 Task: Find connections with filter location Marseille 13 with filter topic #happyfounderswith filter profile language German with filter current company Sopra Banking Software with filter school Yashwantrao Chavan Maharashtra Open University with filter industry Interurban and Rural Bus Services with filter service category Mobile Marketing with filter keywords title Administrative Analyst
Action: Mouse moved to (530, 80)
Screenshot: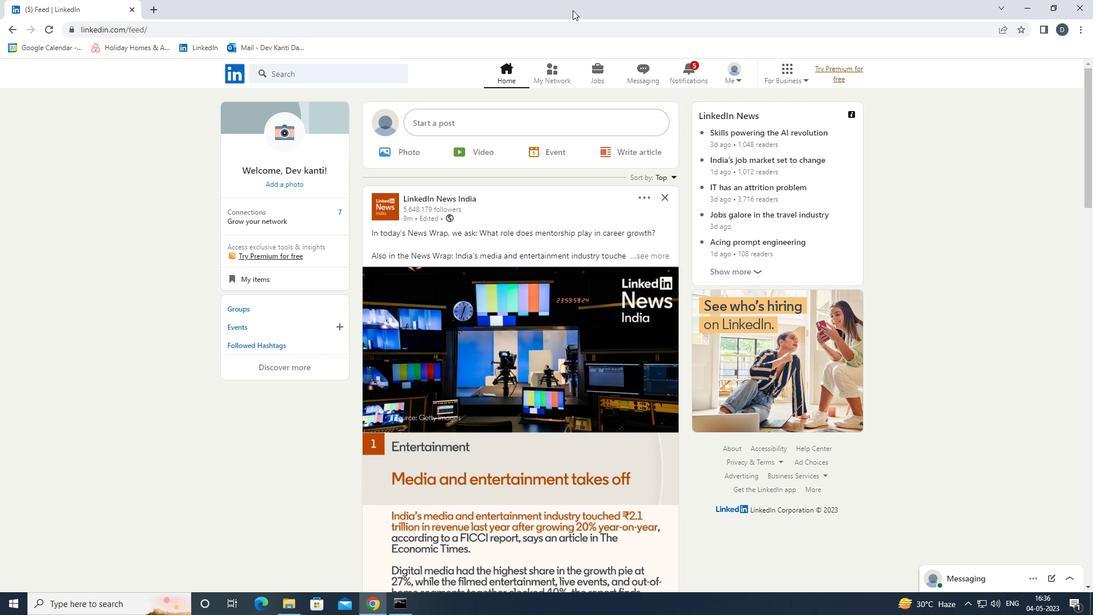 
Action: Mouse pressed left at (530, 80)
Screenshot: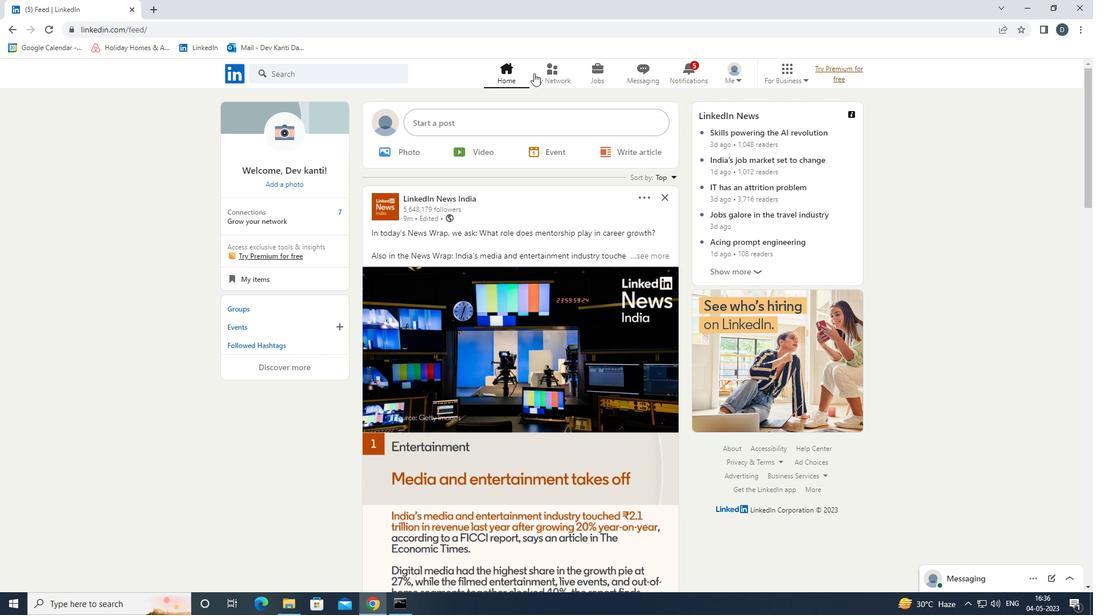 
Action: Mouse moved to (371, 136)
Screenshot: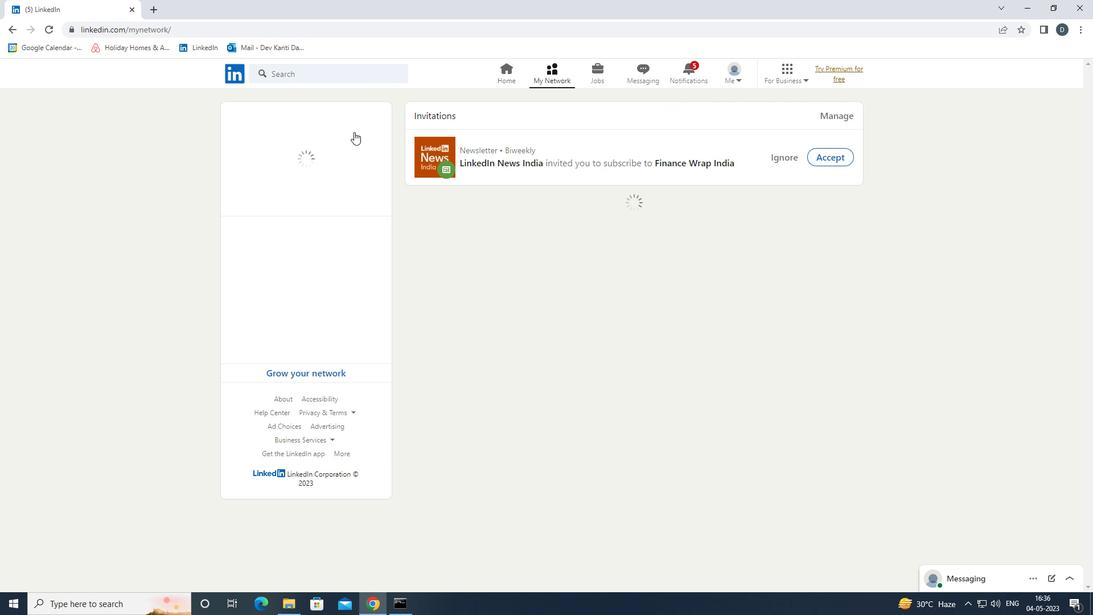 
Action: Mouse pressed left at (371, 136)
Screenshot: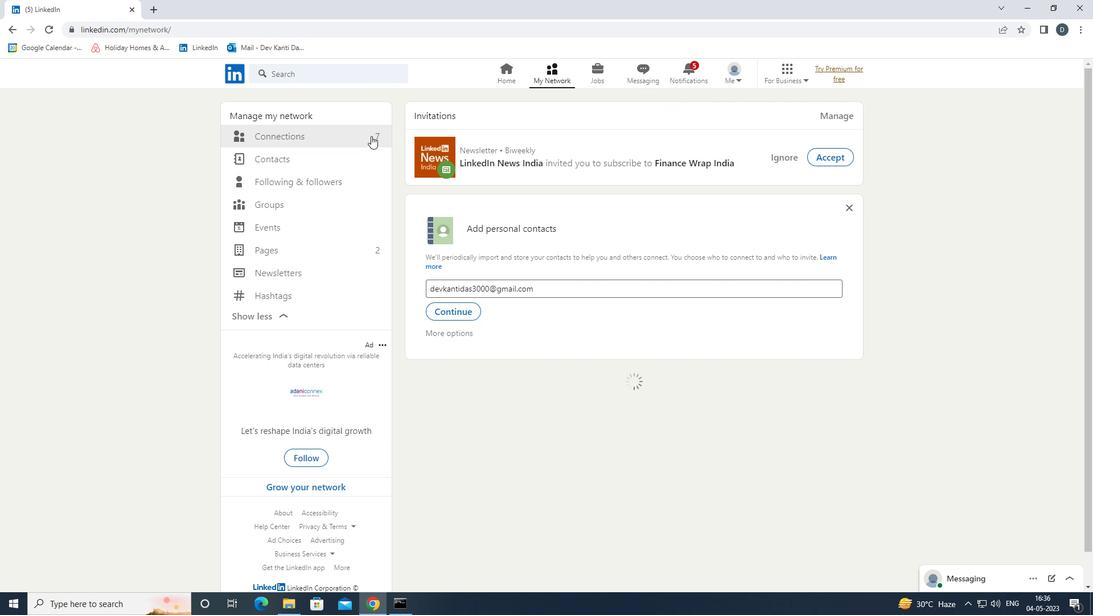 
Action: Mouse moved to (631, 136)
Screenshot: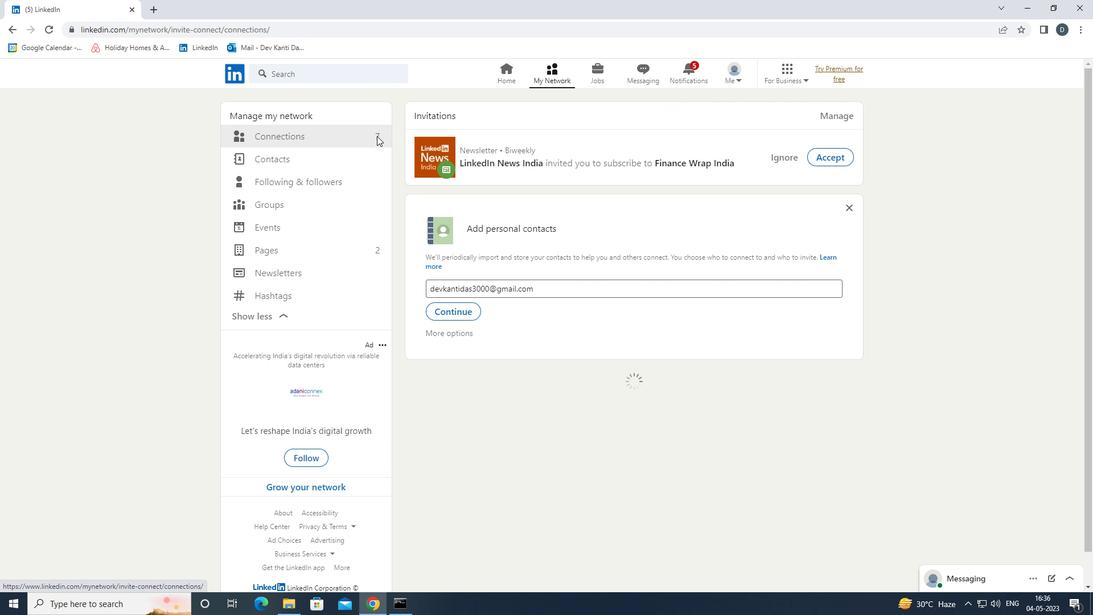 
Action: Mouse pressed left at (631, 136)
Screenshot: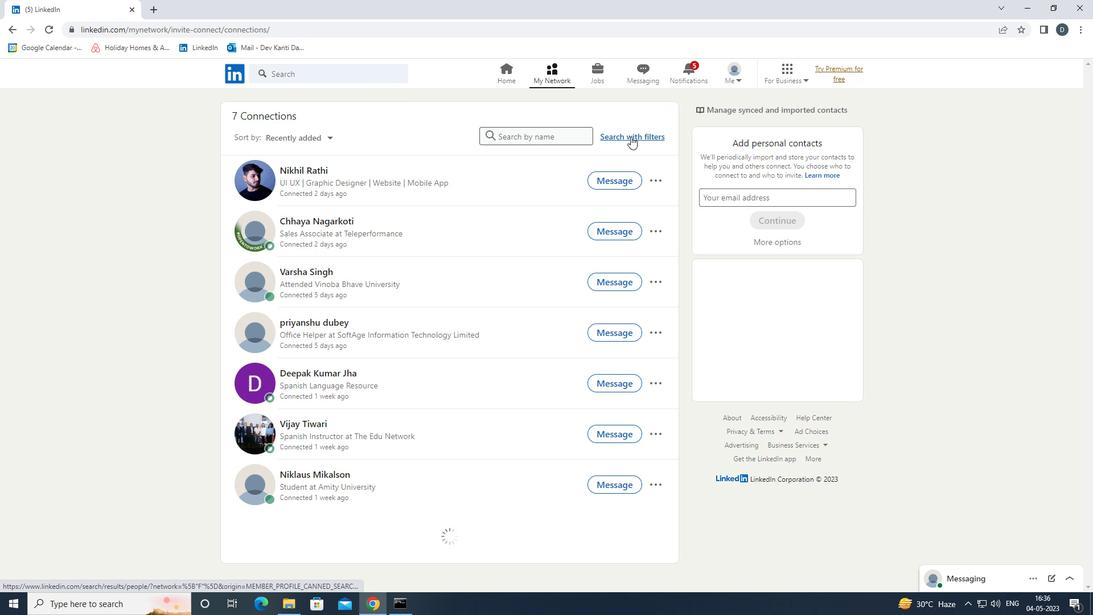 
Action: Mouse moved to (579, 104)
Screenshot: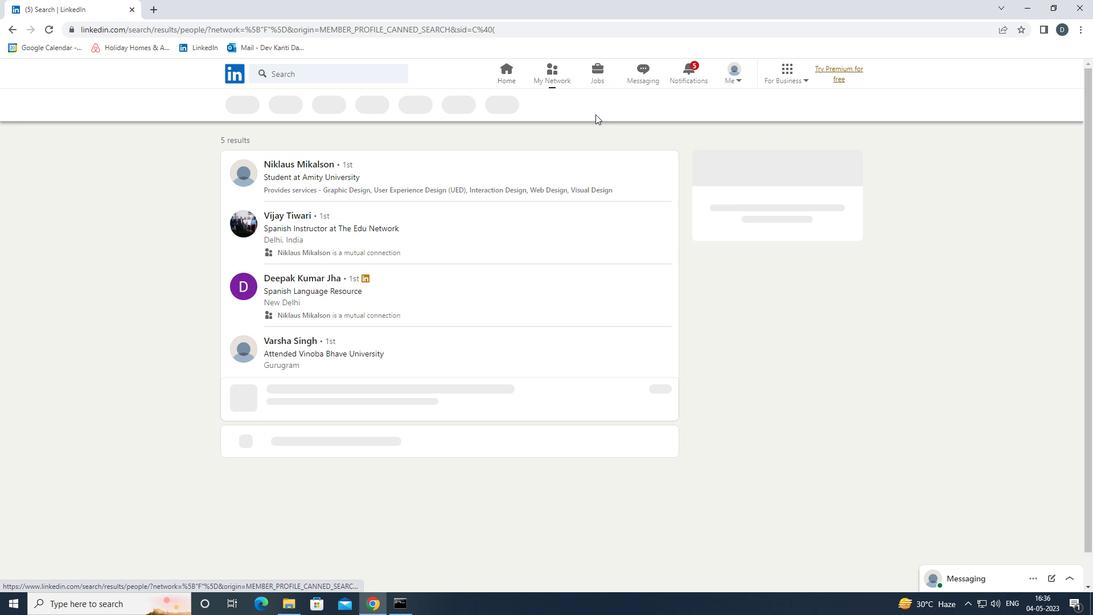 
Action: Mouse pressed left at (579, 104)
Screenshot: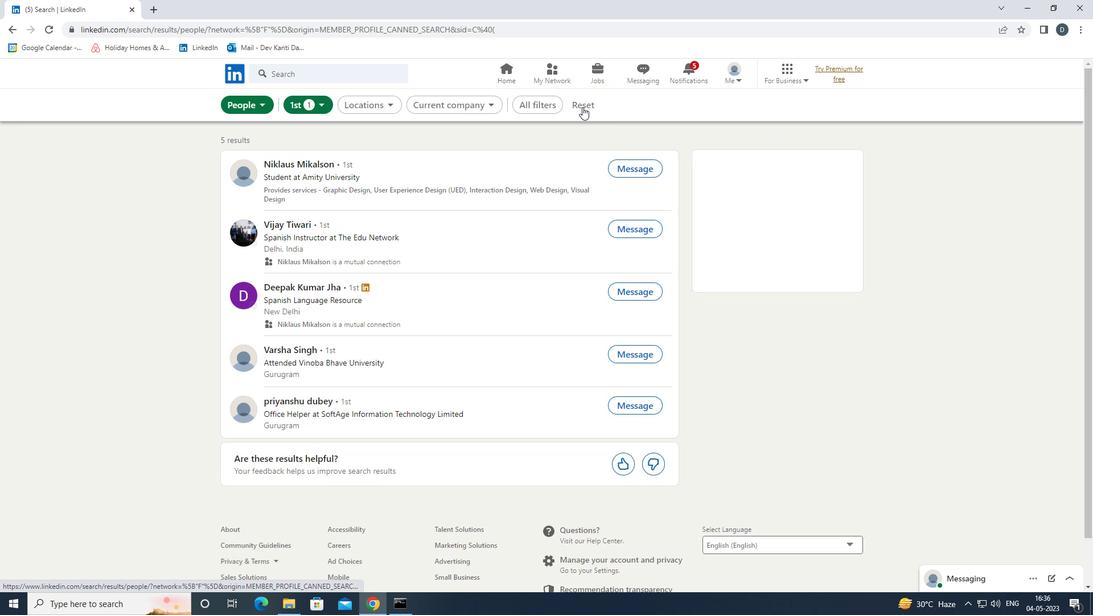 
Action: Mouse moved to (562, 105)
Screenshot: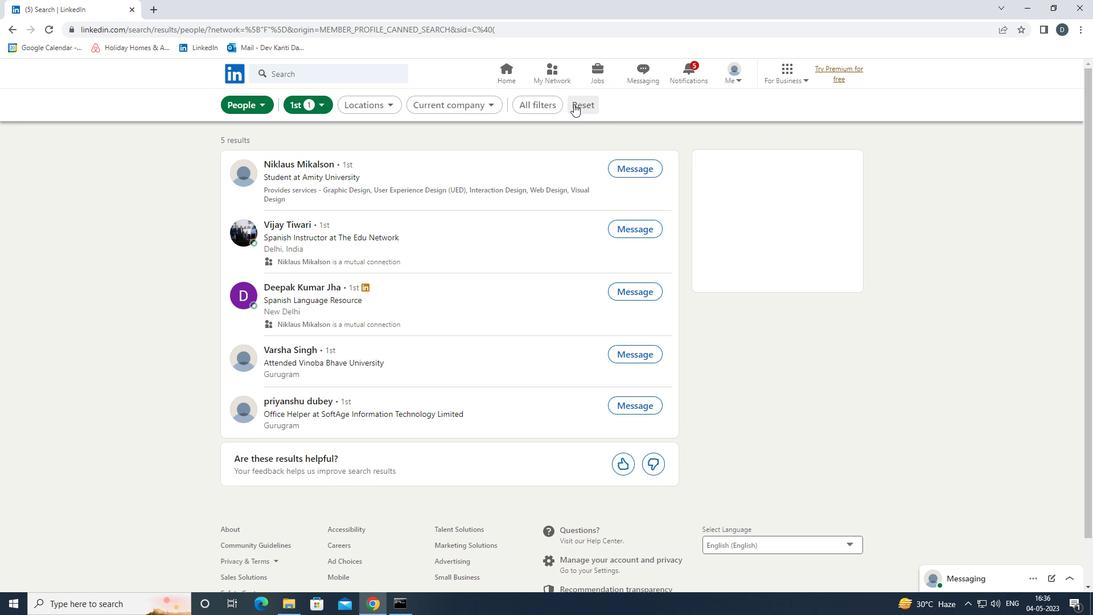 
Action: Mouse pressed left at (562, 105)
Screenshot: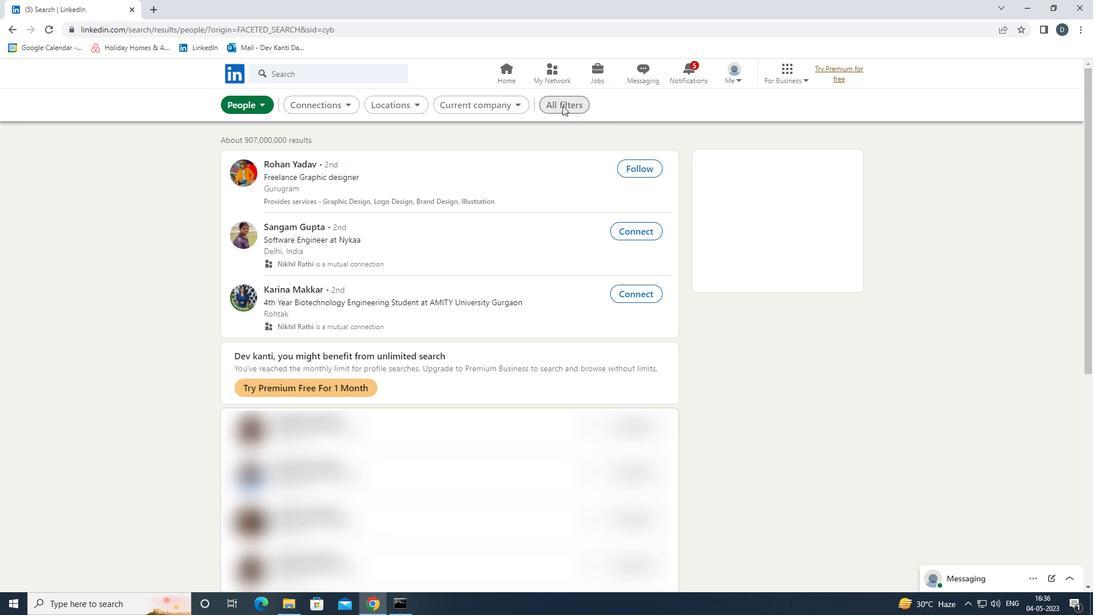 
Action: Mouse moved to (976, 329)
Screenshot: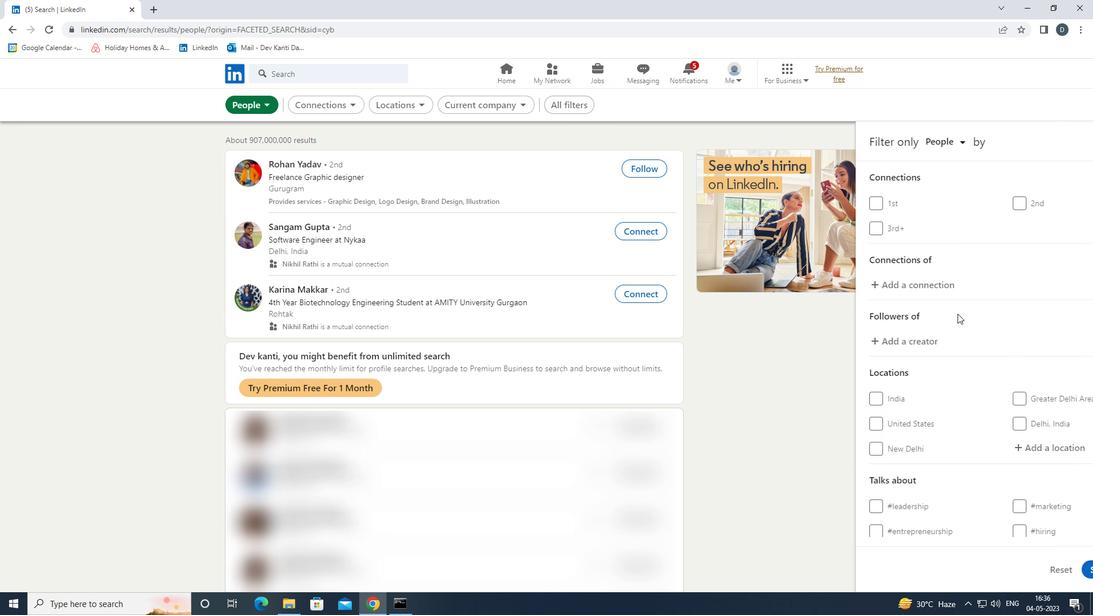 
Action: Mouse scrolled (976, 328) with delta (0, 0)
Screenshot: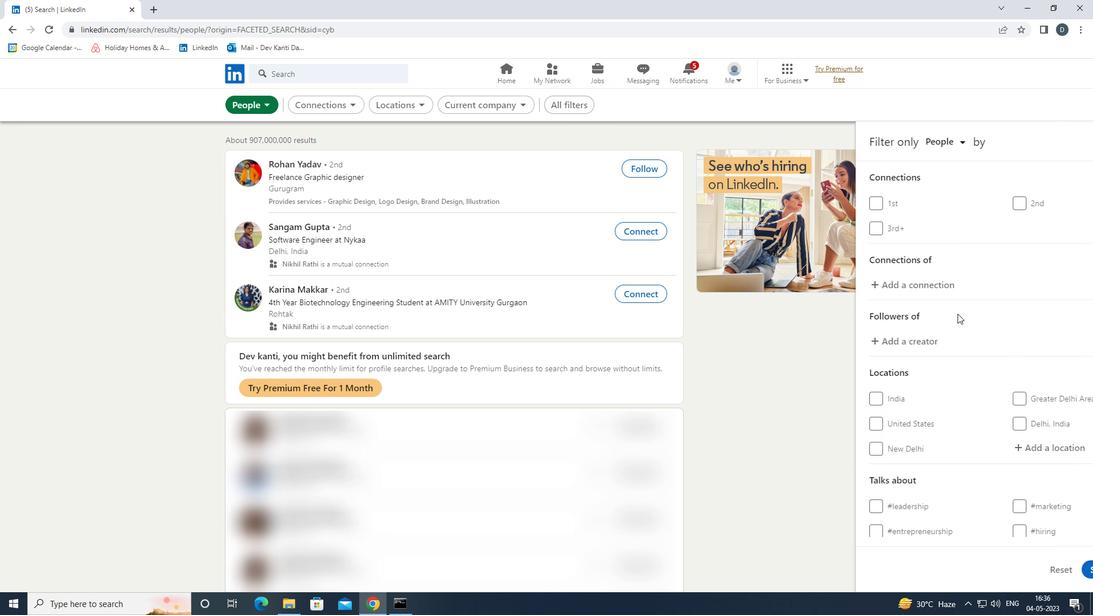 
Action: Mouse moved to (976, 329)
Screenshot: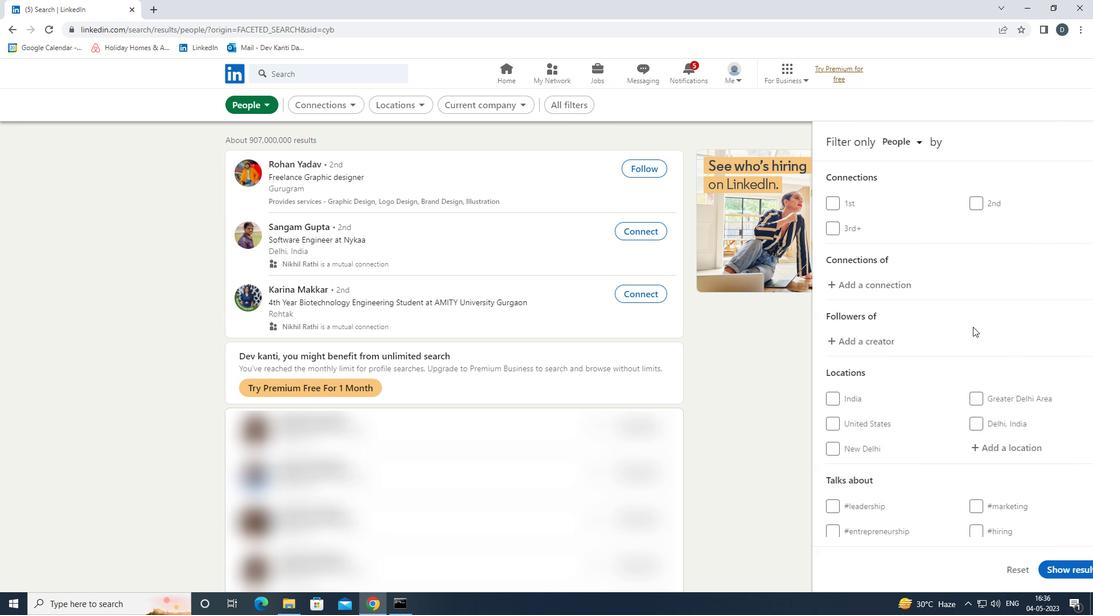 
Action: Mouse scrolled (976, 329) with delta (0, 0)
Screenshot: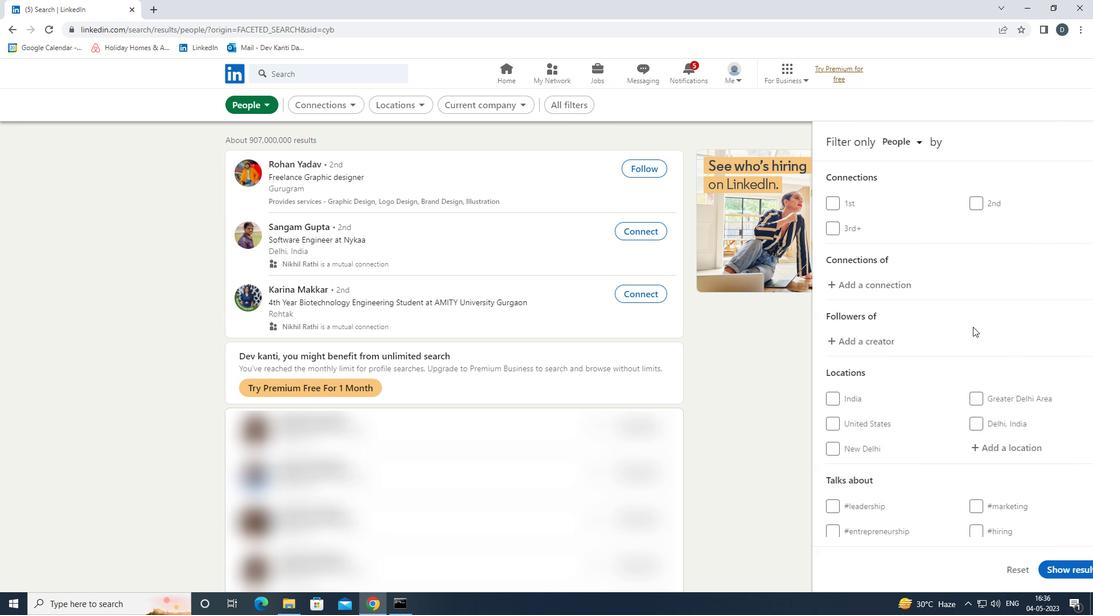
Action: Mouse scrolled (976, 329) with delta (0, 0)
Screenshot: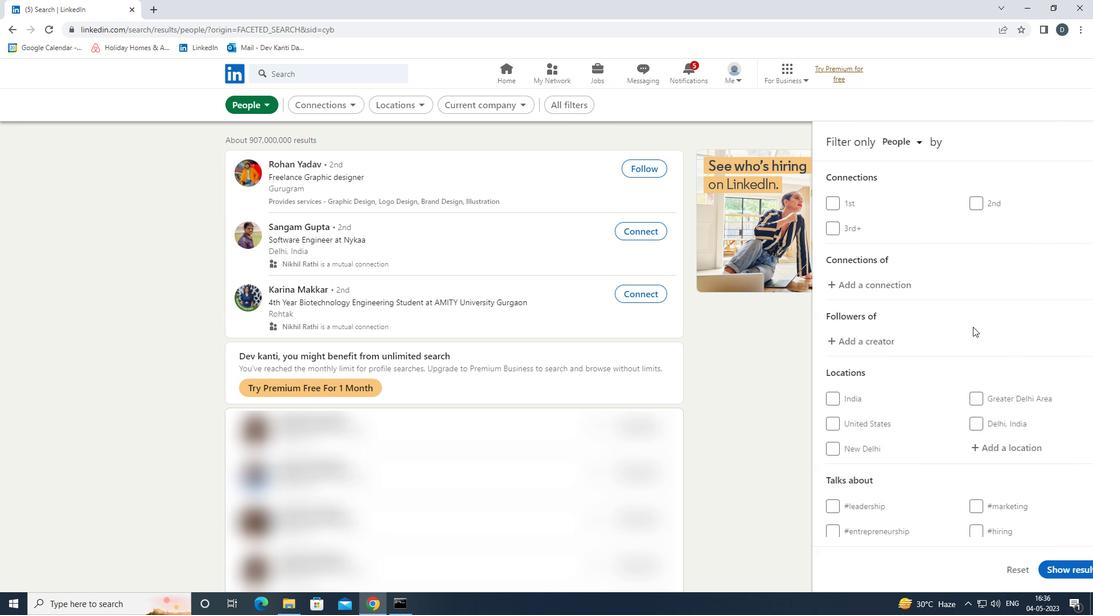 
Action: Mouse moved to (974, 283)
Screenshot: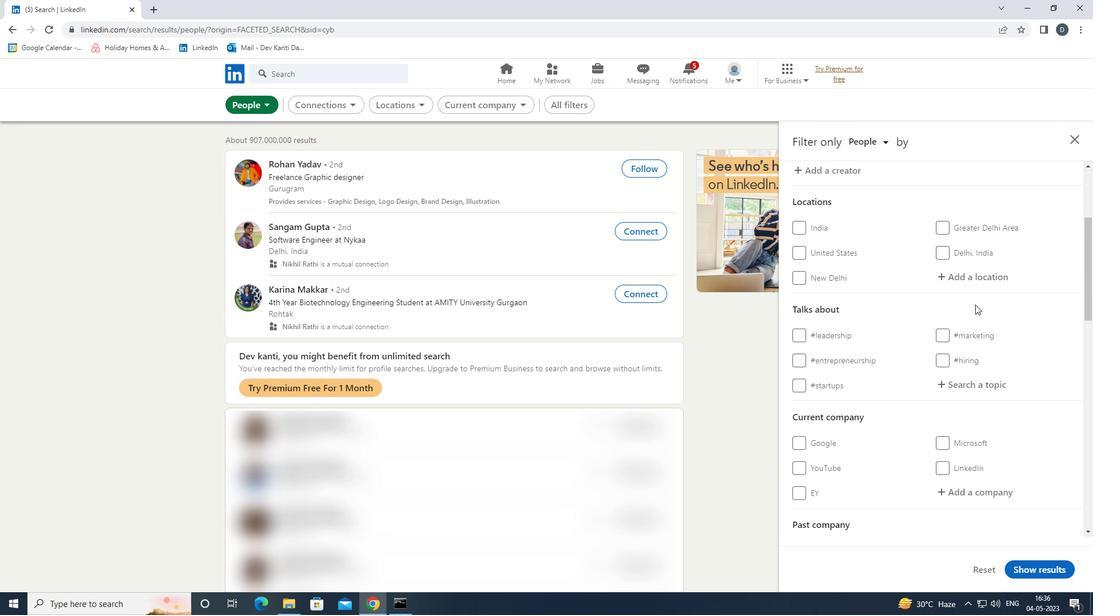 
Action: Mouse pressed left at (974, 283)
Screenshot: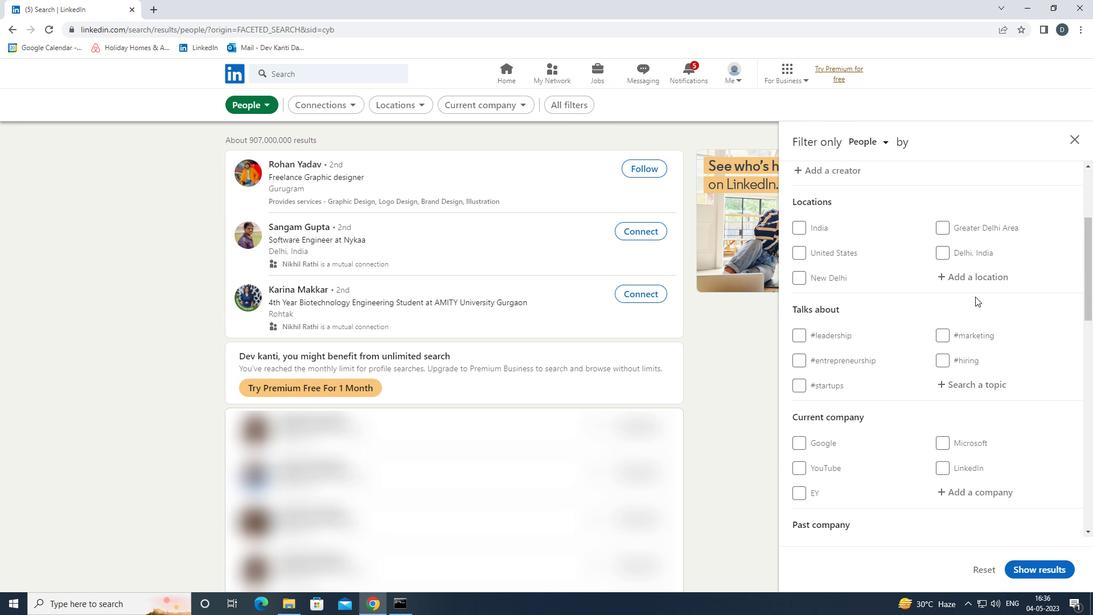 
Action: Key pressed <Key.shift>MARSE<Key.down><Key.enter>
Screenshot: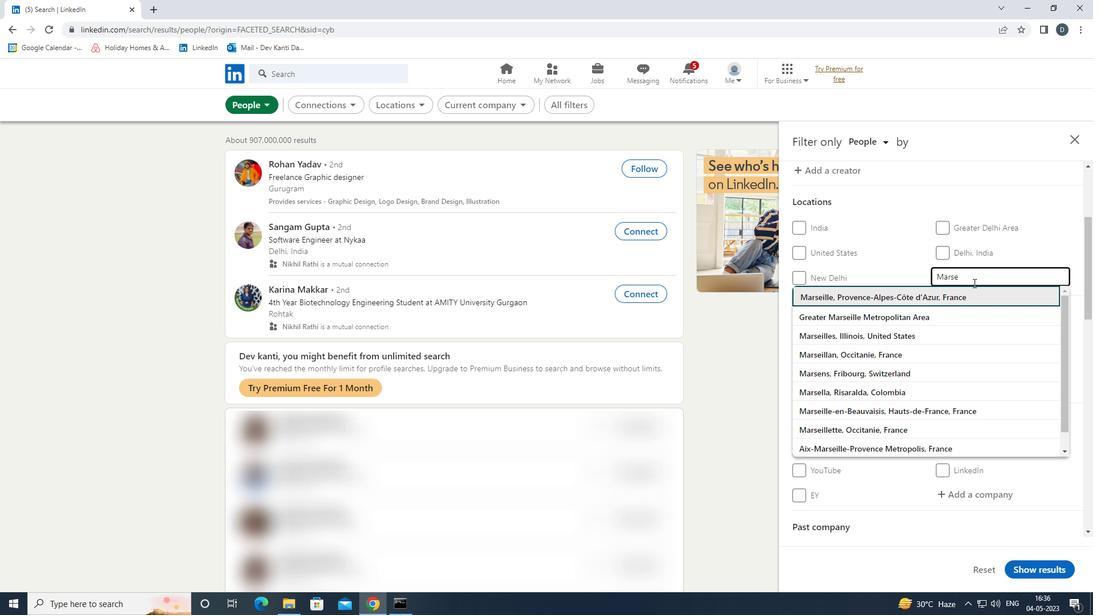 
Action: Mouse moved to (983, 306)
Screenshot: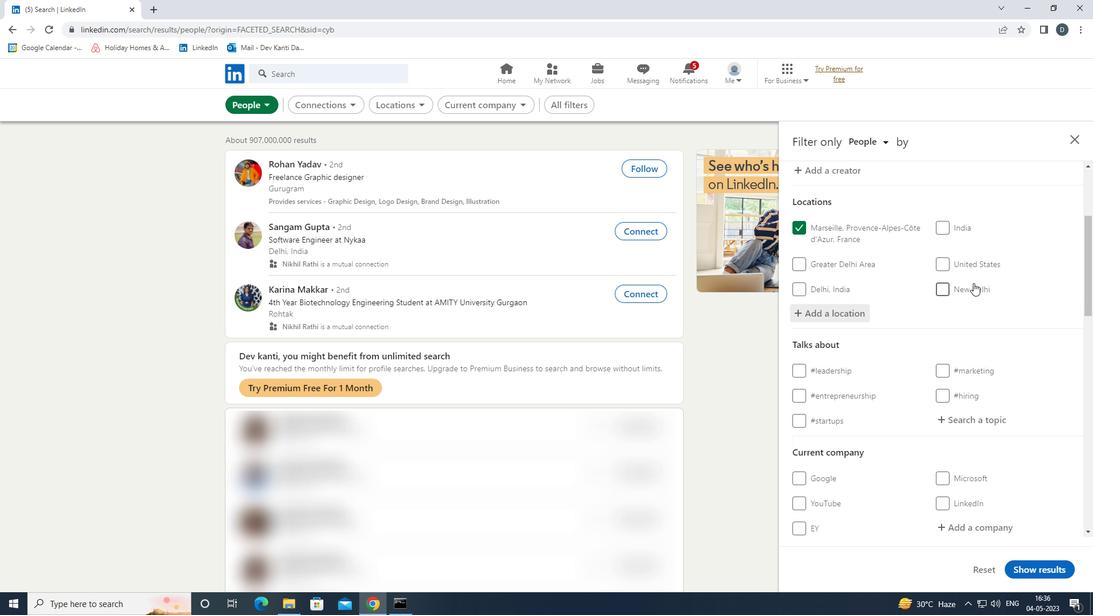 
Action: Mouse scrolled (983, 305) with delta (0, 0)
Screenshot: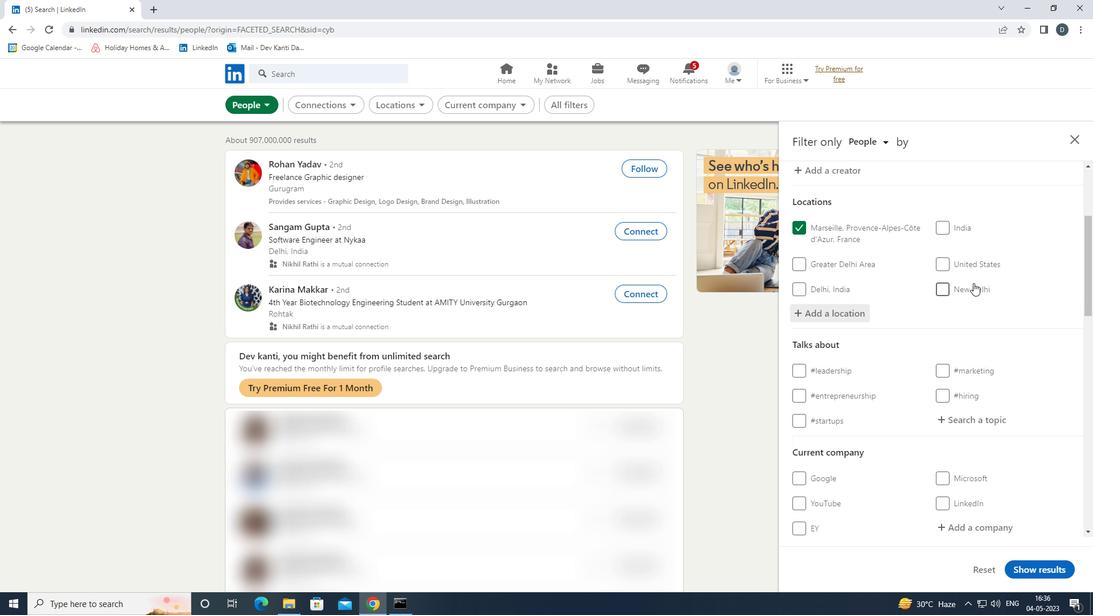 
Action: Mouse scrolled (983, 305) with delta (0, 0)
Screenshot: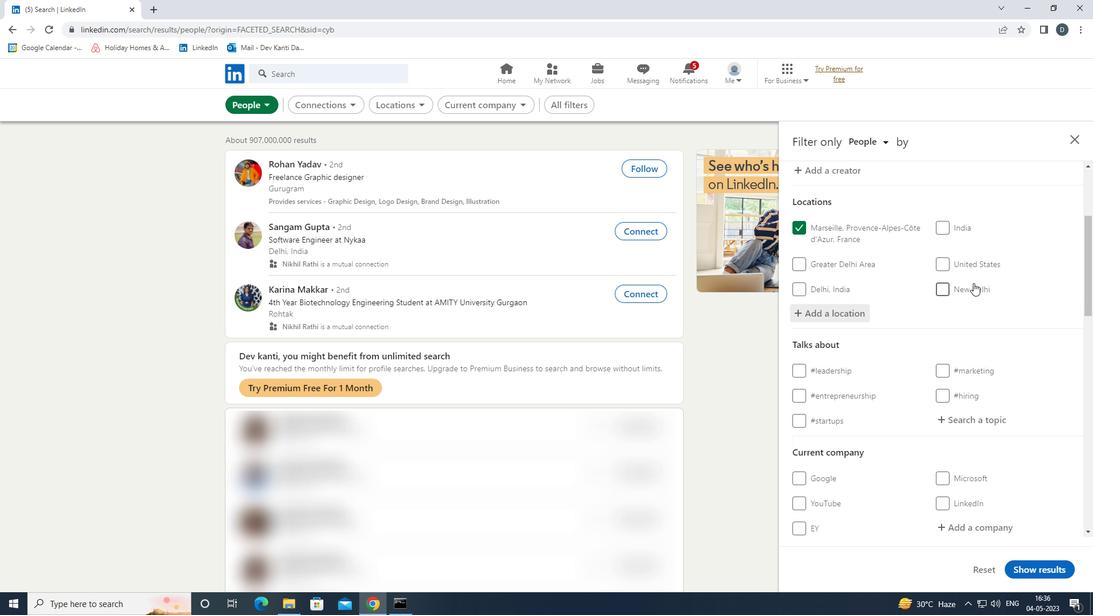 
Action: Mouse moved to (983, 308)
Screenshot: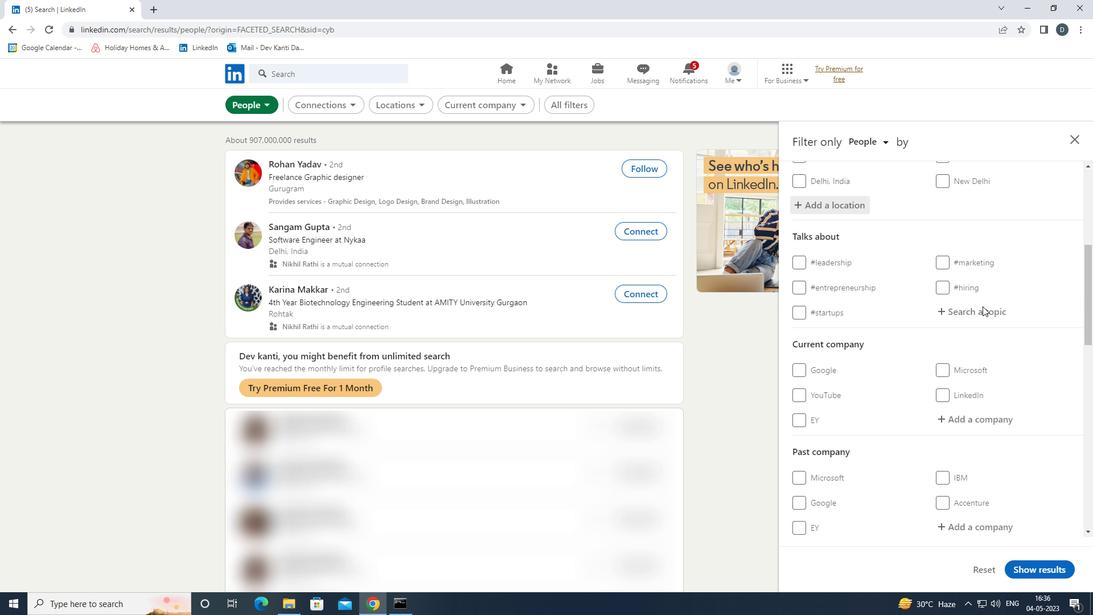 
Action: Mouse pressed left at (983, 308)
Screenshot: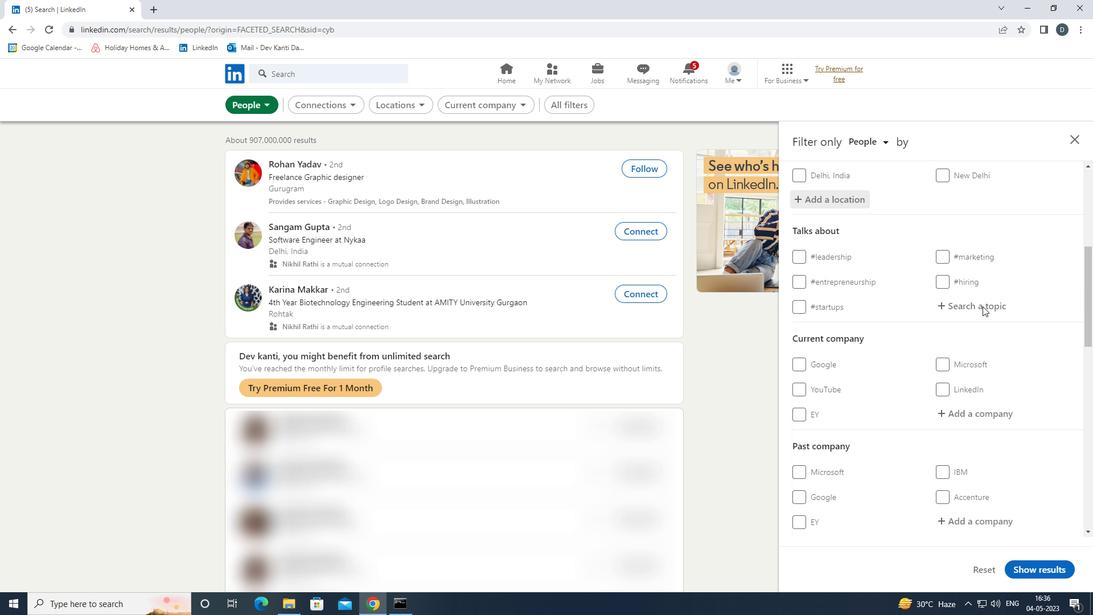 
Action: Key pressed HAPPYFOUNDER<Key.down><Key.enter>
Screenshot: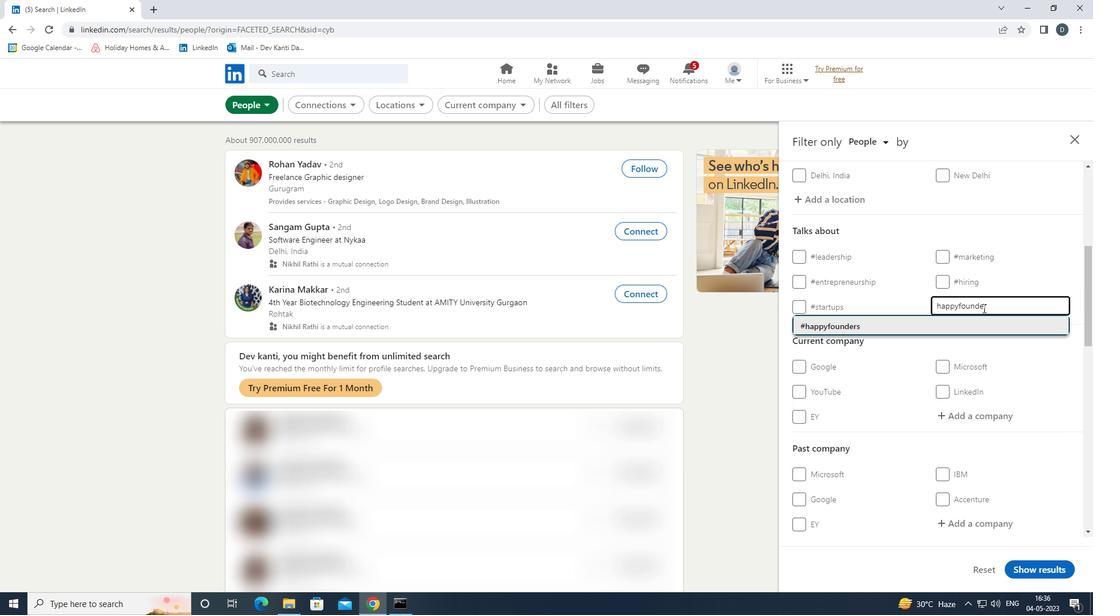 
Action: Mouse moved to (962, 299)
Screenshot: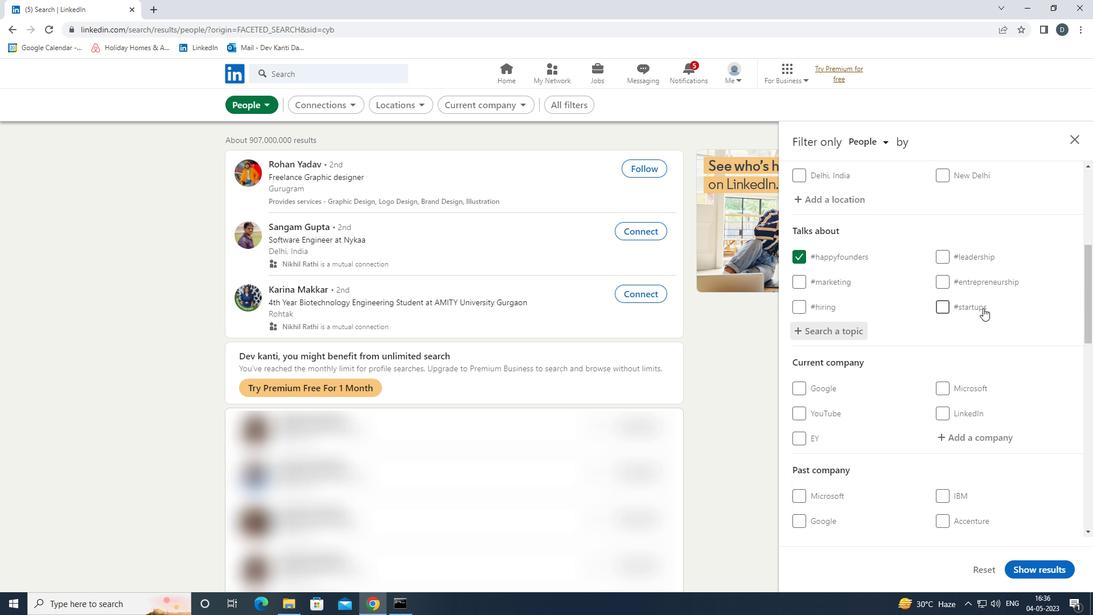 
Action: Mouse scrolled (962, 298) with delta (0, 0)
Screenshot: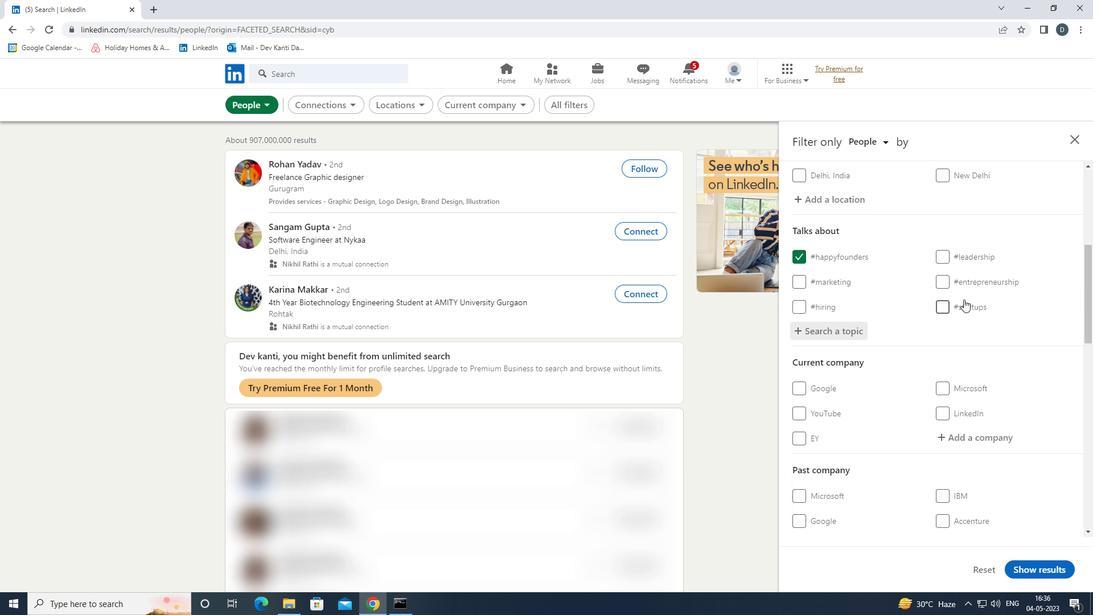 
Action: Mouse scrolled (962, 298) with delta (0, 0)
Screenshot: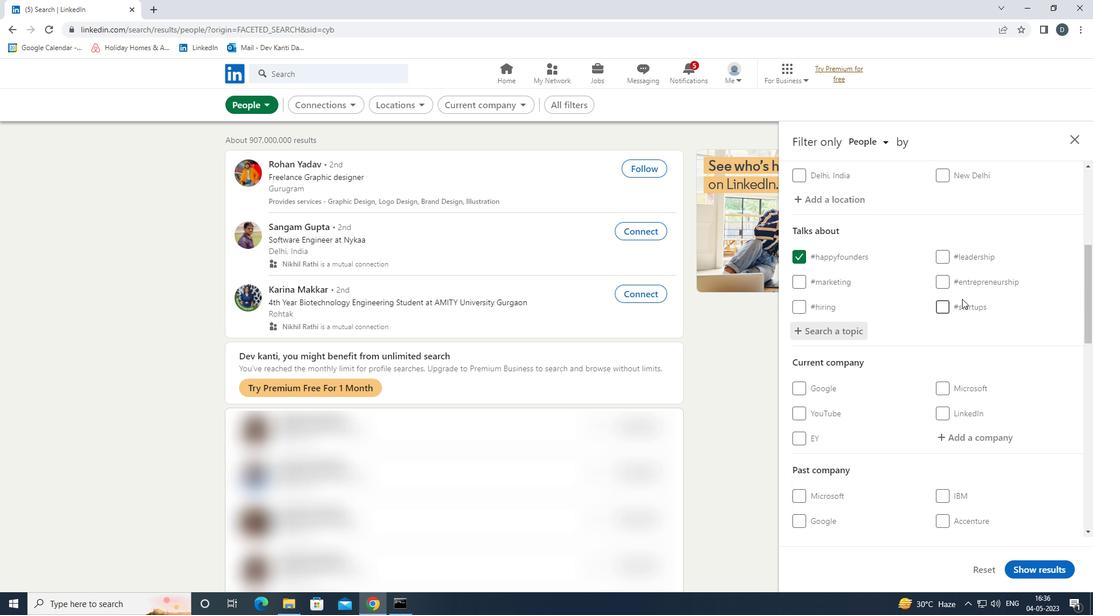 
Action: Mouse scrolled (962, 298) with delta (0, 0)
Screenshot: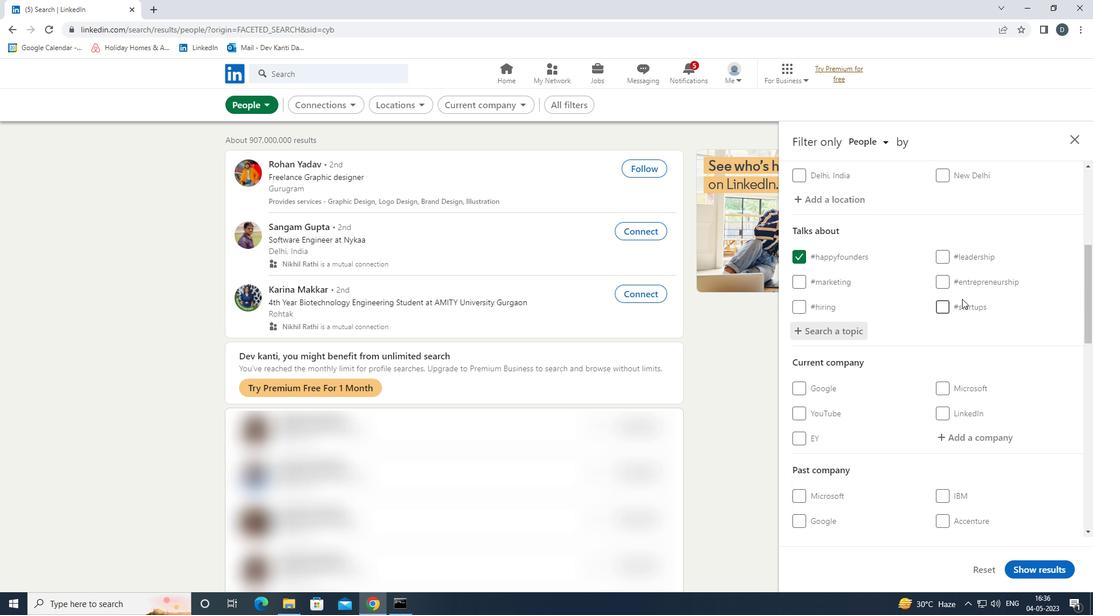 
Action: Mouse scrolled (962, 298) with delta (0, 0)
Screenshot: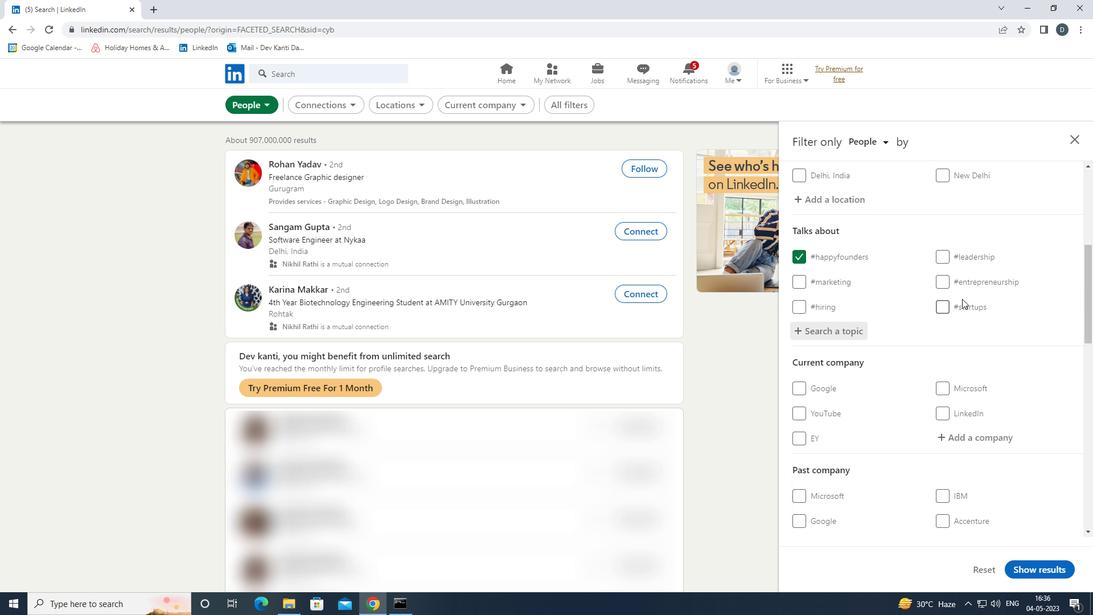 
Action: Mouse scrolled (962, 298) with delta (0, 0)
Screenshot: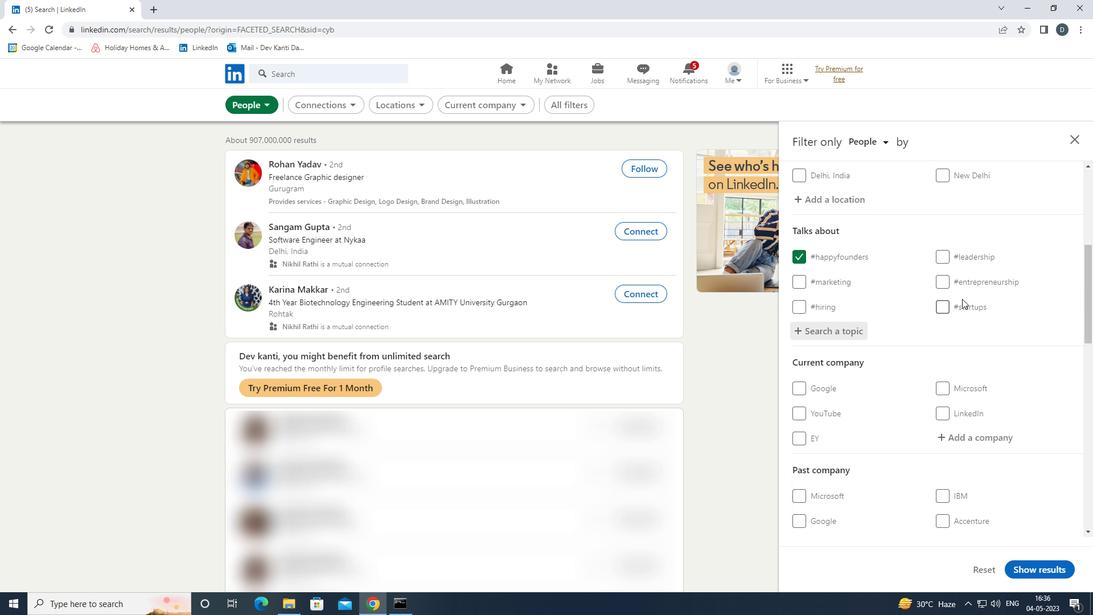 
Action: Mouse moved to (977, 267)
Screenshot: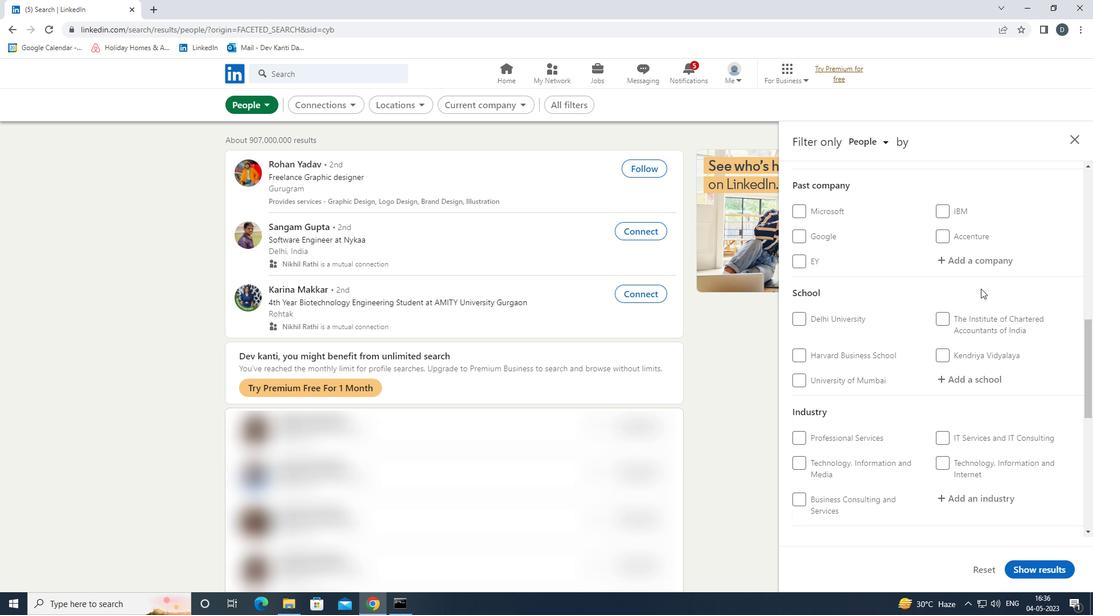 
Action: Mouse scrolled (977, 267) with delta (0, 0)
Screenshot: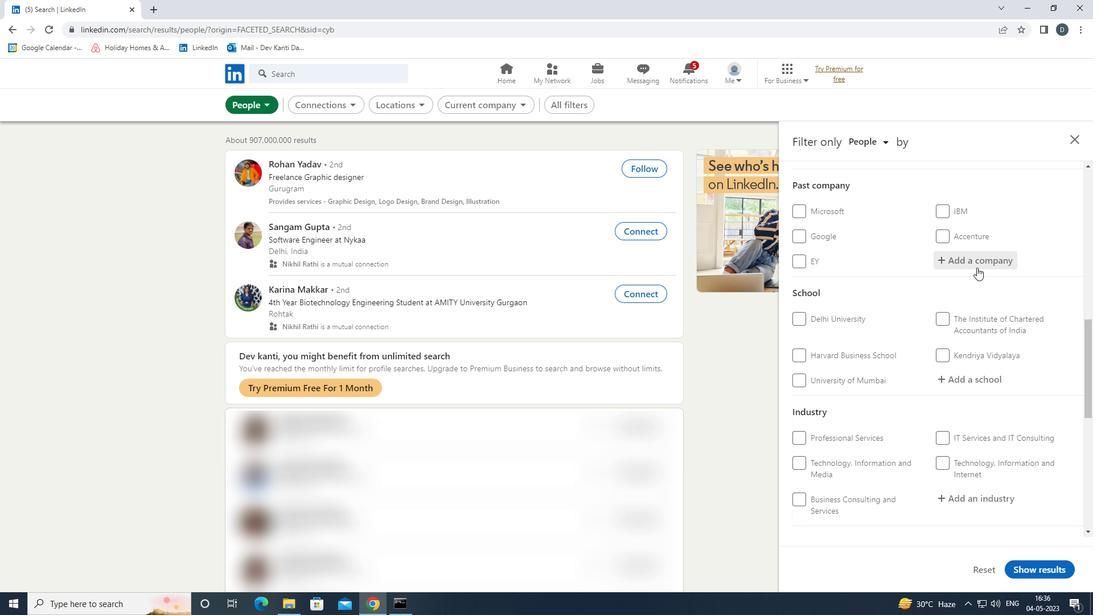 
Action: Mouse scrolled (977, 268) with delta (0, 0)
Screenshot: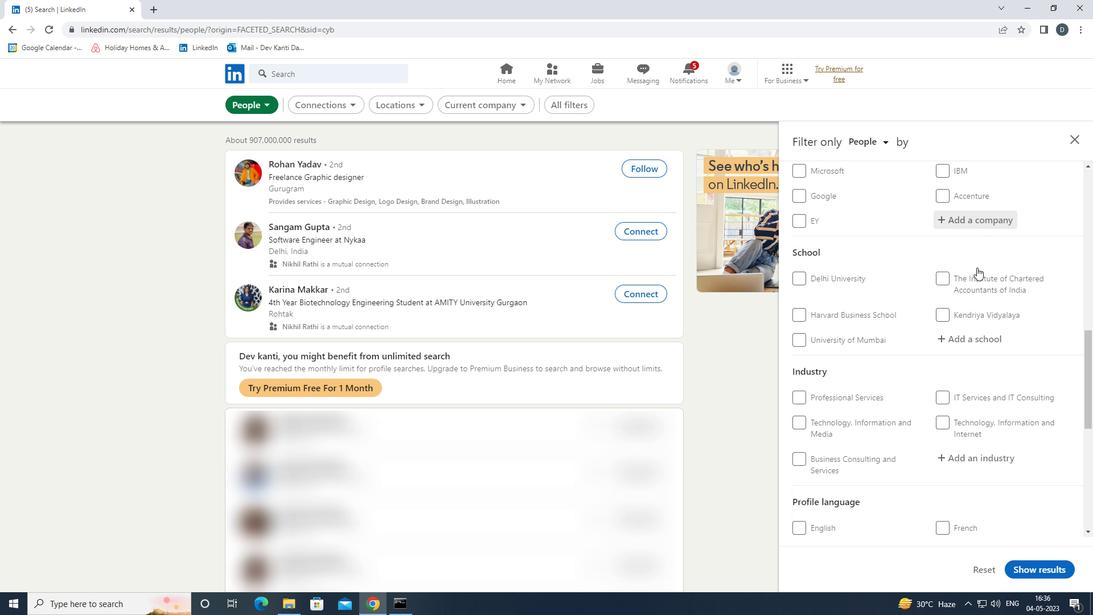 
Action: Mouse scrolled (977, 268) with delta (0, 0)
Screenshot: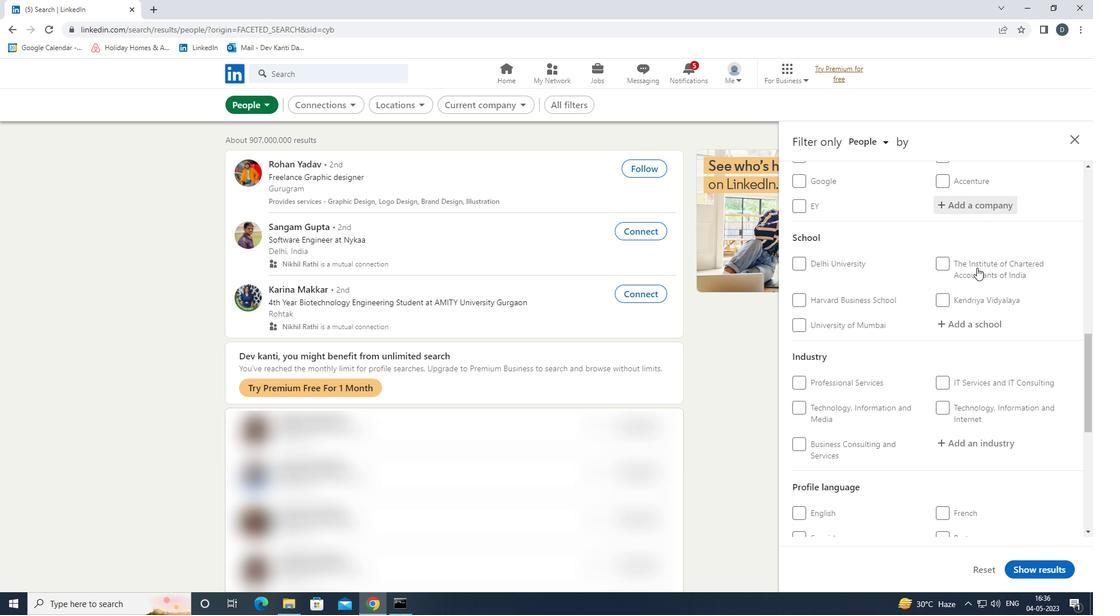 
Action: Mouse scrolled (977, 268) with delta (0, 0)
Screenshot: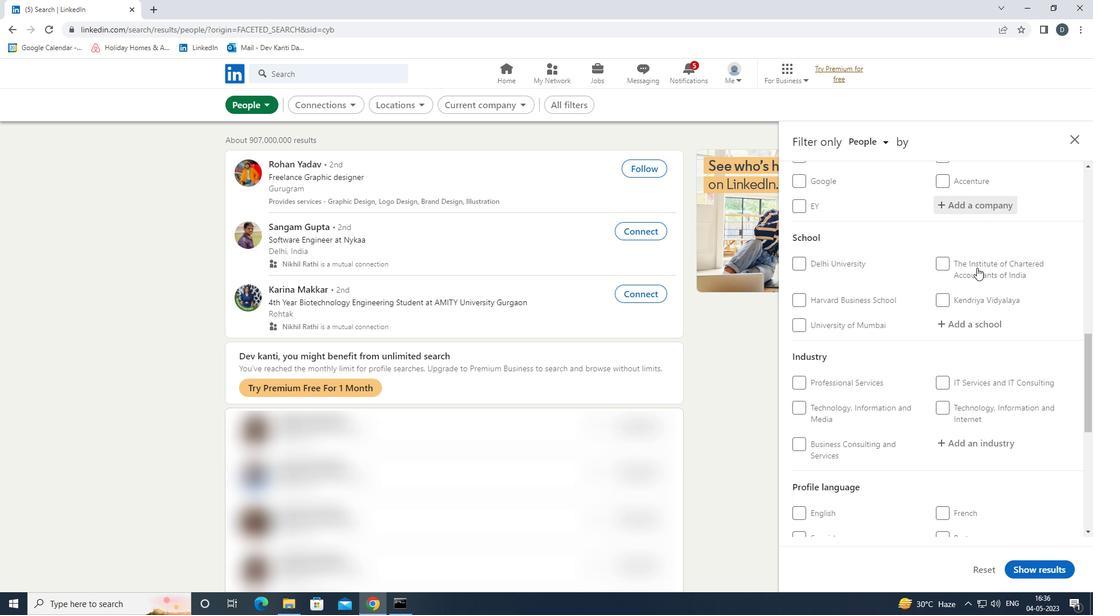 
Action: Mouse scrolled (977, 268) with delta (0, 0)
Screenshot: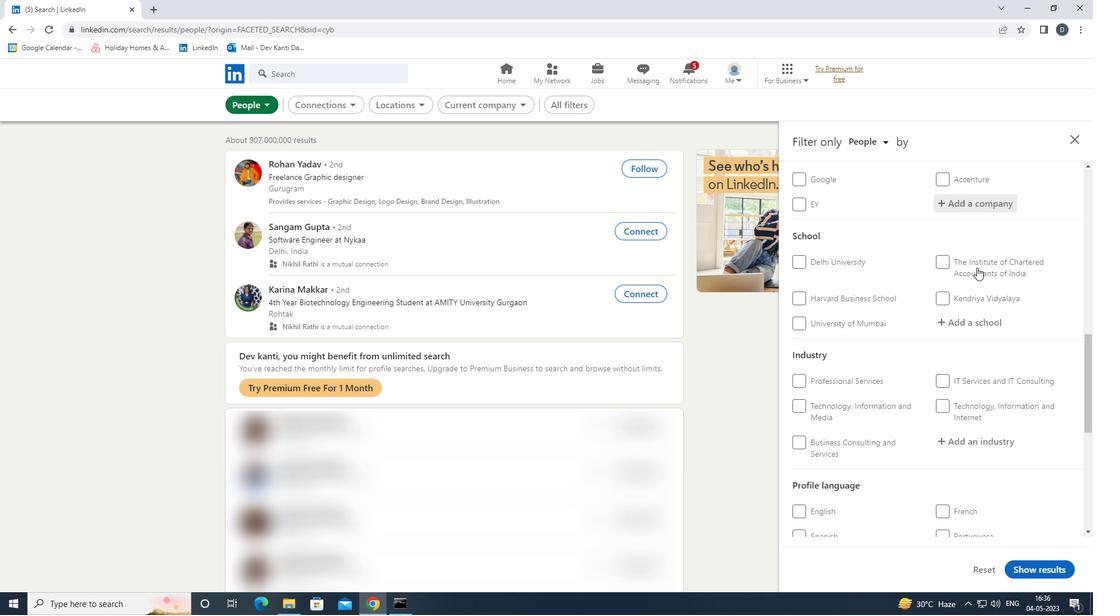 
Action: Mouse scrolled (977, 267) with delta (0, 0)
Screenshot: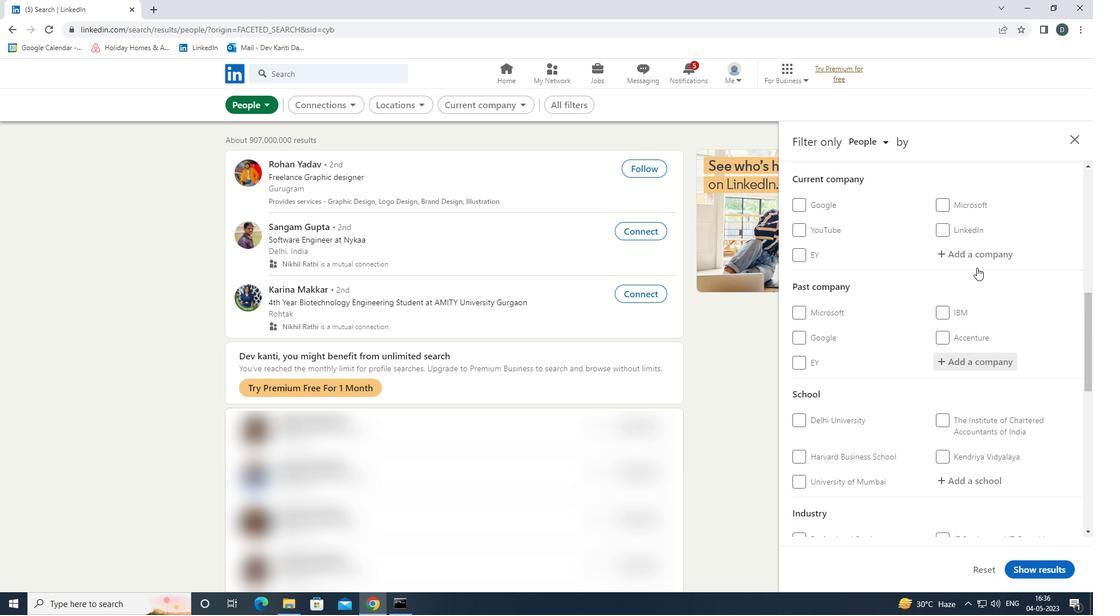 
Action: Mouse scrolled (977, 267) with delta (0, 0)
Screenshot: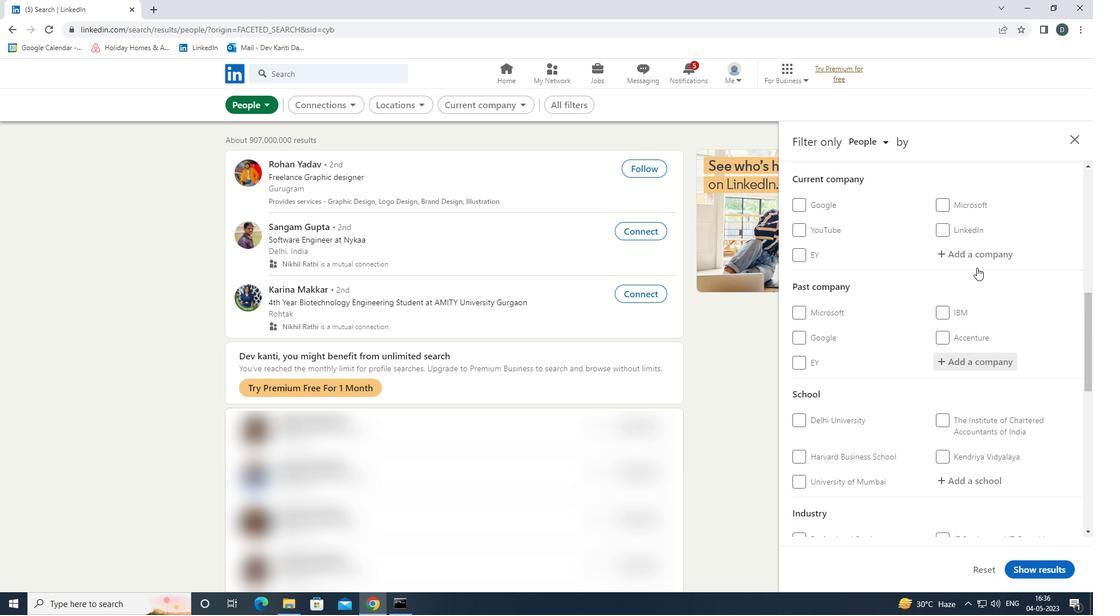 
Action: Mouse scrolled (977, 267) with delta (0, 0)
Screenshot: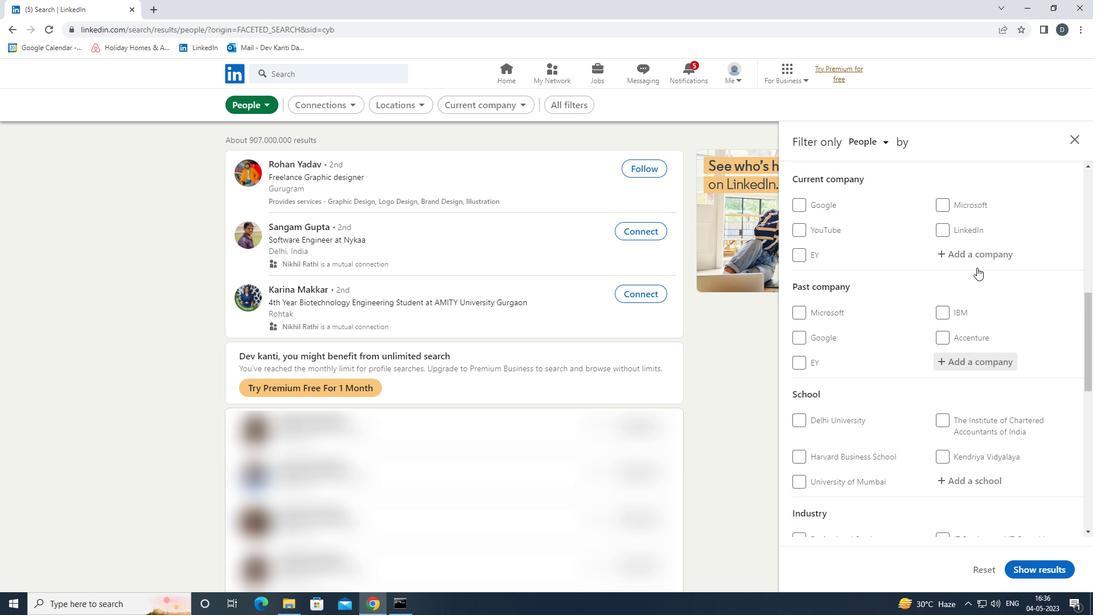 
Action: Mouse scrolled (977, 267) with delta (0, 0)
Screenshot: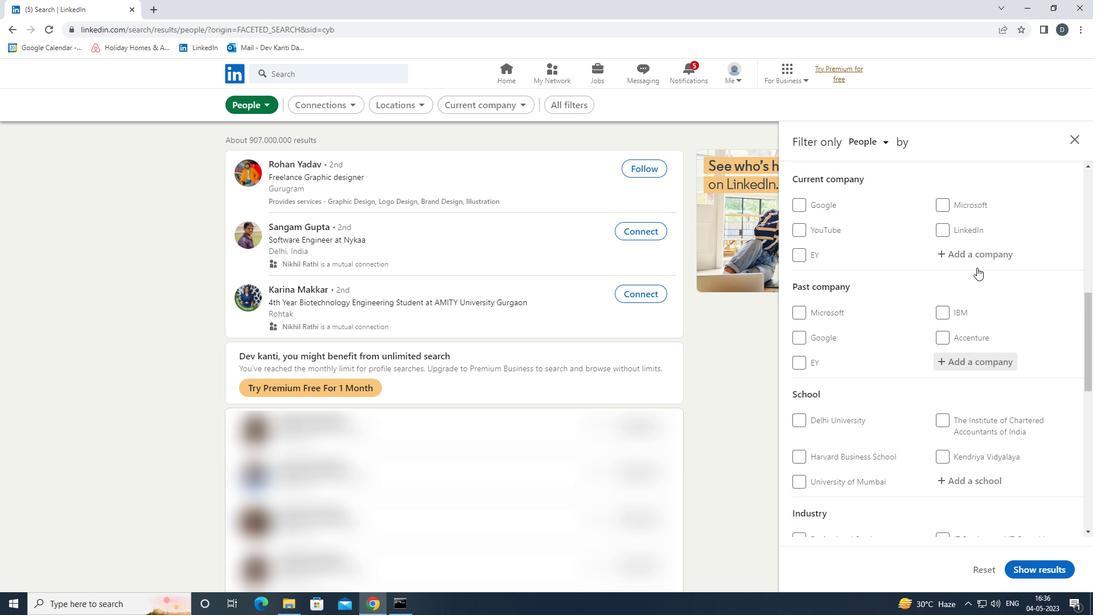 
Action: Mouse scrolled (977, 267) with delta (0, 0)
Screenshot: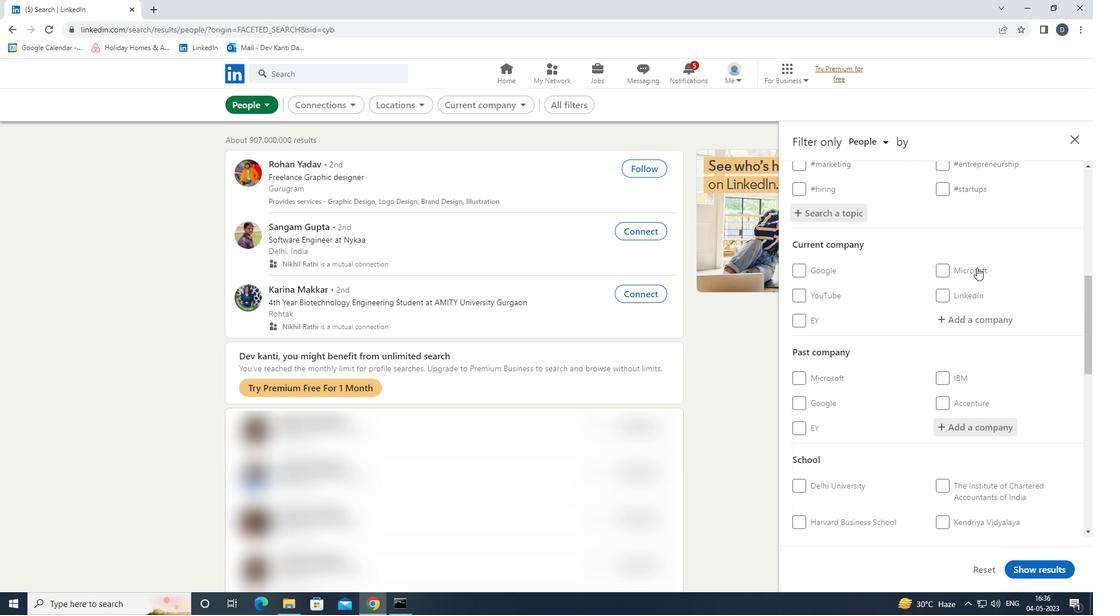 
Action: Mouse scrolled (977, 267) with delta (0, 0)
Screenshot: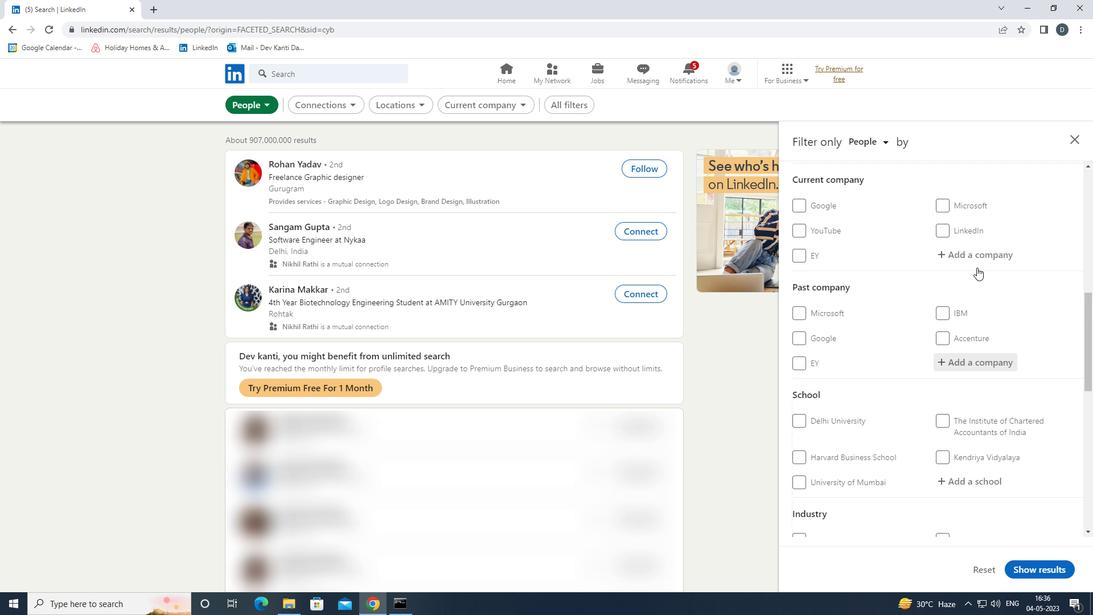 
Action: Mouse scrolled (977, 267) with delta (0, 0)
Screenshot: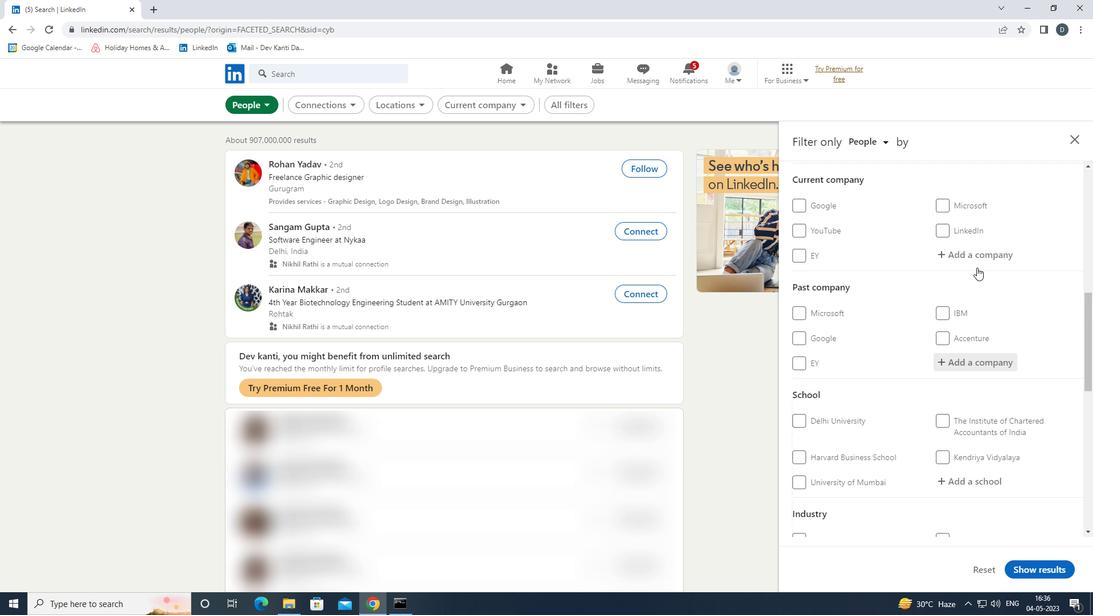 
Action: Mouse scrolled (977, 267) with delta (0, 0)
Screenshot: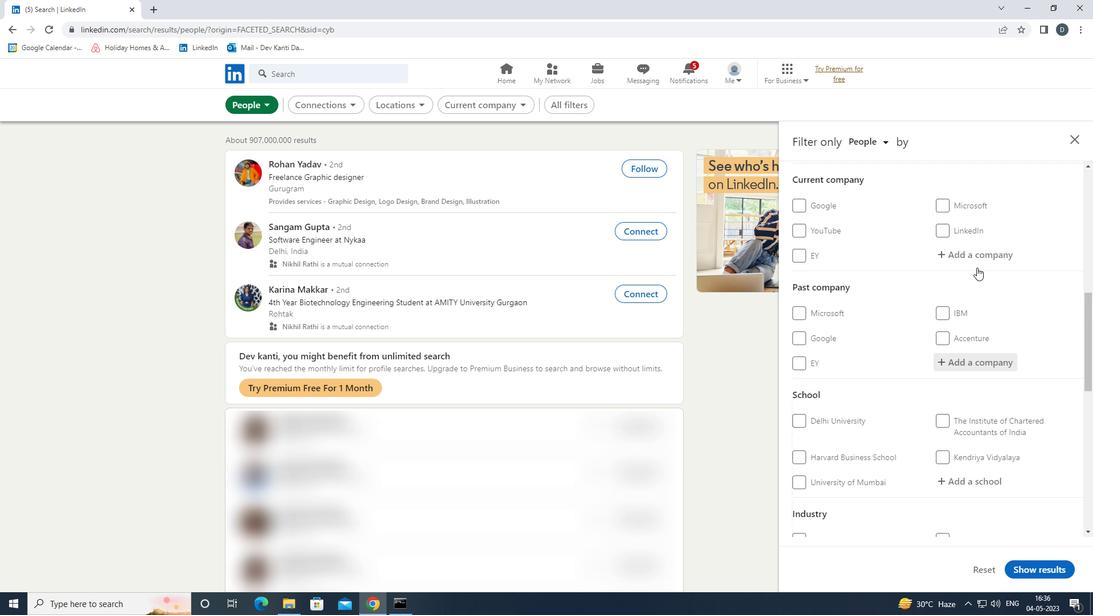 
Action: Mouse scrolled (977, 267) with delta (0, 0)
Screenshot: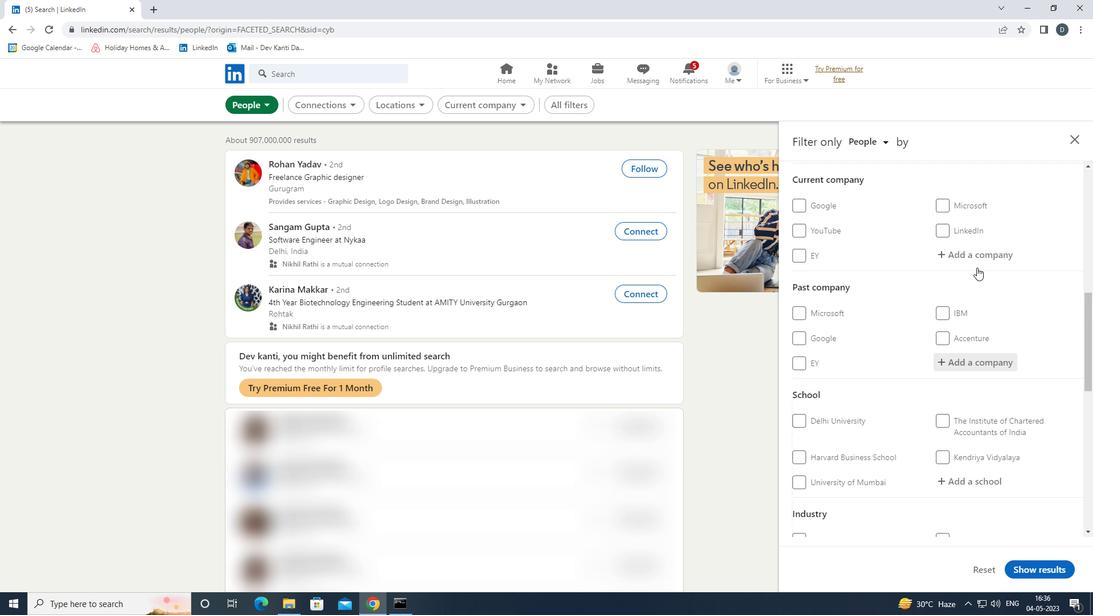 
Action: Mouse scrolled (977, 267) with delta (0, 0)
Screenshot: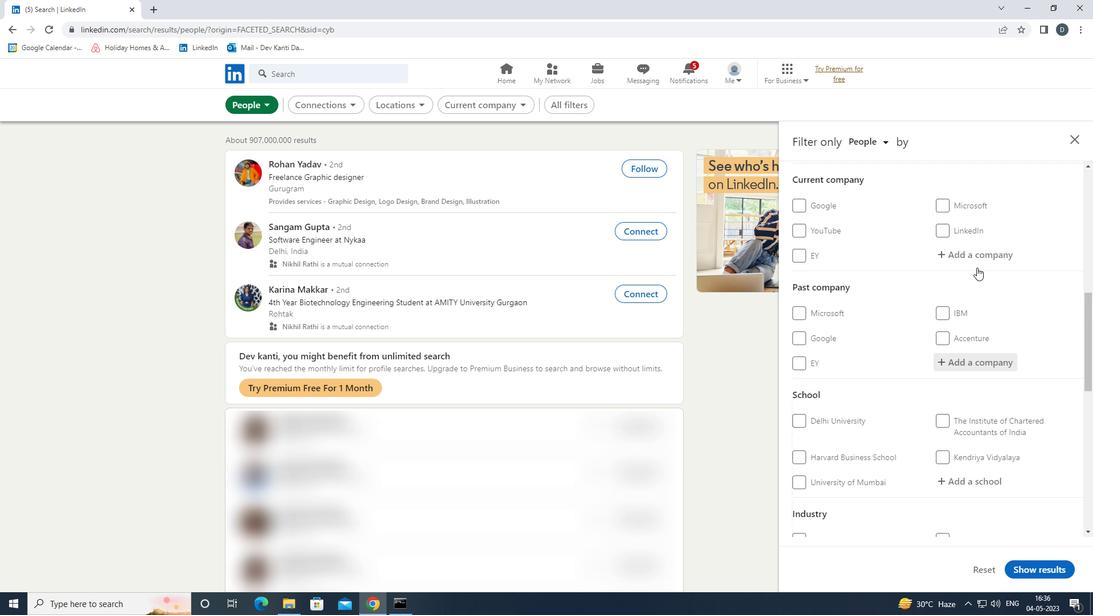 
Action: Mouse moved to (810, 216)
Screenshot: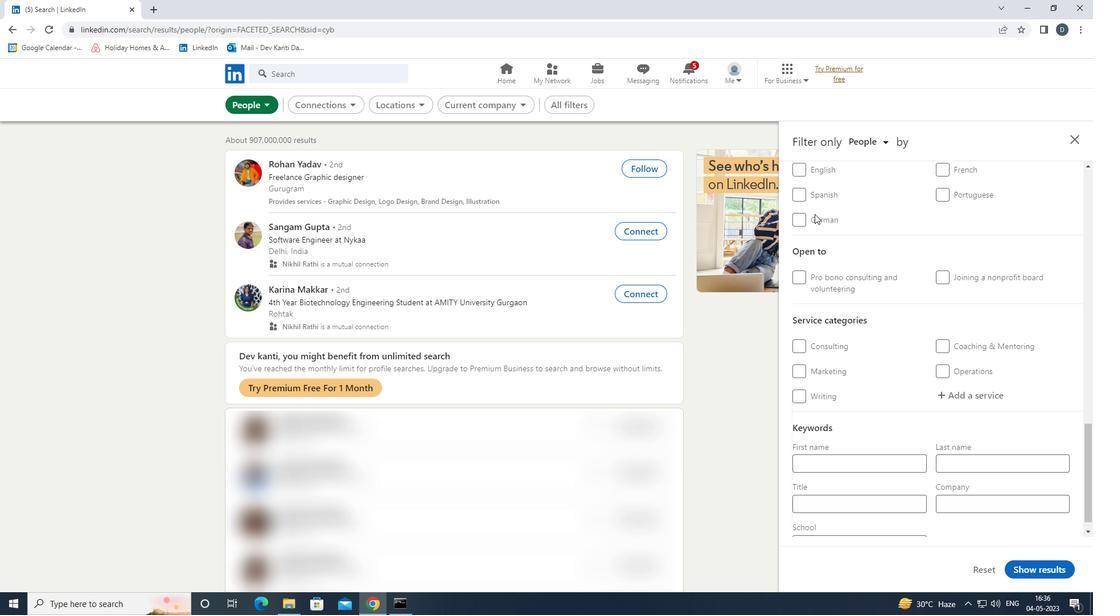 
Action: Mouse pressed left at (810, 216)
Screenshot: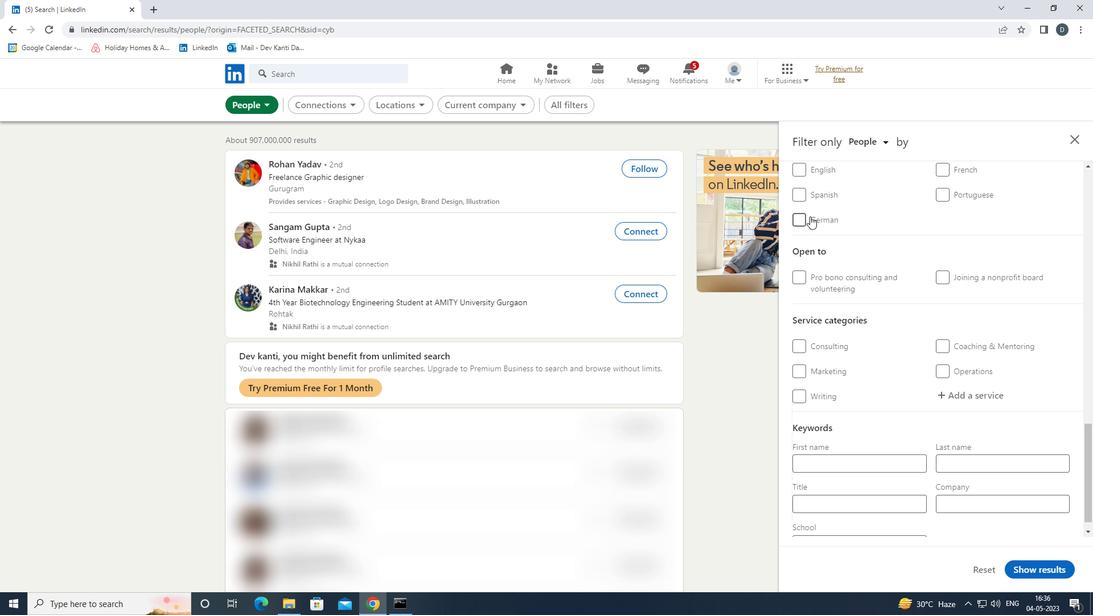 
Action: Mouse moved to (925, 315)
Screenshot: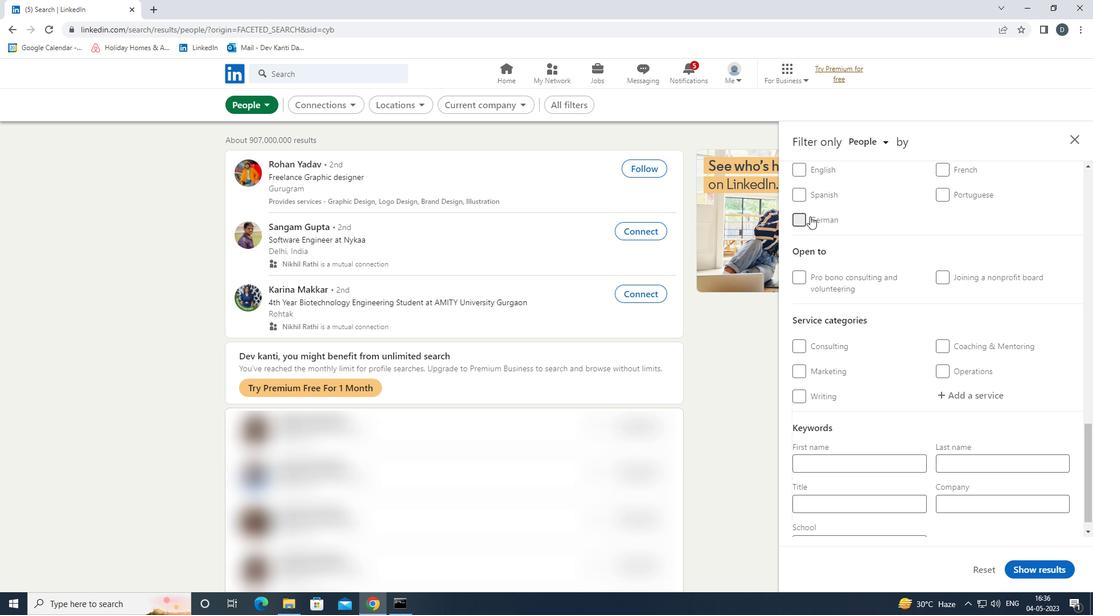 
Action: Mouse scrolled (925, 315) with delta (0, 0)
Screenshot: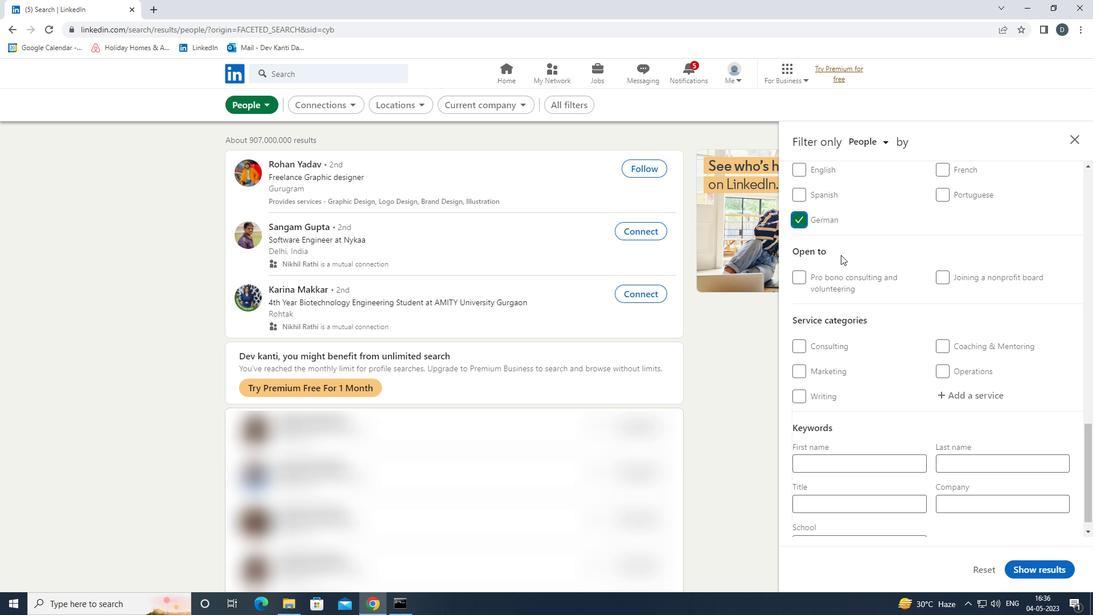 
Action: Mouse scrolled (925, 315) with delta (0, 0)
Screenshot: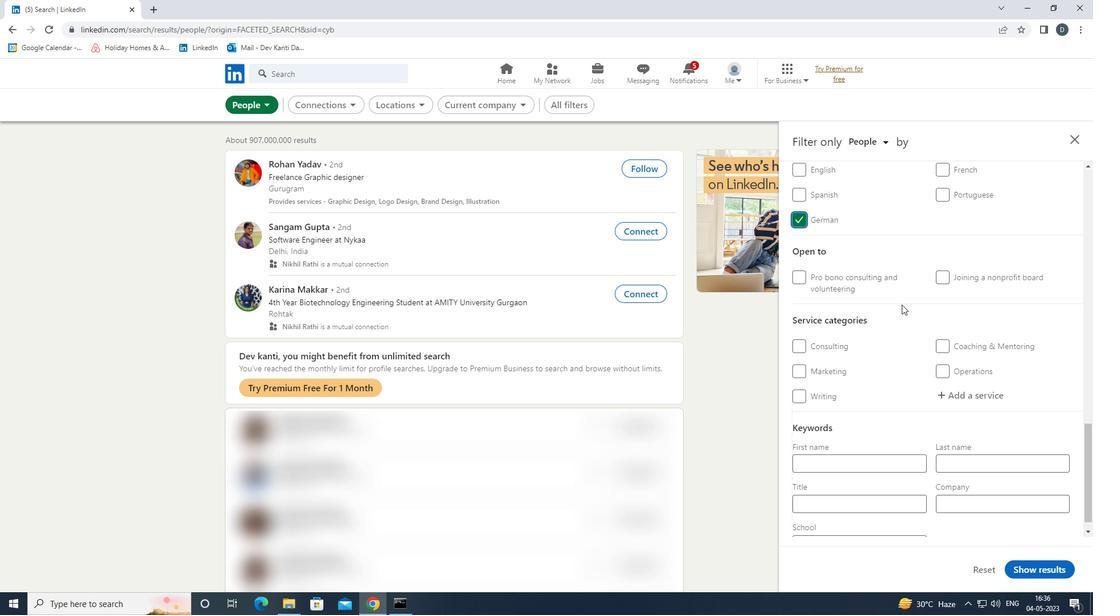 
Action: Mouse scrolled (925, 315) with delta (0, 0)
Screenshot: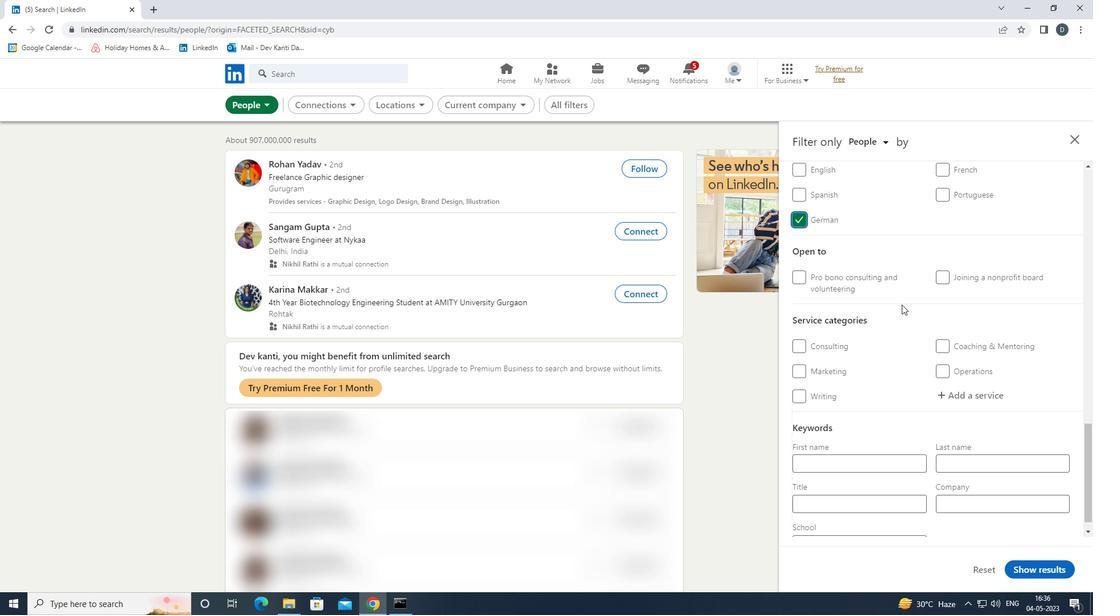
Action: Mouse scrolled (925, 315) with delta (0, 0)
Screenshot: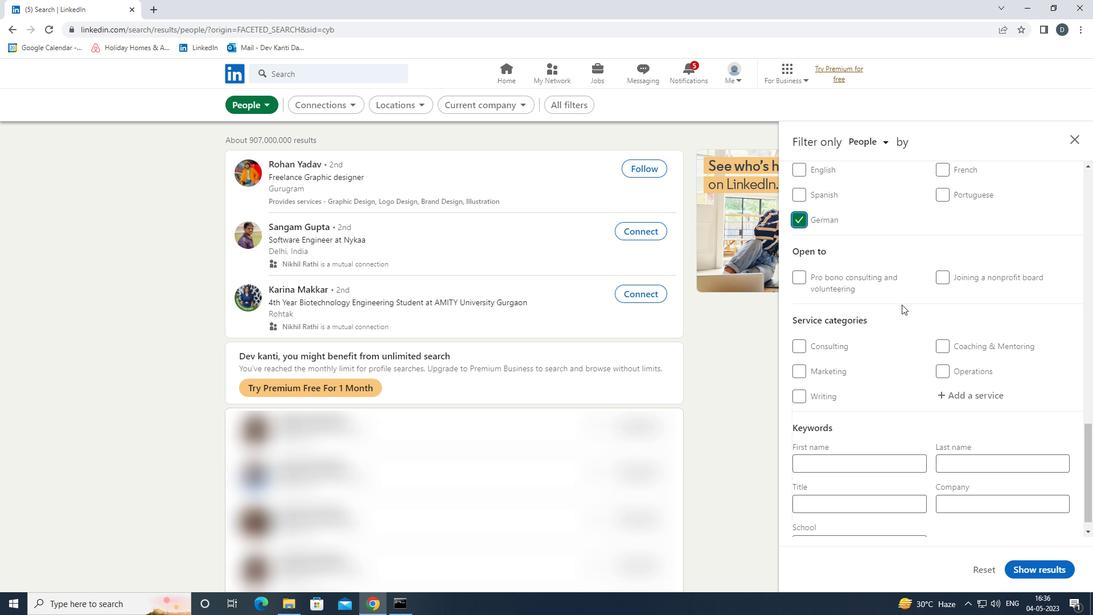 
Action: Mouse scrolled (925, 315) with delta (0, 0)
Screenshot: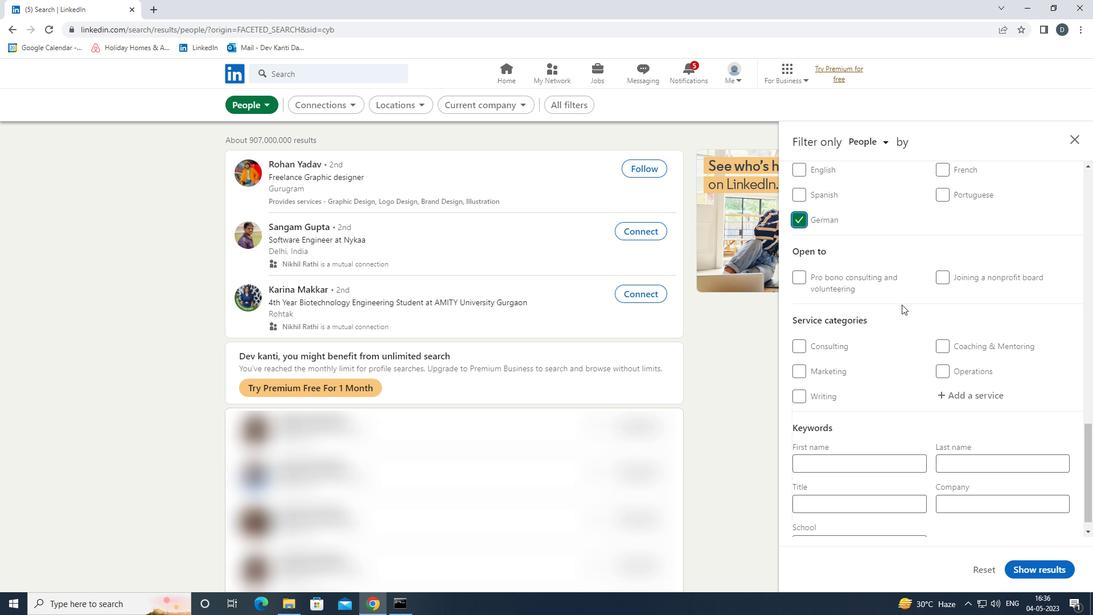 
Action: Mouse scrolled (925, 315) with delta (0, 0)
Screenshot: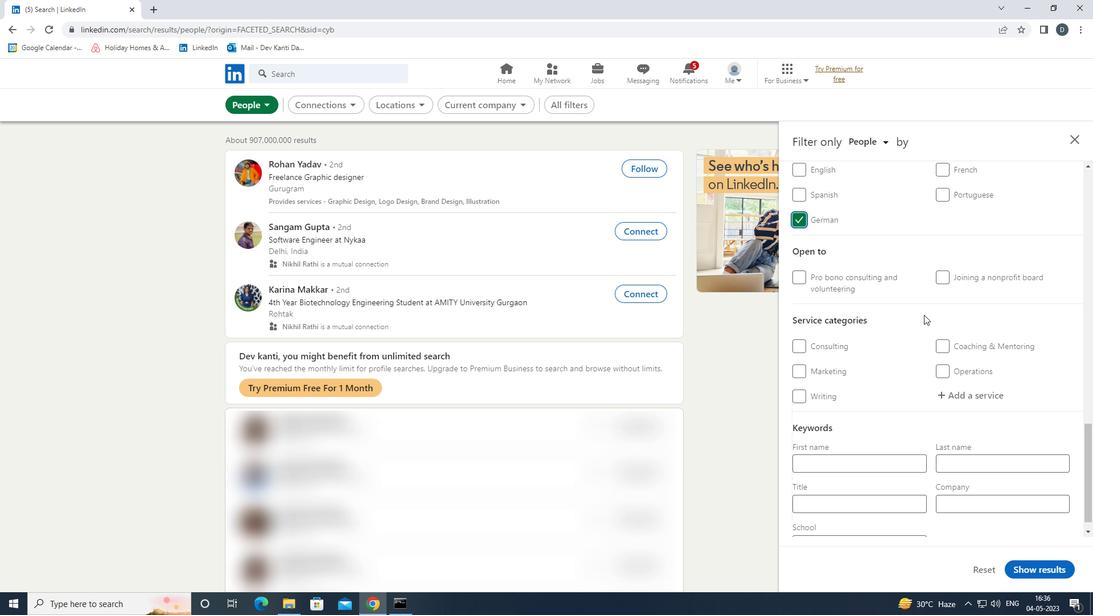 
Action: Mouse scrolled (925, 315) with delta (0, 0)
Screenshot: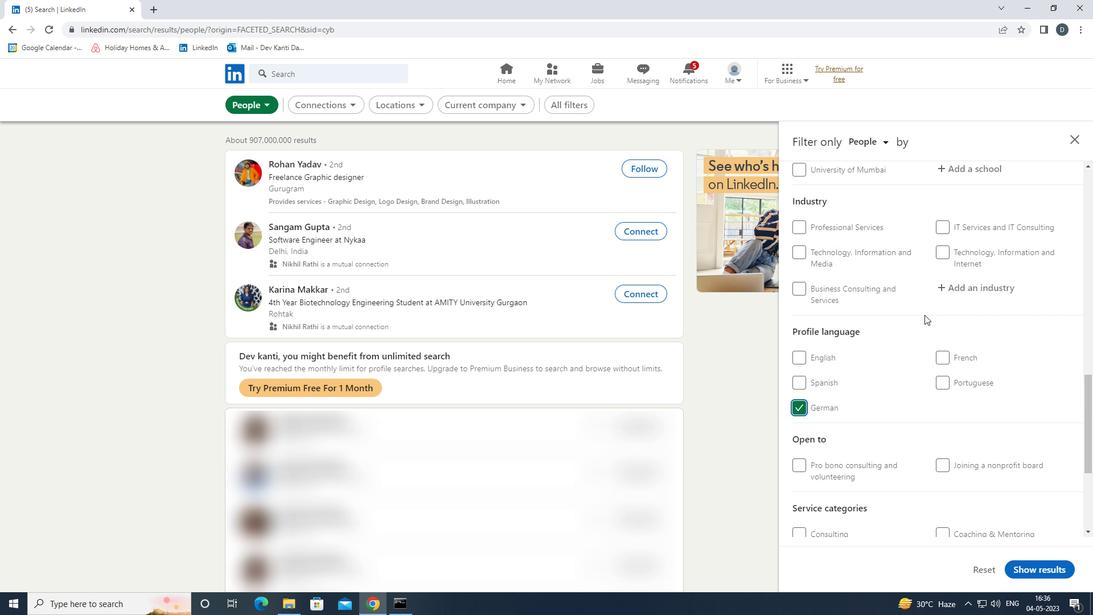 
Action: Mouse scrolled (925, 315) with delta (0, 0)
Screenshot: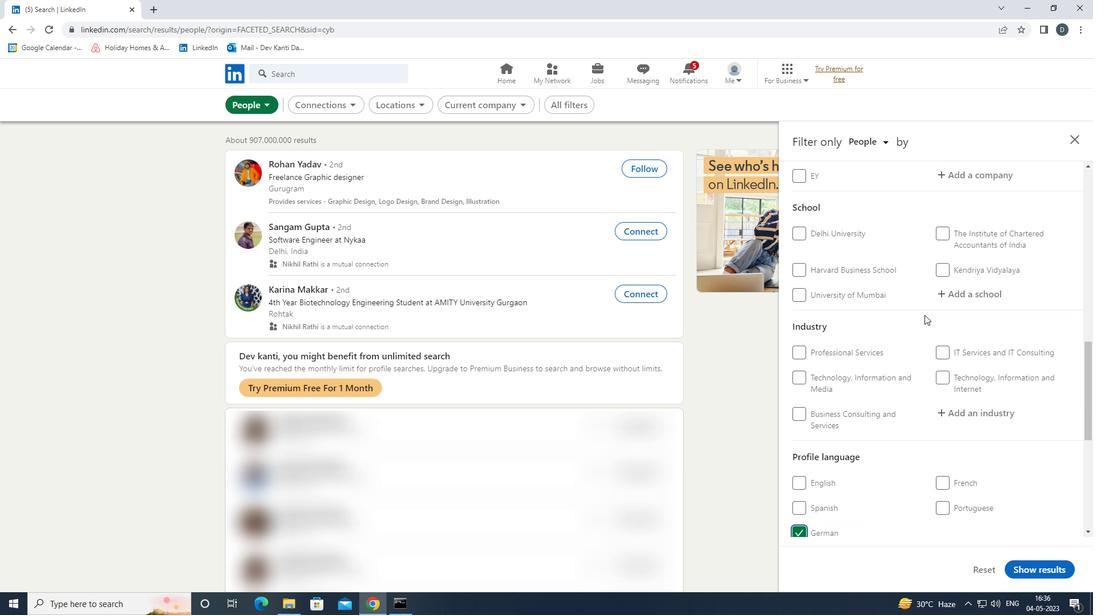 
Action: Mouse scrolled (925, 315) with delta (0, 0)
Screenshot: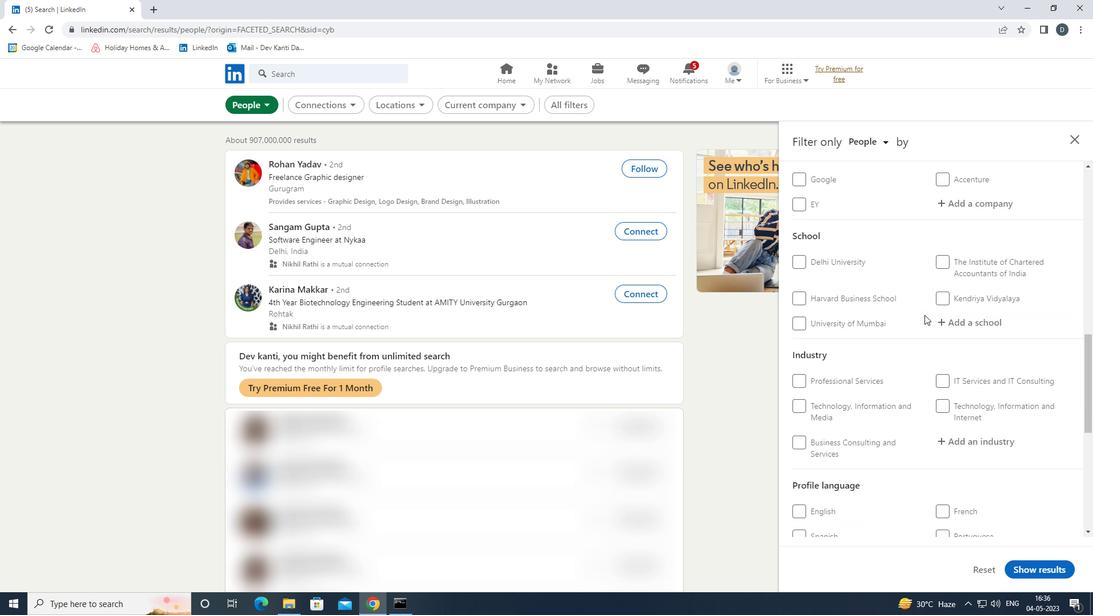 
Action: Mouse moved to (979, 259)
Screenshot: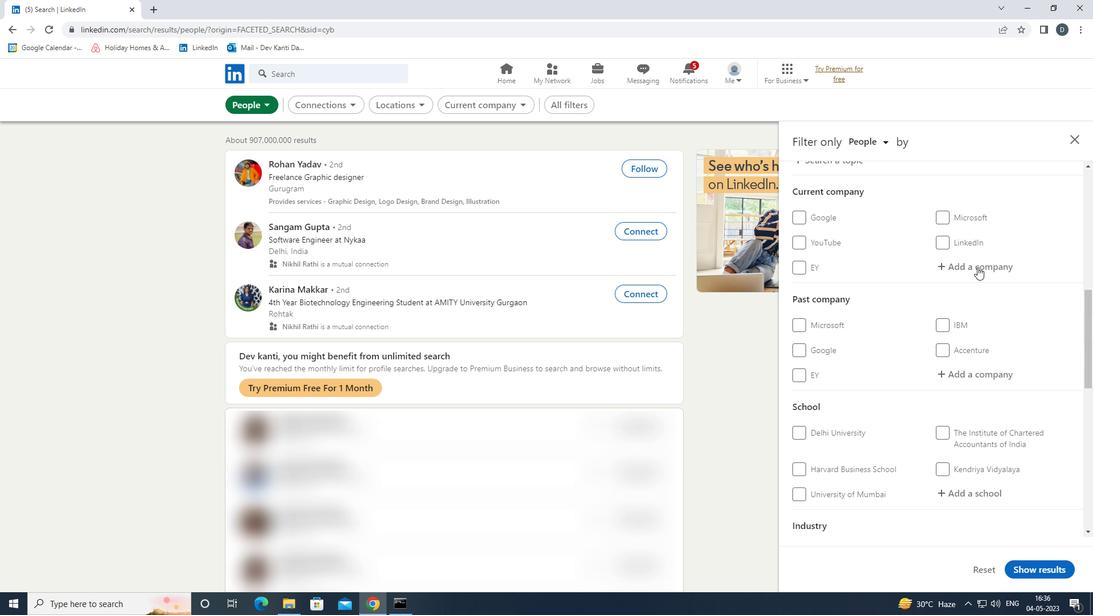 
Action: Mouse pressed left at (979, 259)
Screenshot: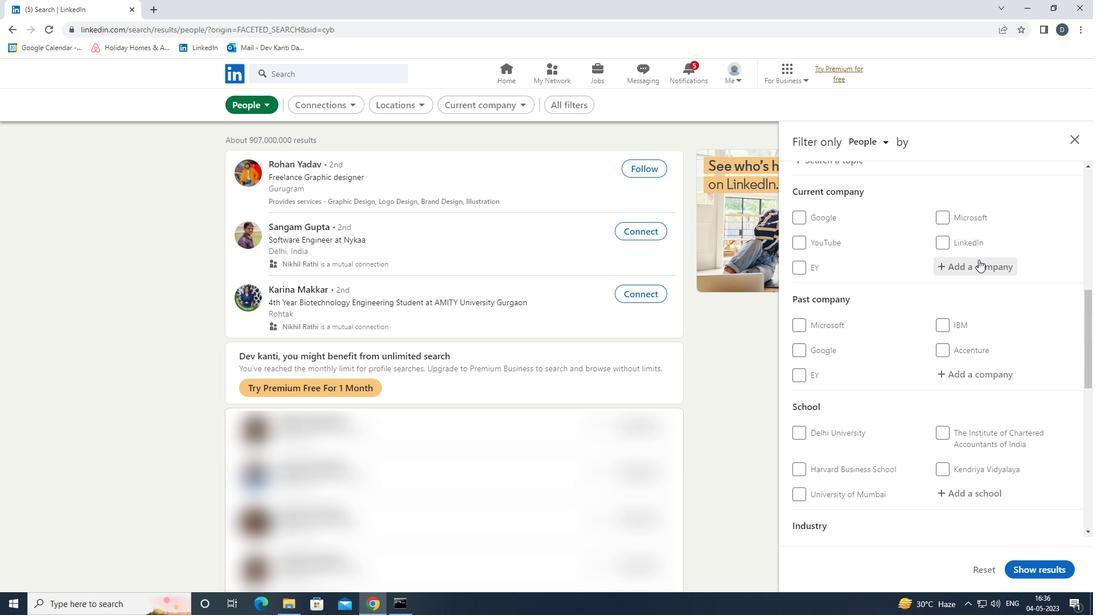 
Action: Key pressed <Key.shift><Key.shift><Key.shift><Key.shift><Key.shift><Key.shift>SOPRA<Key.space><Key.shift>BANKING<Key.down><Key.enter>
Screenshot: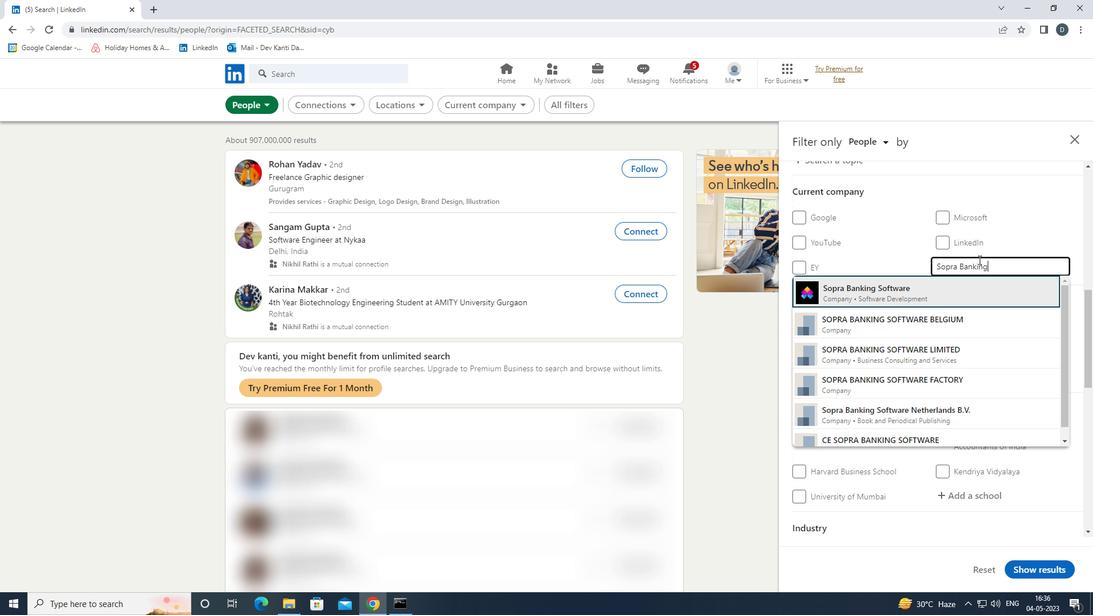 
Action: Mouse moved to (947, 262)
Screenshot: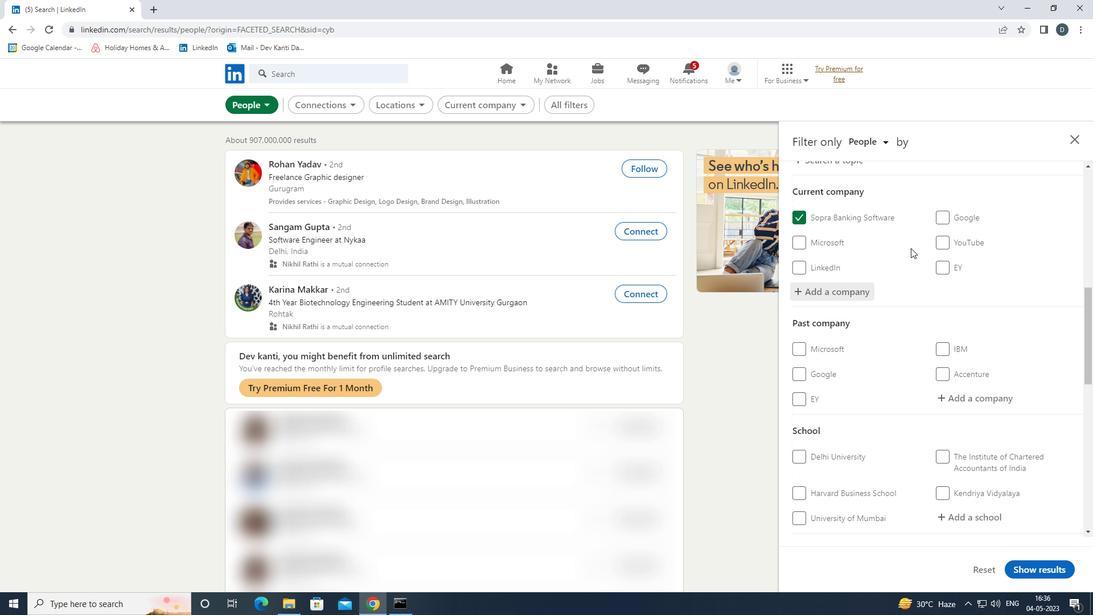 
Action: Mouse scrolled (947, 262) with delta (0, 0)
Screenshot: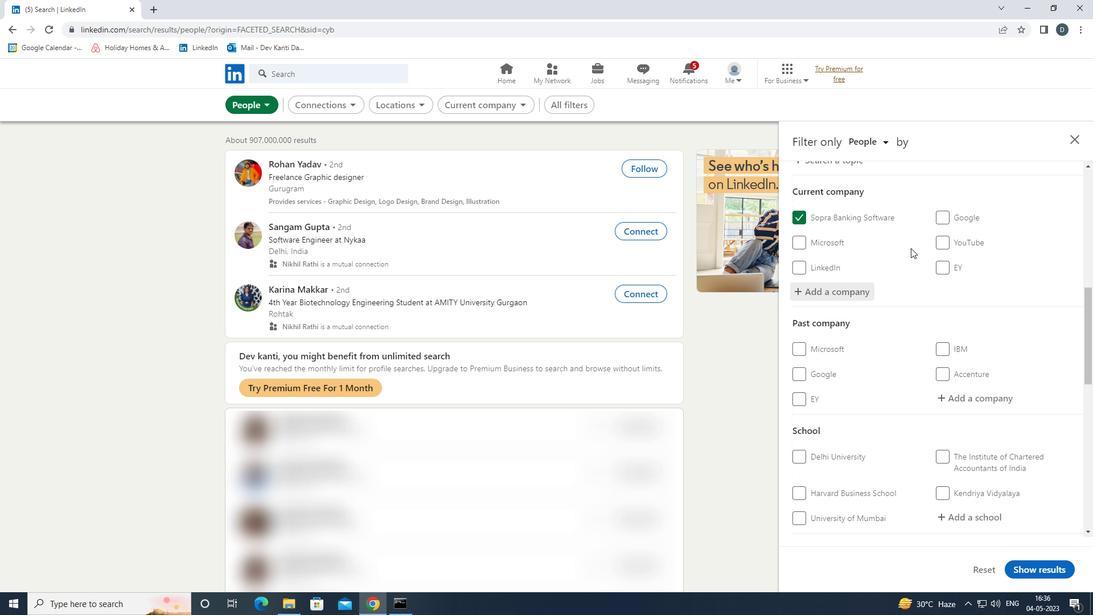 
Action: Mouse moved to (958, 276)
Screenshot: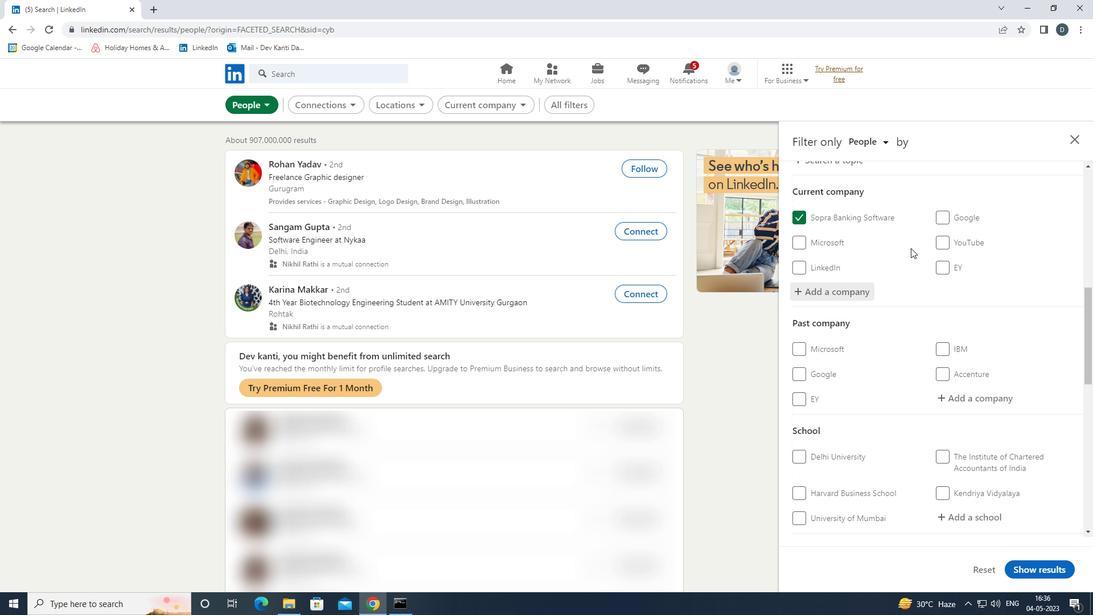 
Action: Mouse scrolled (958, 275) with delta (0, 0)
Screenshot: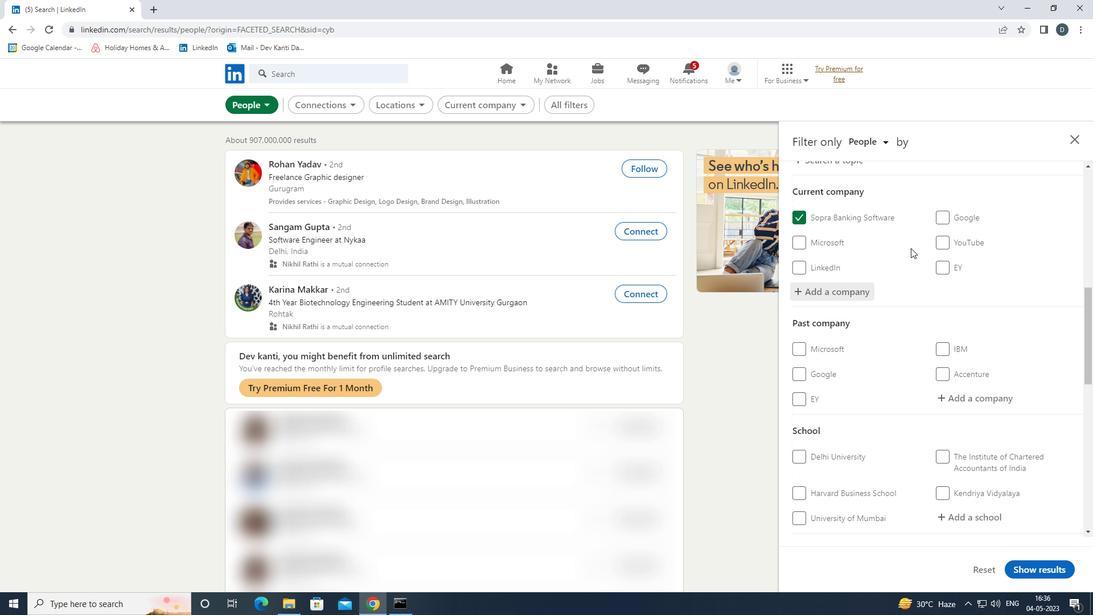 
Action: Mouse moved to (990, 293)
Screenshot: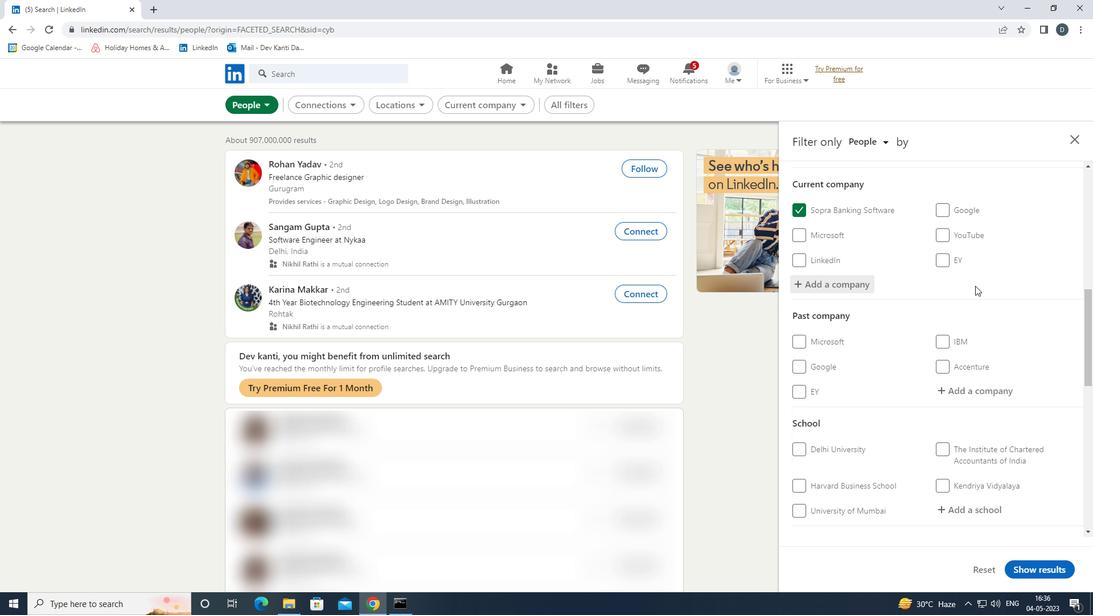 
Action: Mouse scrolled (990, 292) with delta (0, 0)
Screenshot: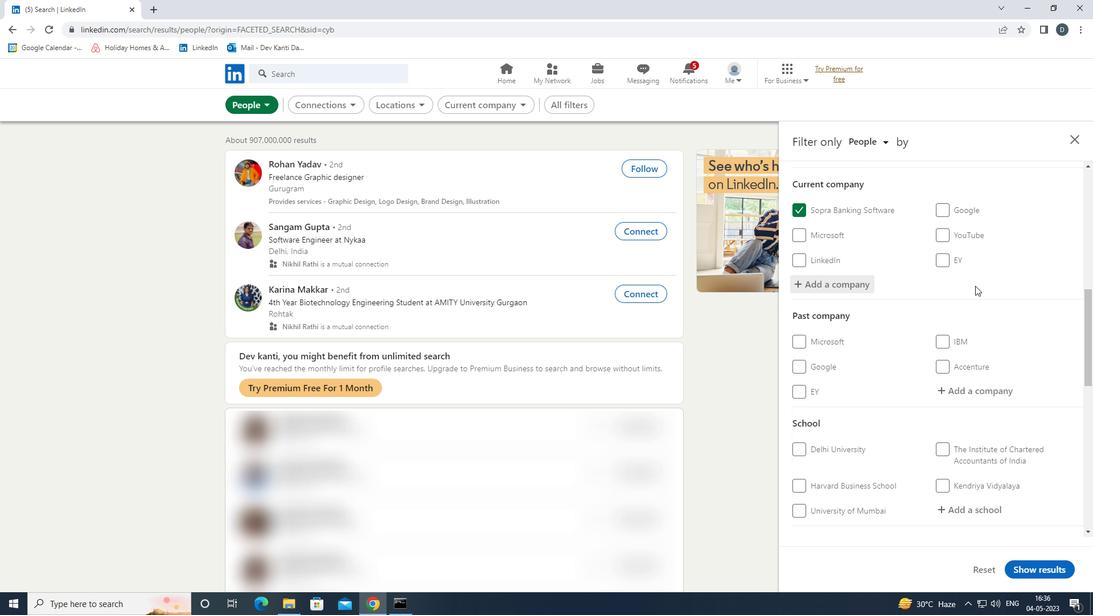 
Action: Mouse moved to (995, 344)
Screenshot: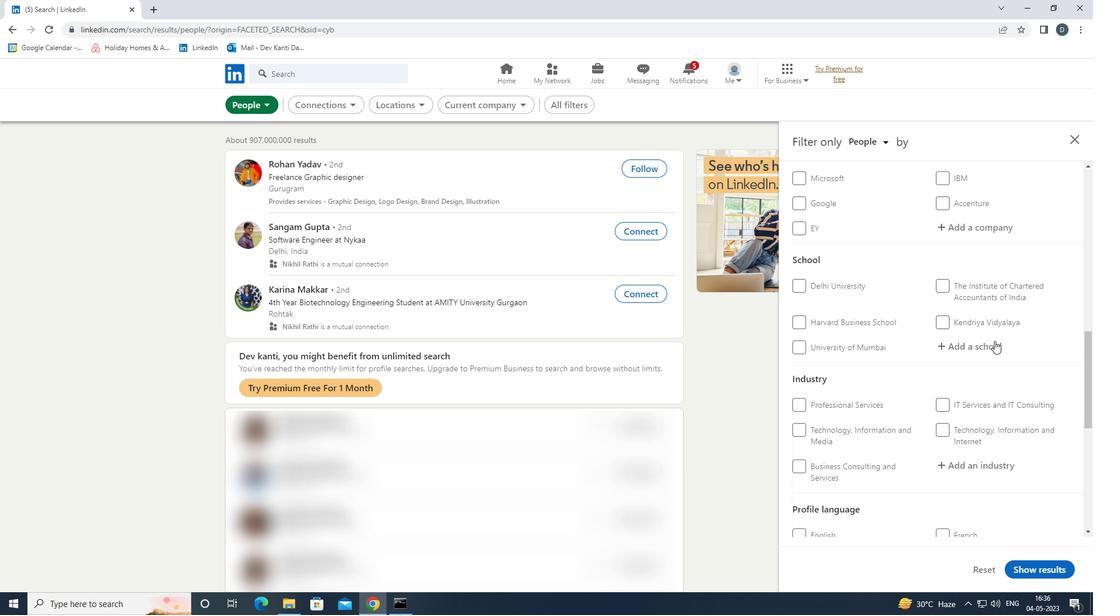 
Action: Mouse pressed left at (995, 344)
Screenshot: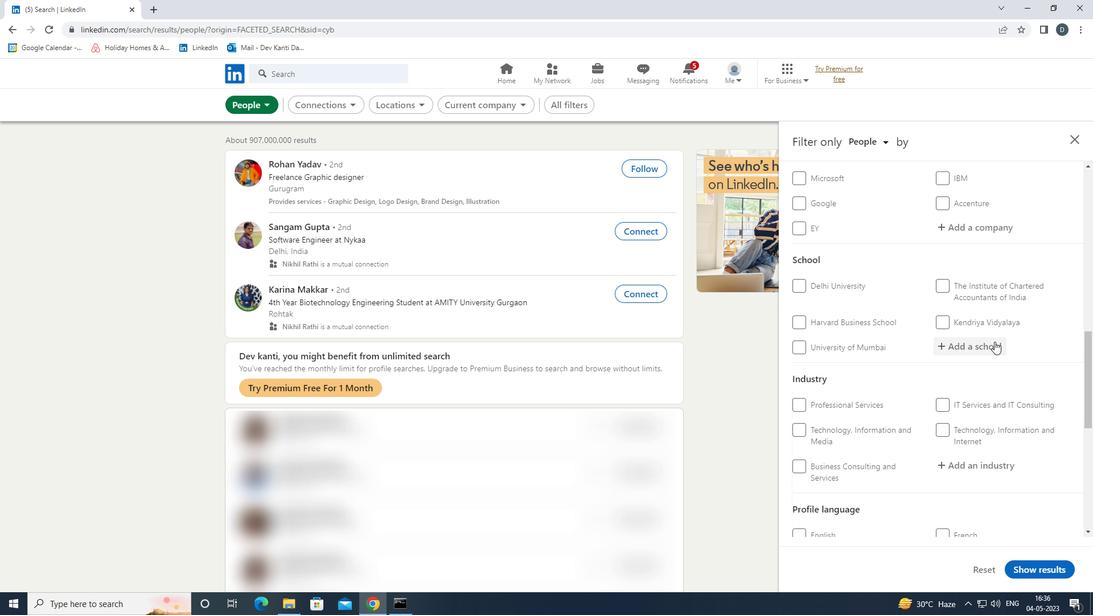 
Action: Key pressed <Key.shift>YA
Screenshot: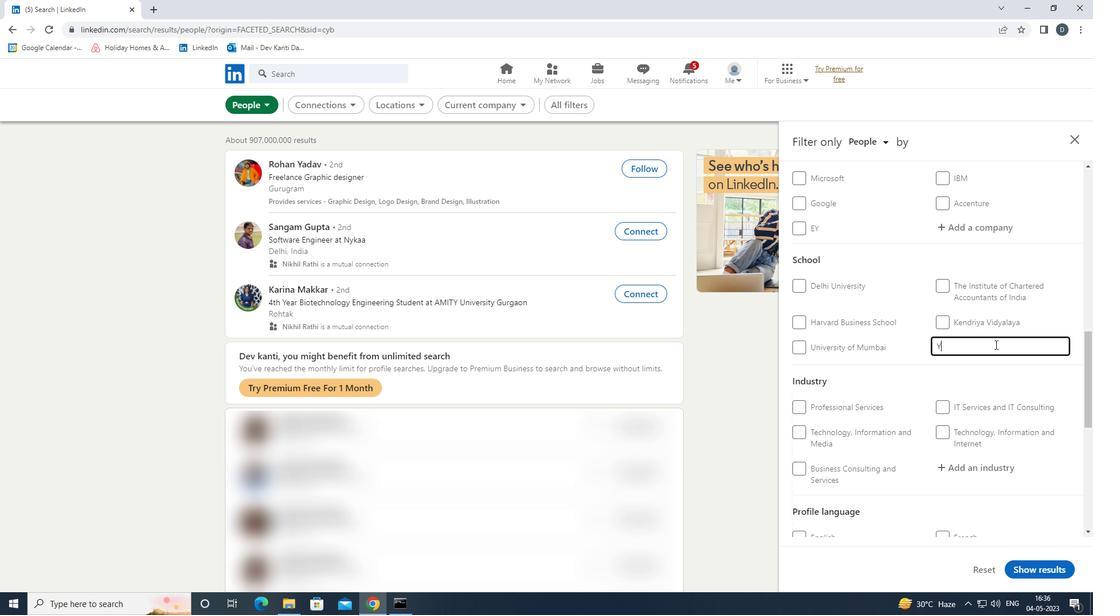 
Action: Mouse moved to (996, 345)
Screenshot: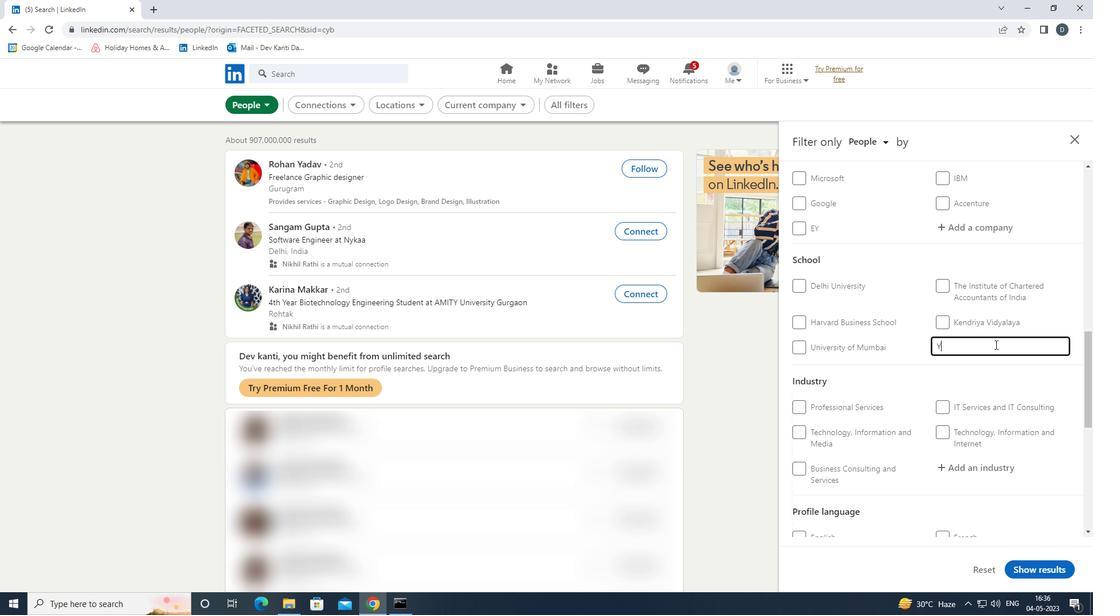 
Action: Key pressed SHWANTRAO<Key.down><Key.enter>
Screenshot: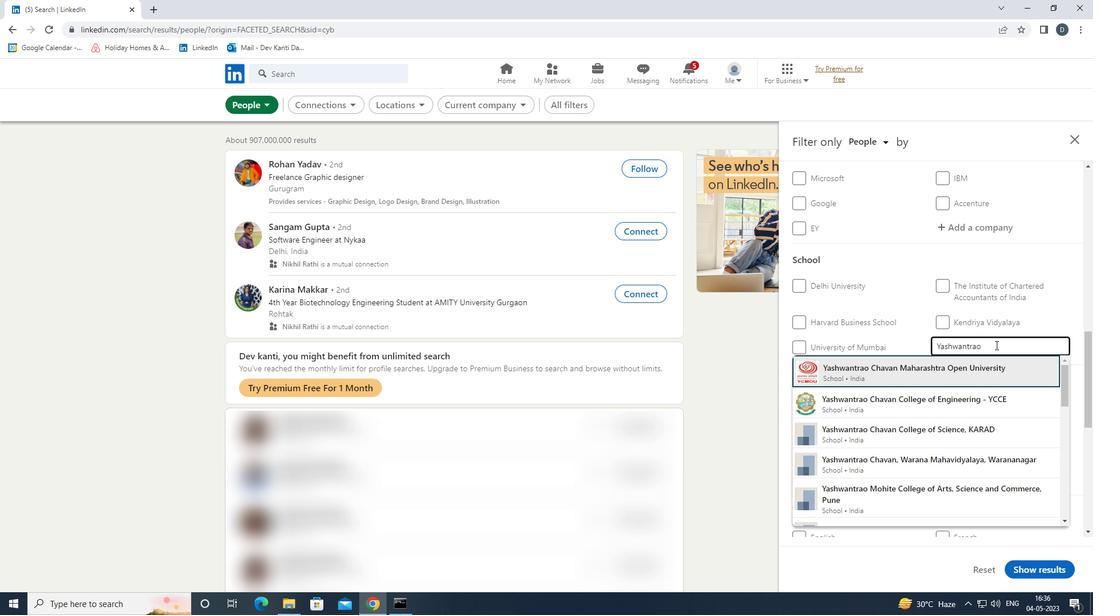 
Action: Mouse moved to (996, 351)
Screenshot: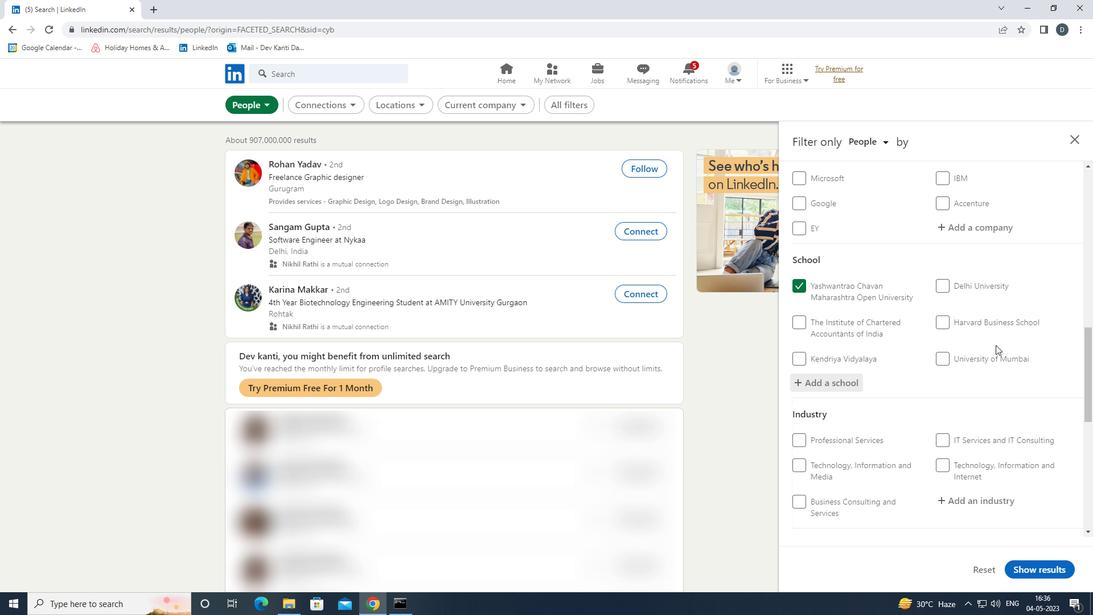 
Action: Mouse scrolled (996, 350) with delta (0, 0)
Screenshot: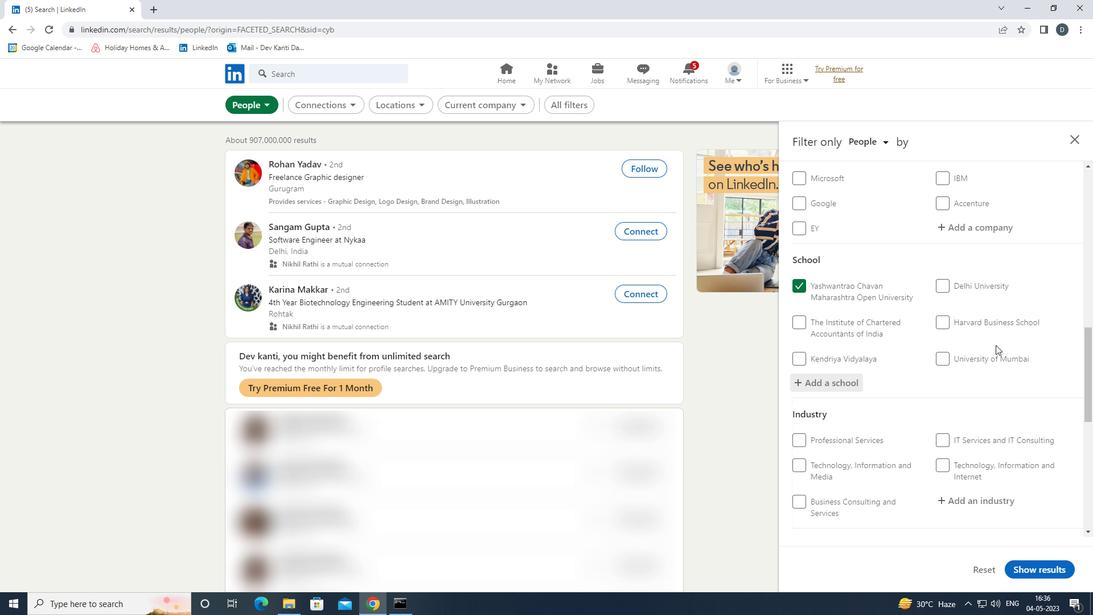 
Action: Mouse moved to (996, 351)
Screenshot: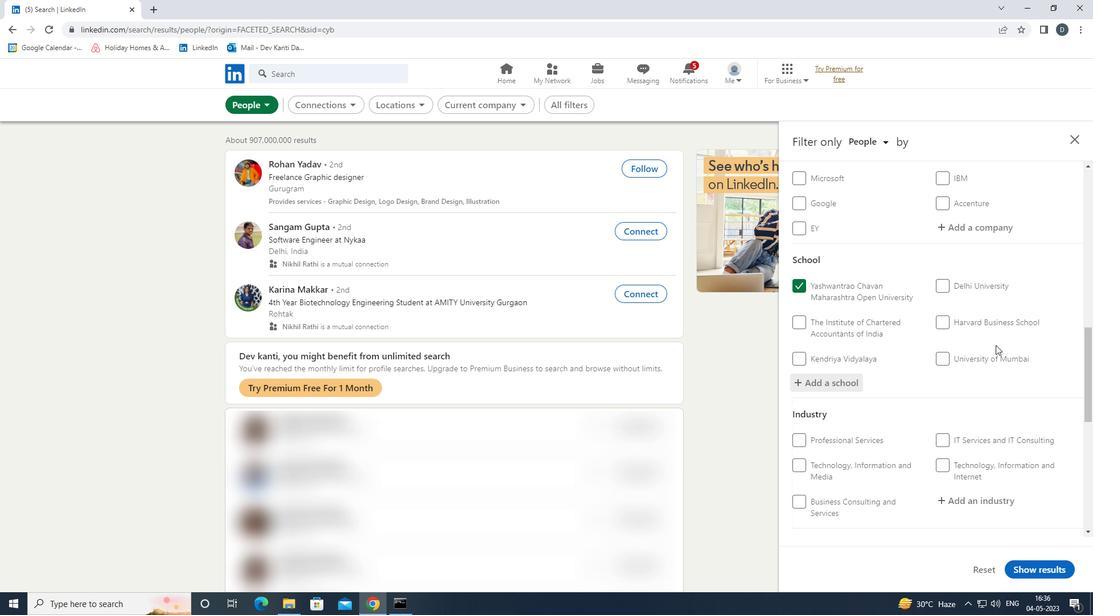 
Action: Mouse scrolled (996, 350) with delta (0, 0)
Screenshot: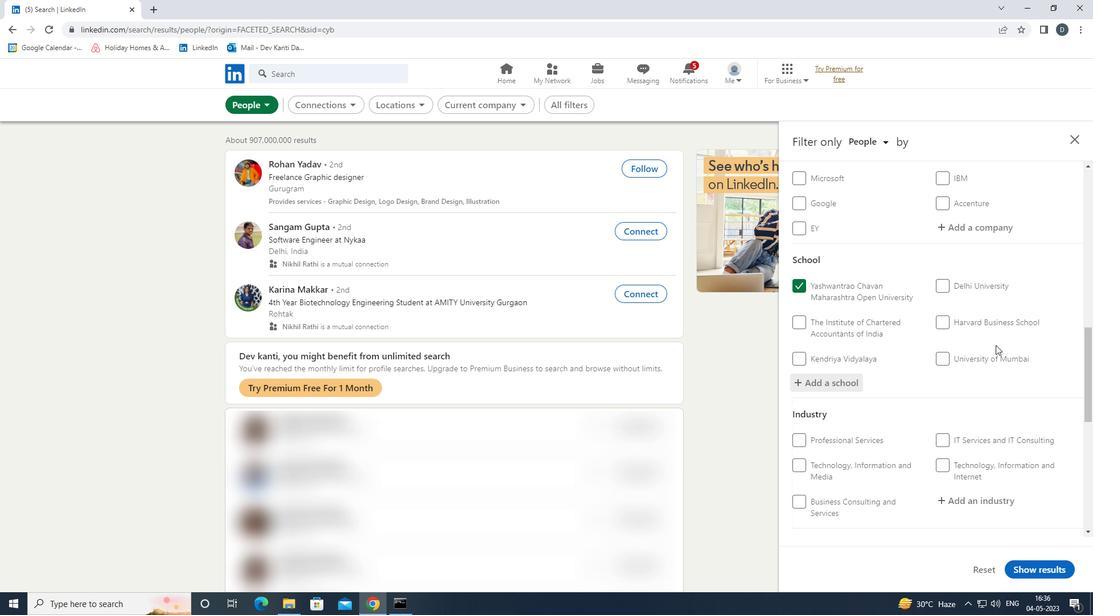 
Action: Mouse moved to (996, 352)
Screenshot: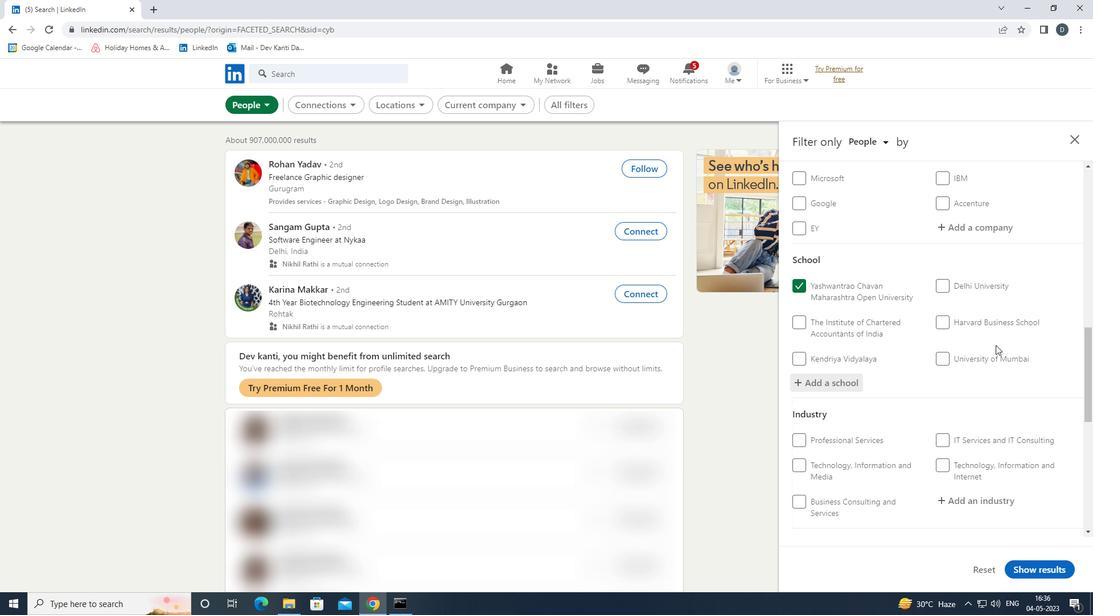 
Action: Mouse scrolled (996, 352) with delta (0, 0)
Screenshot: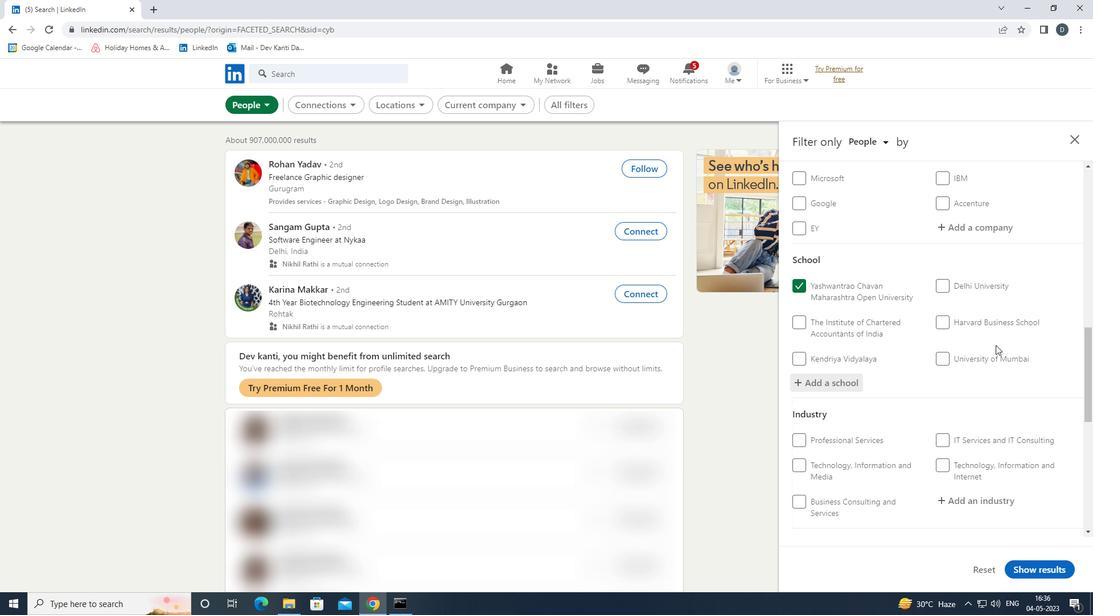 
Action: Mouse moved to (996, 353)
Screenshot: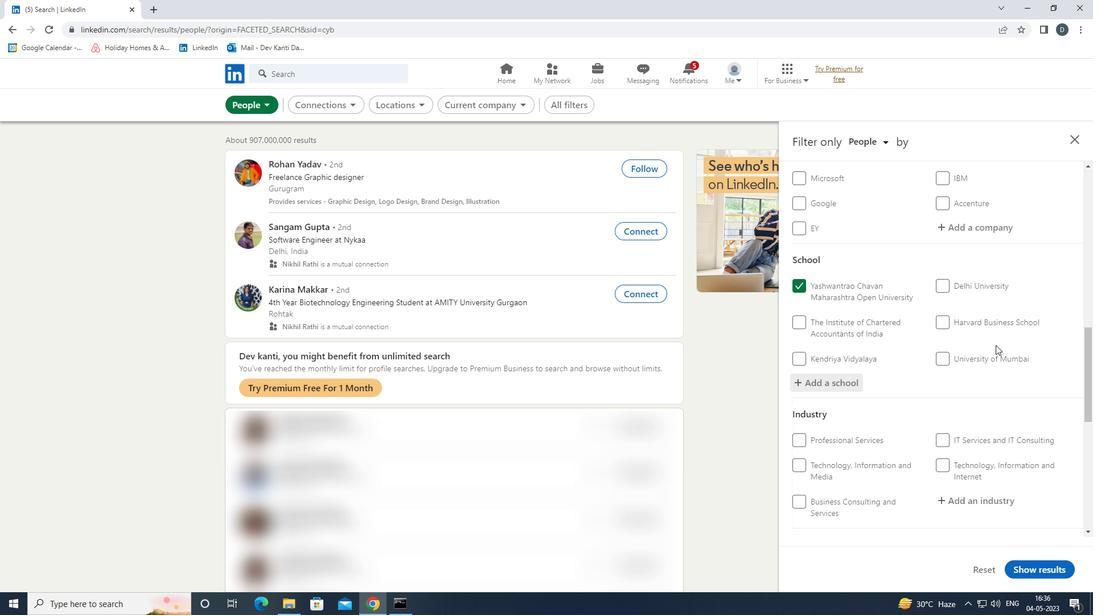 
Action: Mouse scrolled (996, 353) with delta (0, 0)
Screenshot: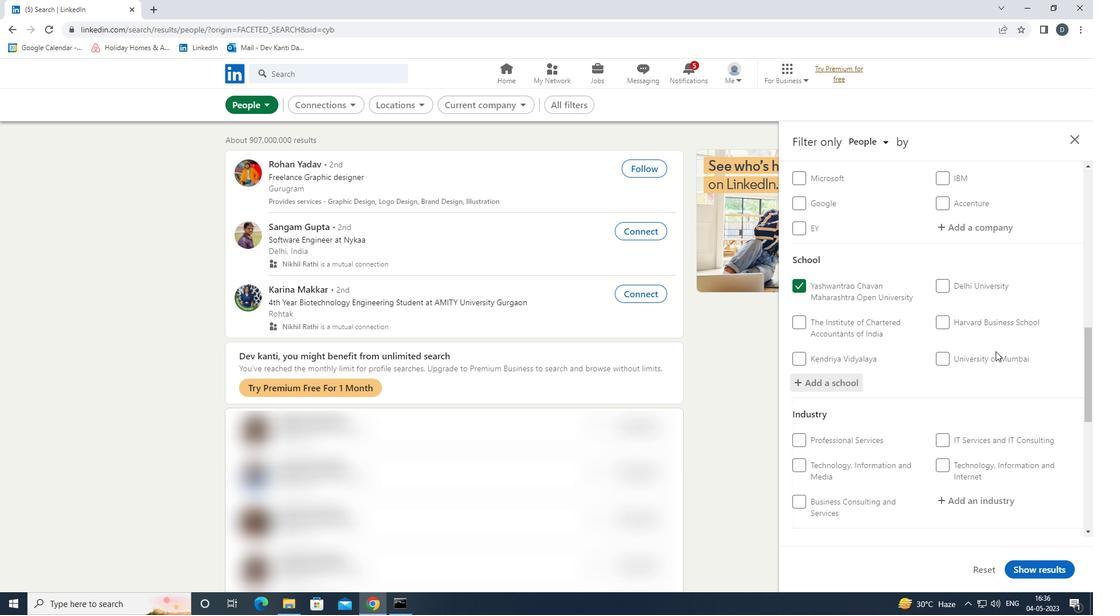 
Action: Mouse scrolled (996, 353) with delta (0, 0)
Screenshot: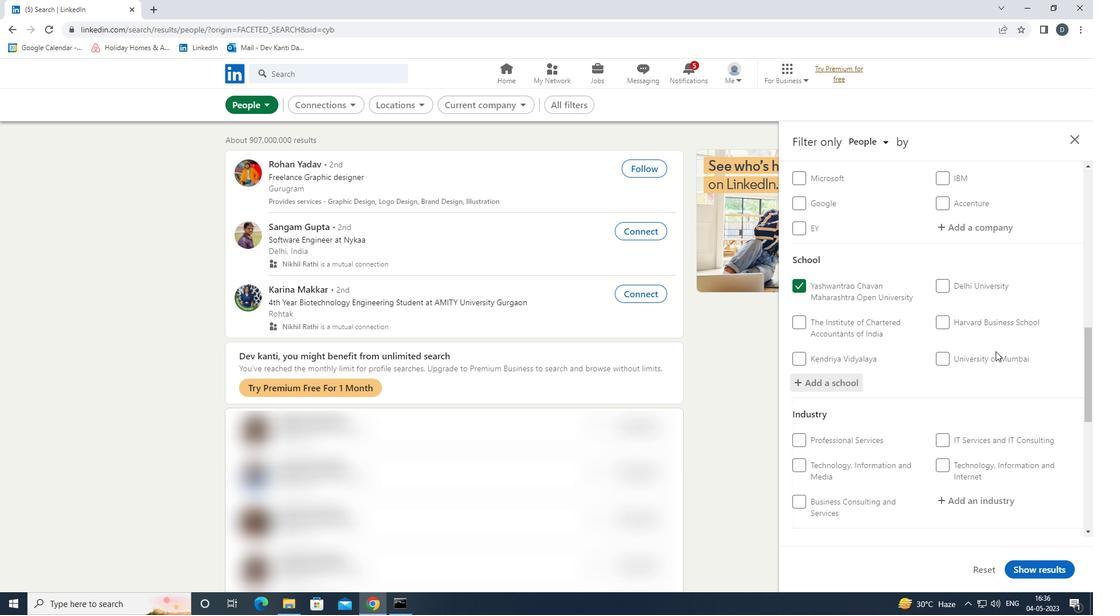 
Action: Mouse moved to (974, 207)
Screenshot: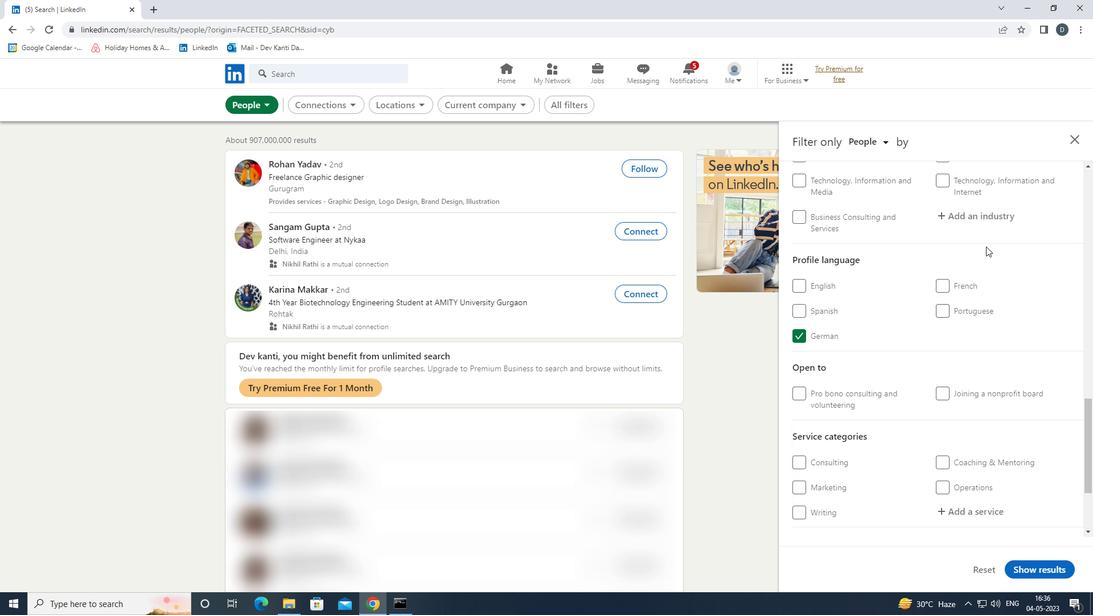 
Action: Mouse pressed left at (974, 207)
Screenshot: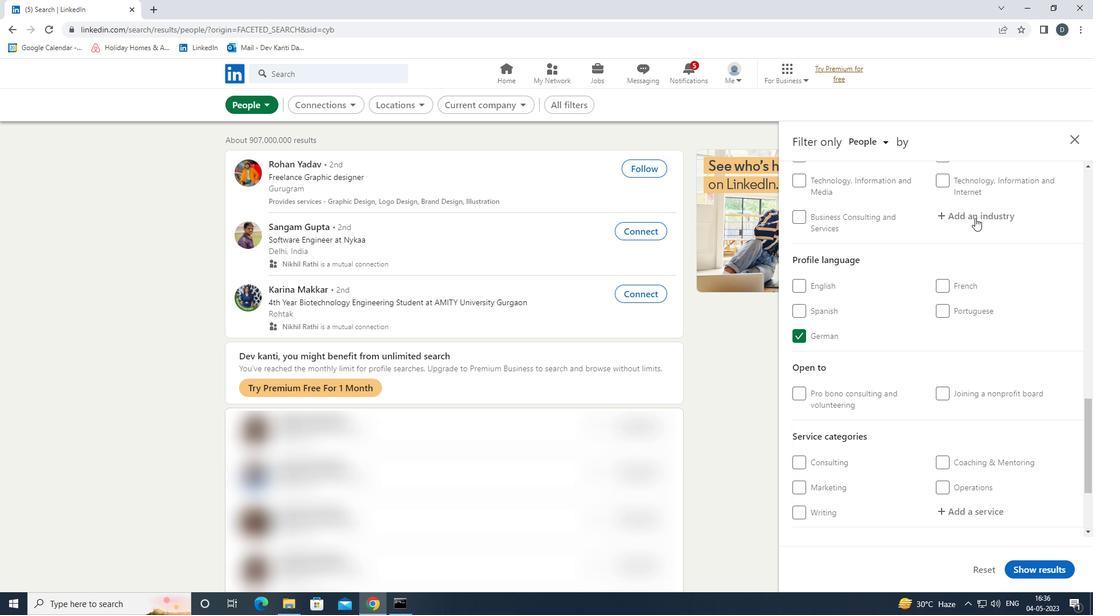 
Action: Mouse moved to (974, 209)
Screenshot: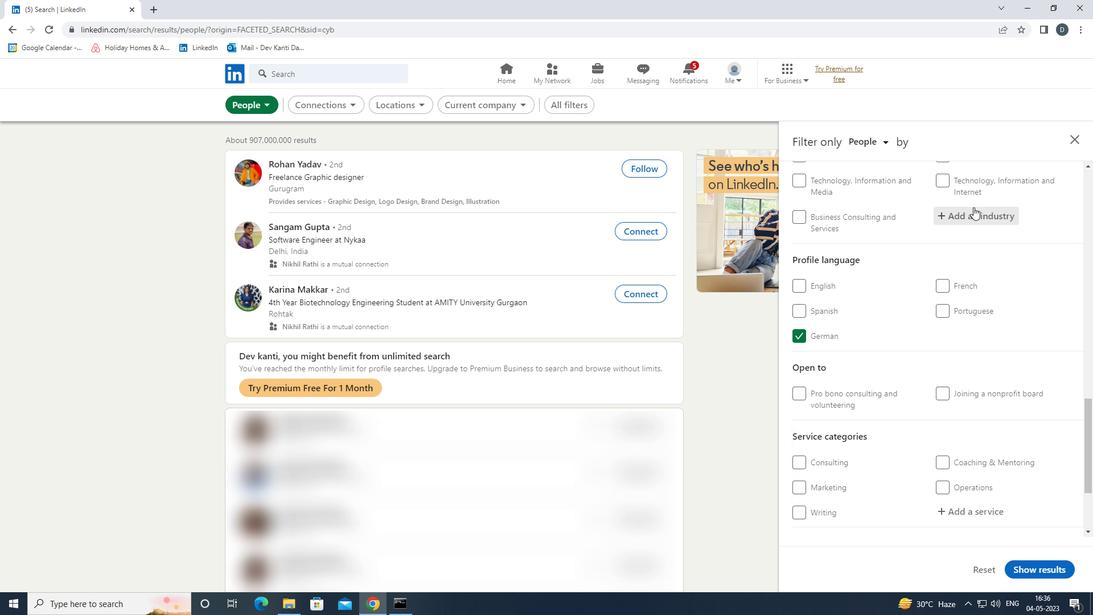 
Action: Key pressed <Key.shift>INTERUR<Key.down><Key.enter>
Screenshot: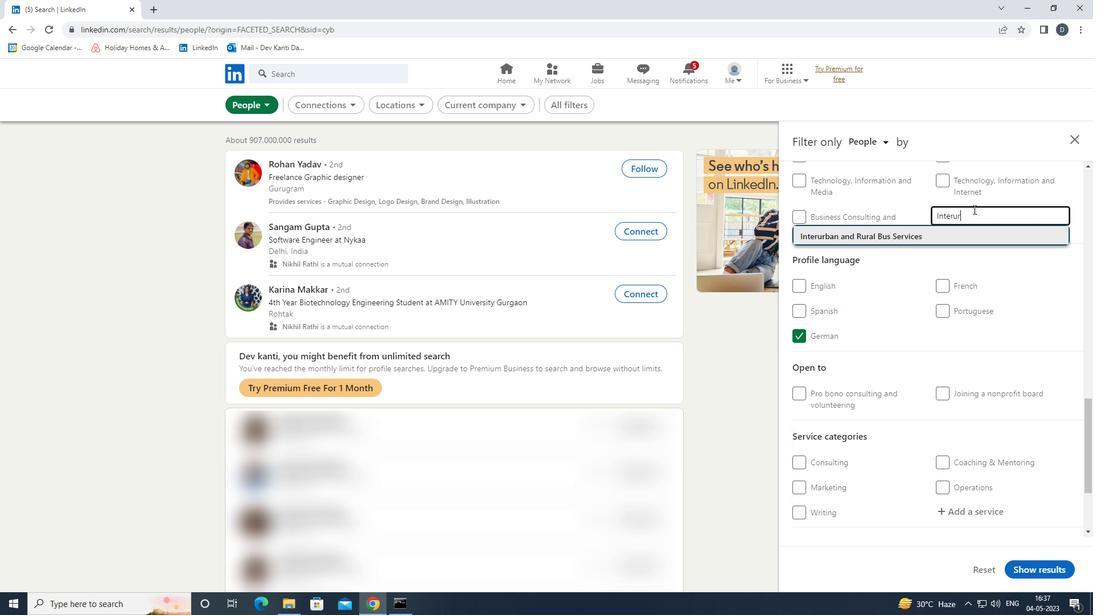 
Action: Mouse moved to (1001, 257)
Screenshot: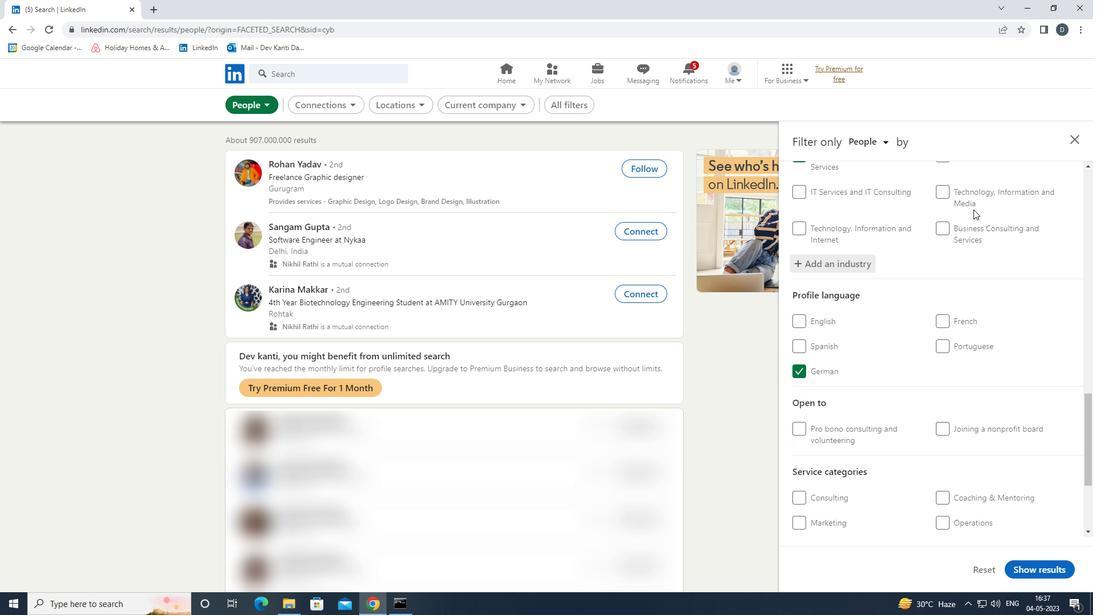 
Action: Mouse scrolled (1001, 256) with delta (0, 0)
Screenshot: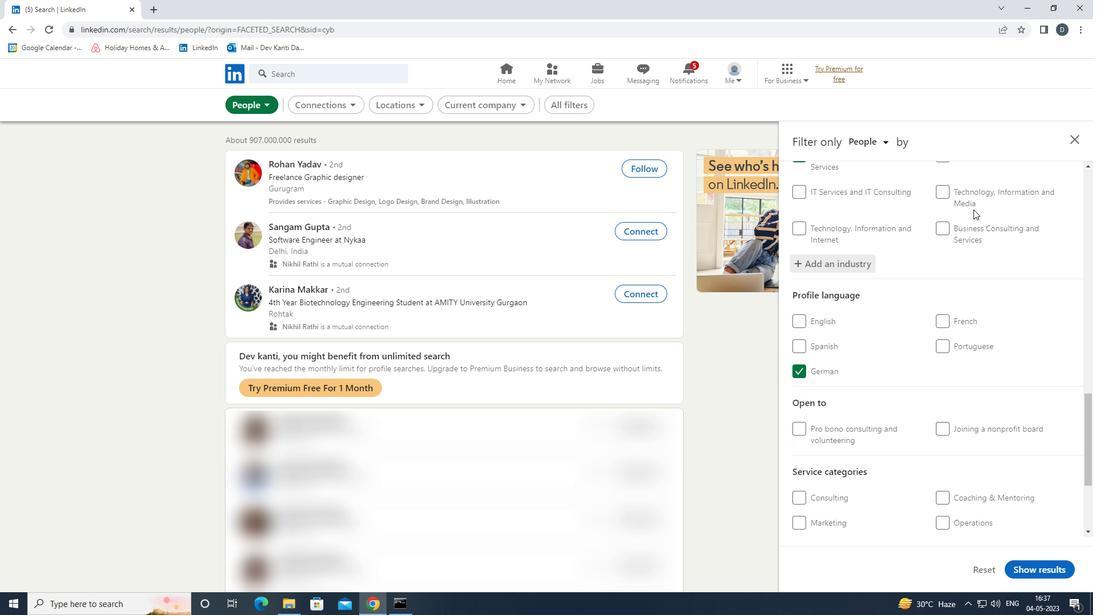 
Action: Mouse moved to (1002, 258)
Screenshot: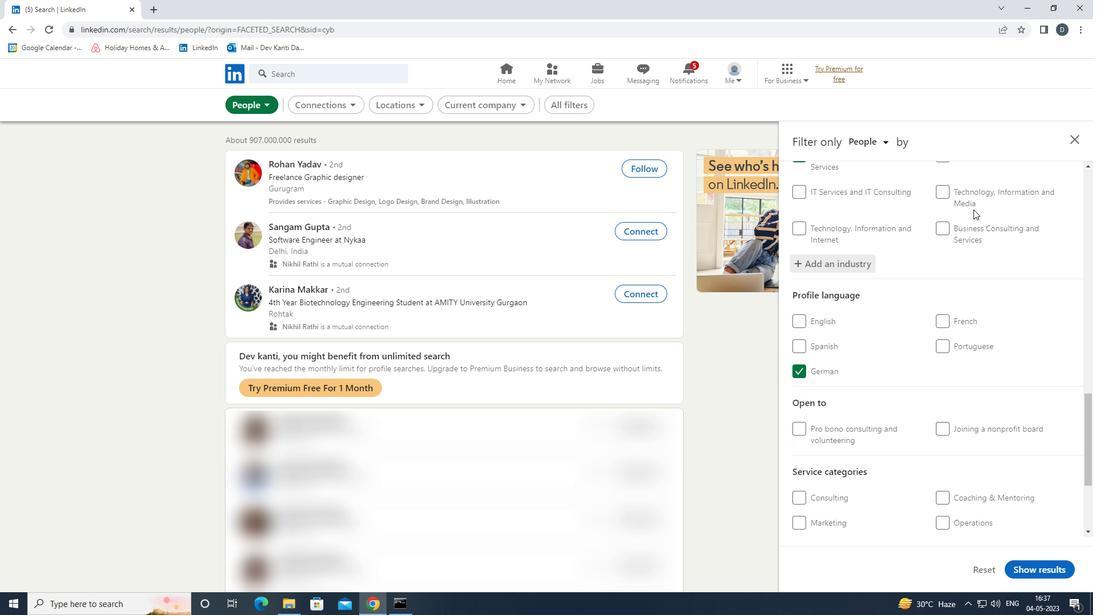 
Action: Mouse scrolled (1002, 258) with delta (0, 0)
Screenshot: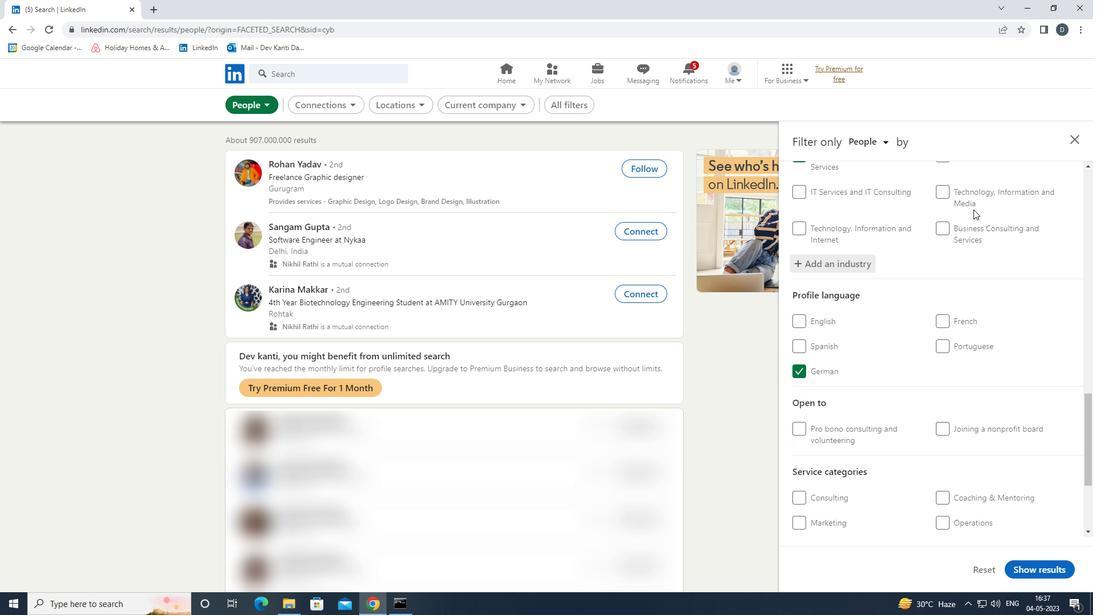 
Action: Mouse scrolled (1002, 258) with delta (0, 0)
Screenshot: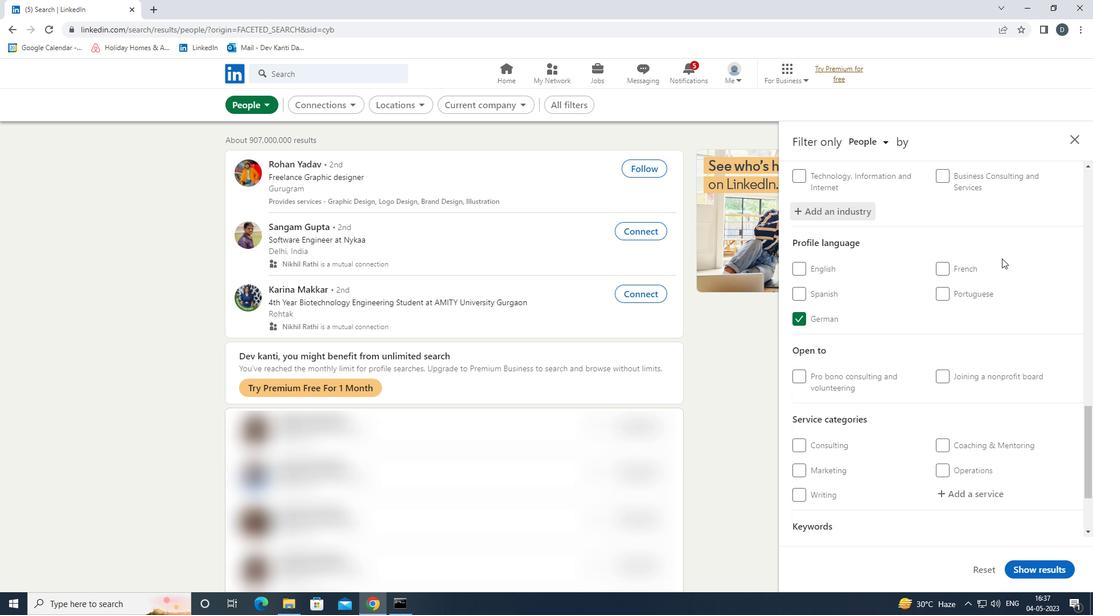 
Action: Mouse scrolled (1002, 258) with delta (0, 0)
Screenshot: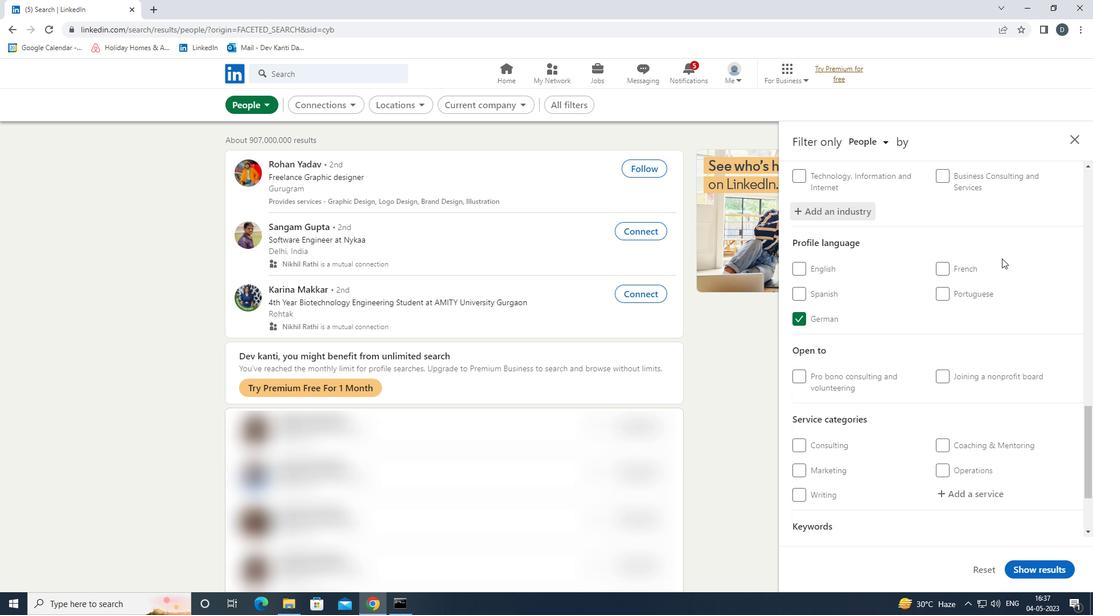 
Action: Mouse moved to (974, 377)
Screenshot: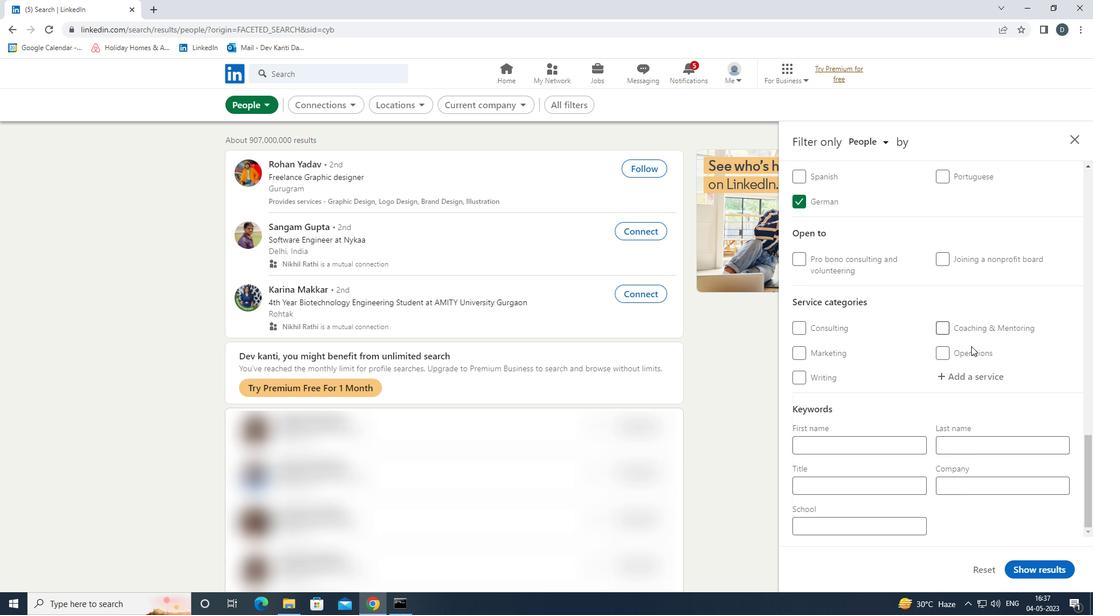 
Action: Mouse pressed left at (974, 377)
Screenshot: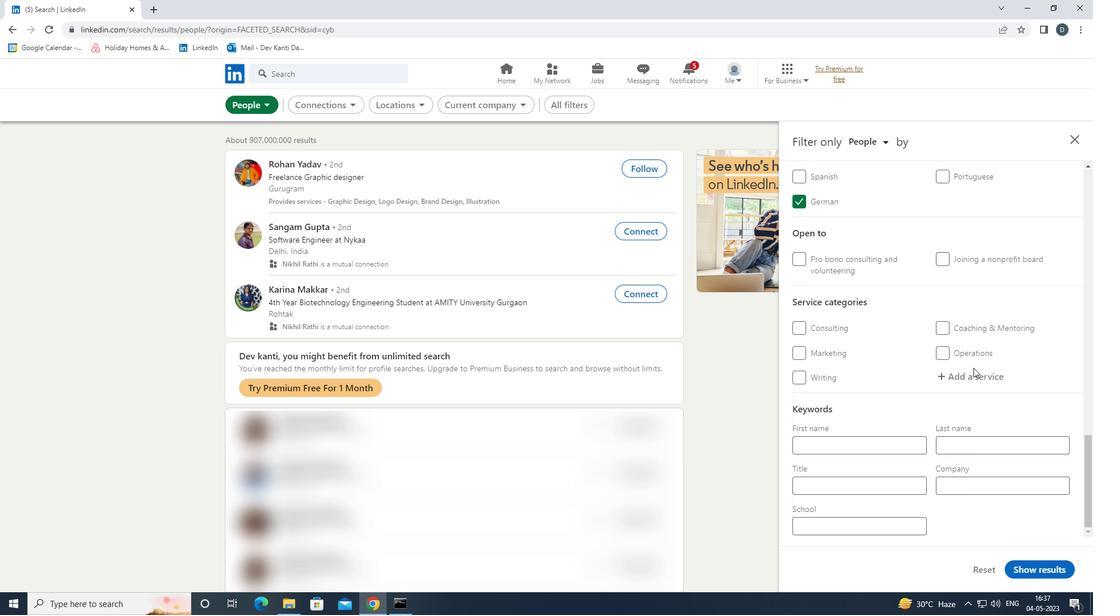 
Action: Mouse moved to (984, 381)
Screenshot: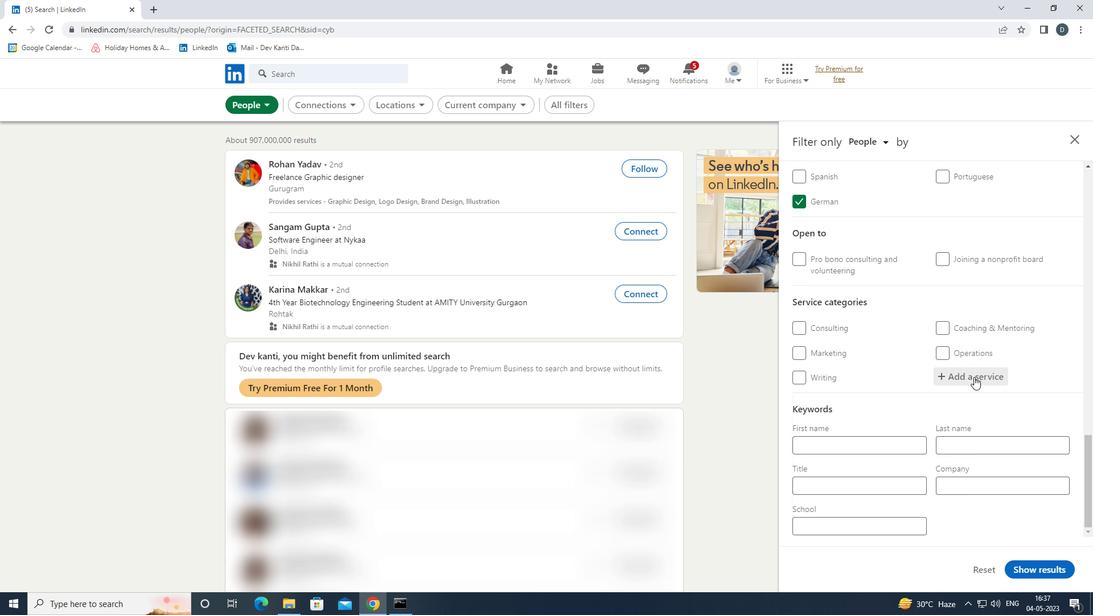 
Action: Key pressed <Key.shift>MOBILE<Key.space><Key.shift>MARKE<Key.down><Key.enter>
Screenshot: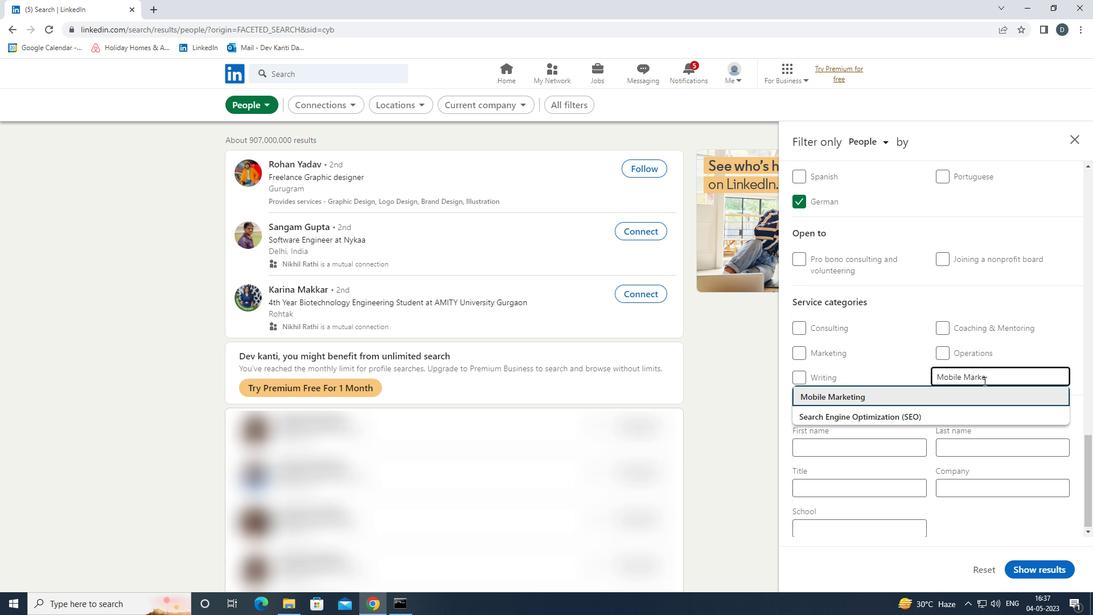 
Action: Mouse scrolled (984, 380) with delta (0, 0)
Screenshot: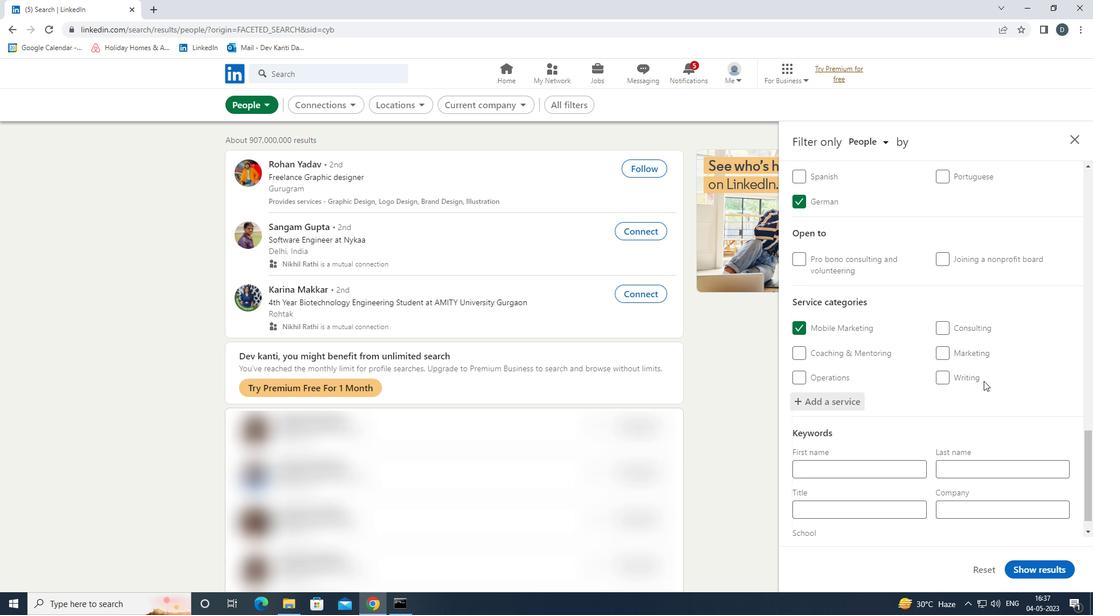 
Action: Mouse scrolled (984, 380) with delta (0, 0)
Screenshot: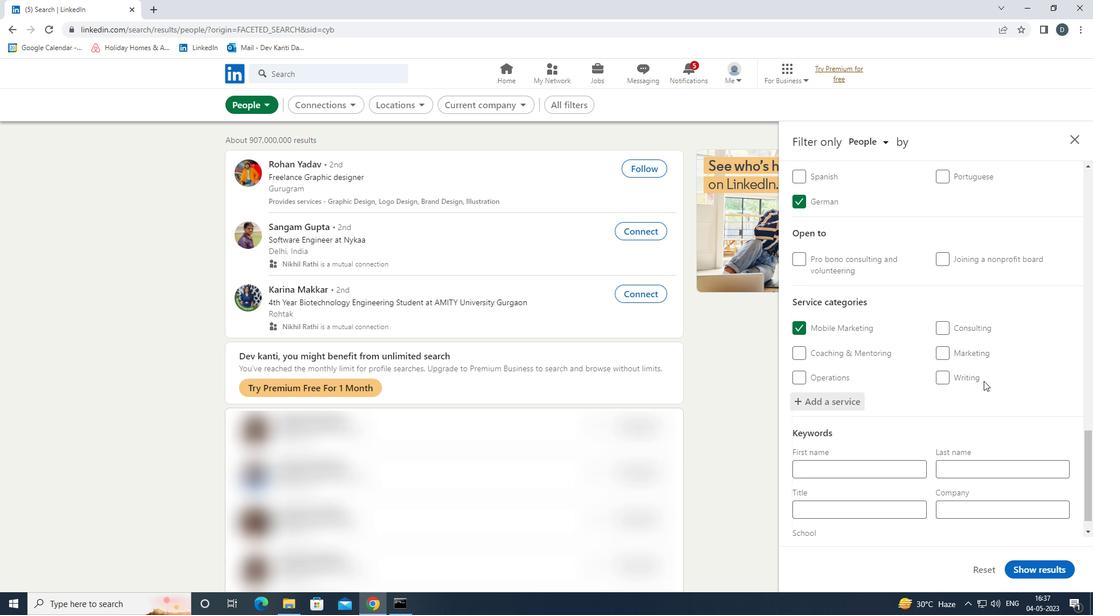 
Action: Mouse moved to (978, 386)
Screenshot: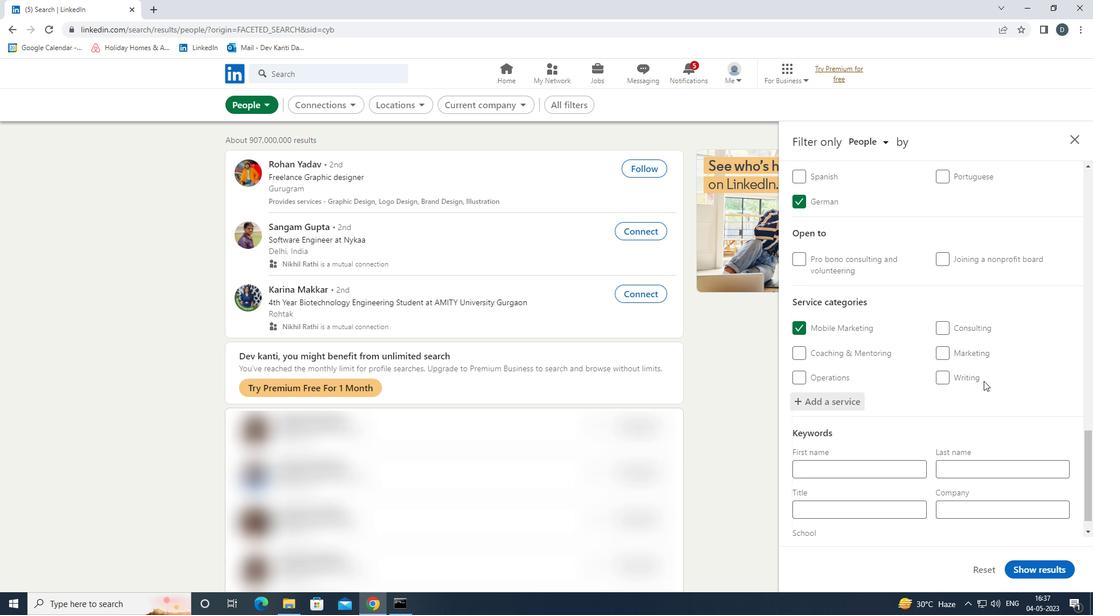 
Action: Mouse scrolled (978, 385) with delta (0, 0)
Screenshot: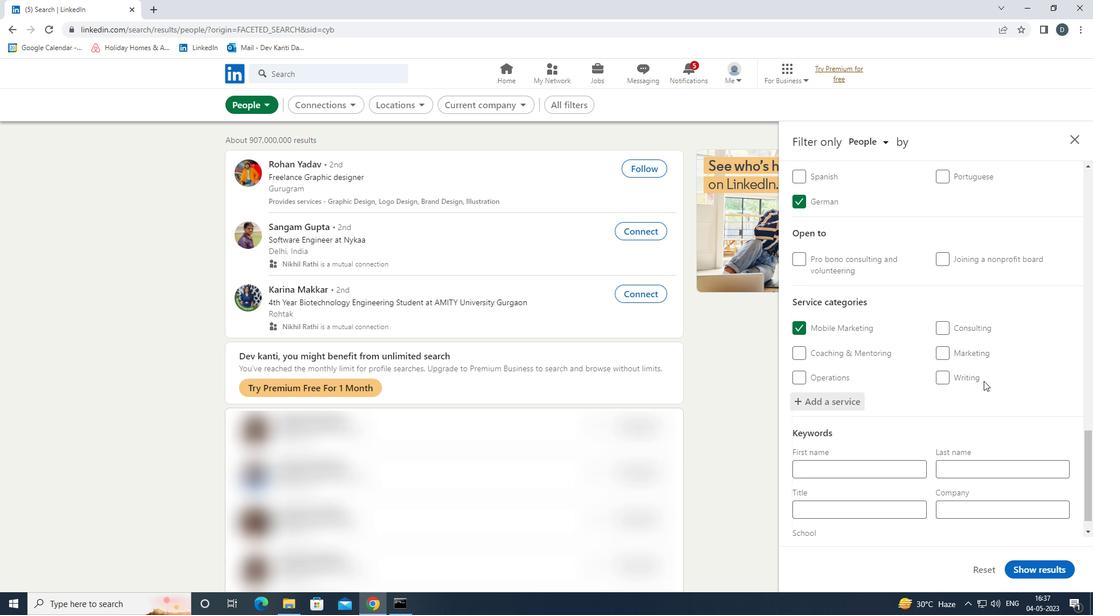
Action: Mouse moved to (884, 500)
Screenshot: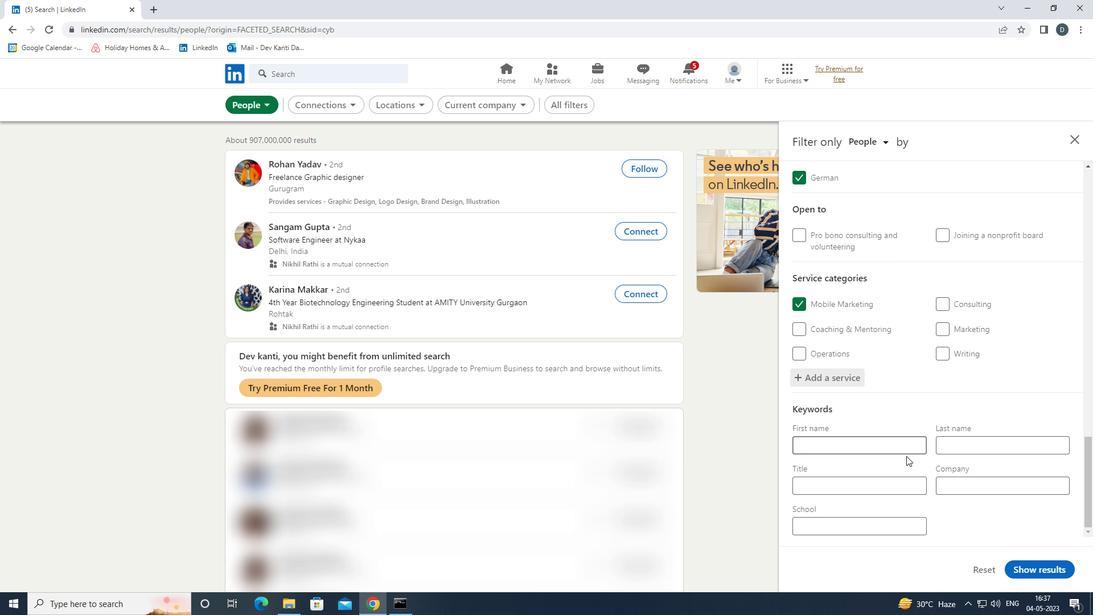 
Action: Mouse pressed left at (884, 500)
Screenshot: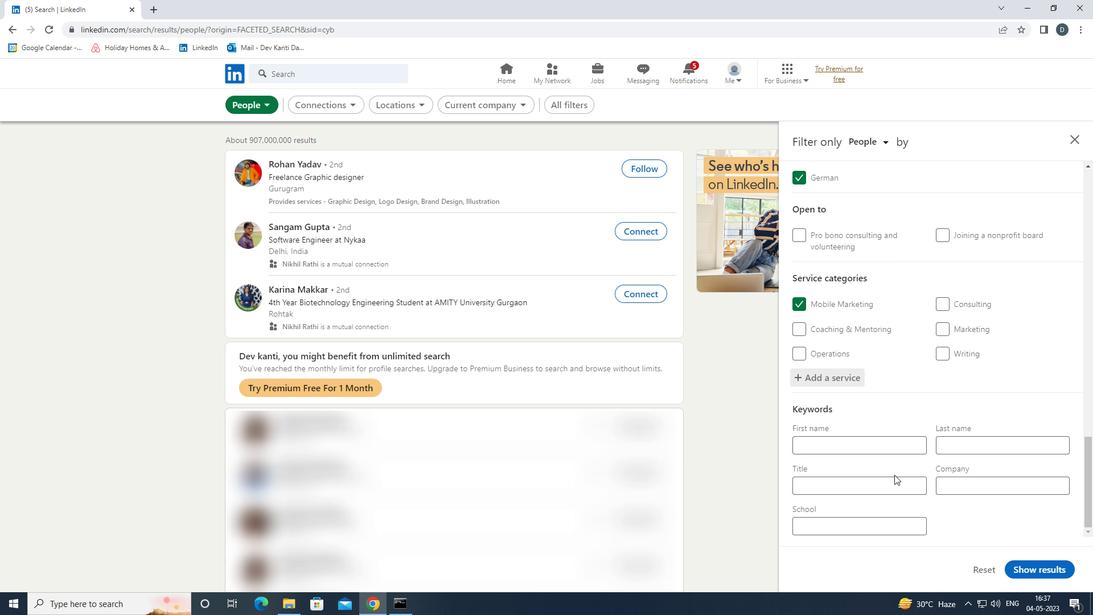 
Action: Mouse moved to (884, 488)
Screenshot: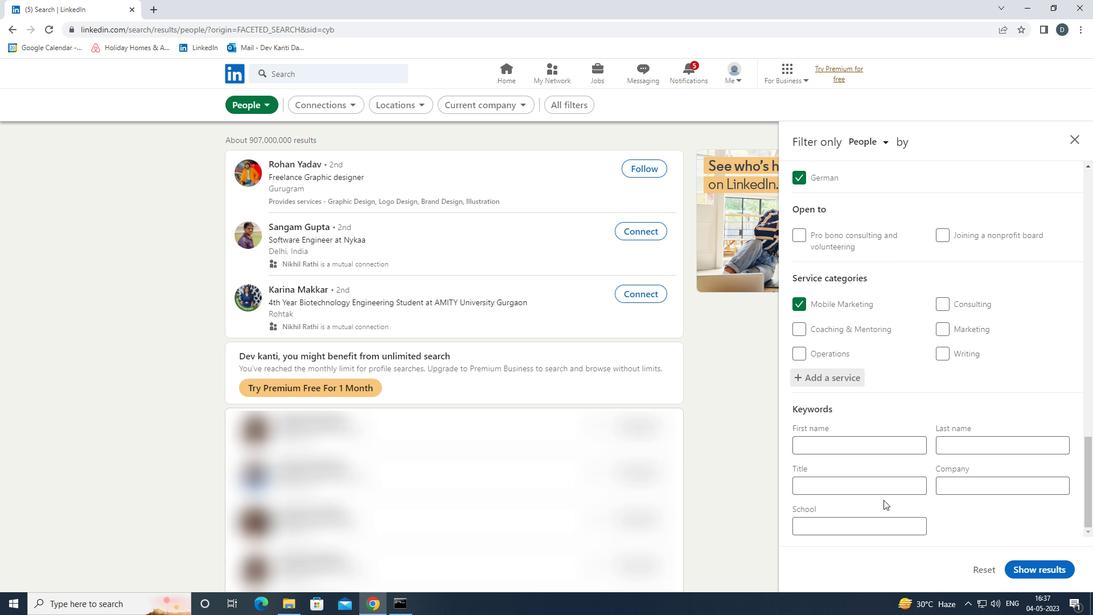 
Action: Mouse pressed left at (884, 488)
Screenshot: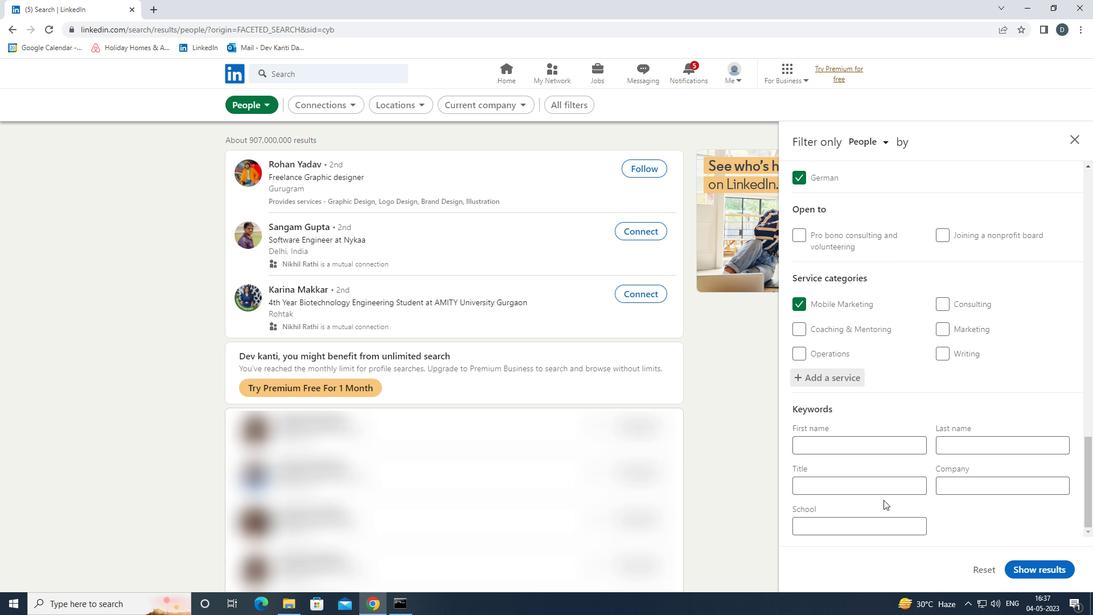 
Action: Mouse moved to (880, 489)
Screenshot: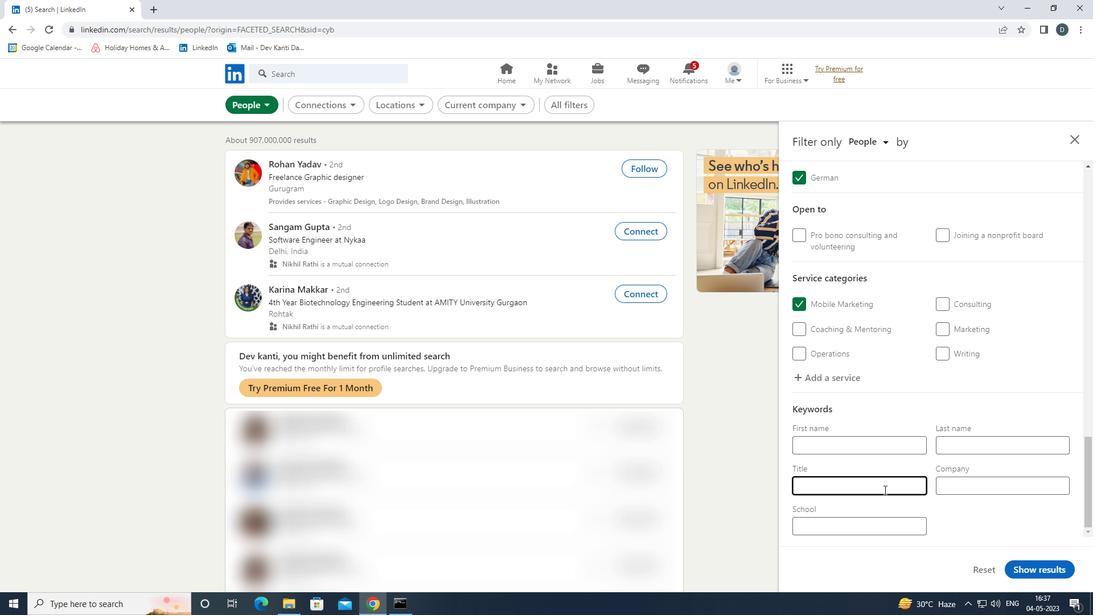 
Action: Key pressed <Key.shift>ADMINISTRATIVE<Key.space><Key.shift>ANALYT<Key.backspace>ST
Screenshot: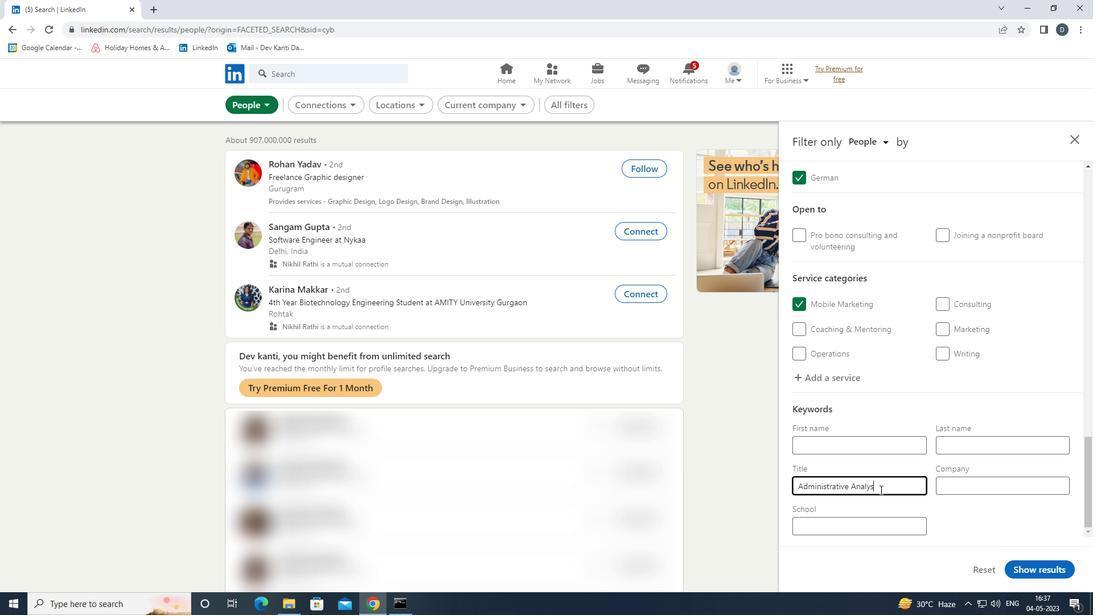 
Action: Mouse moved to (1028, 567)
Screenshot: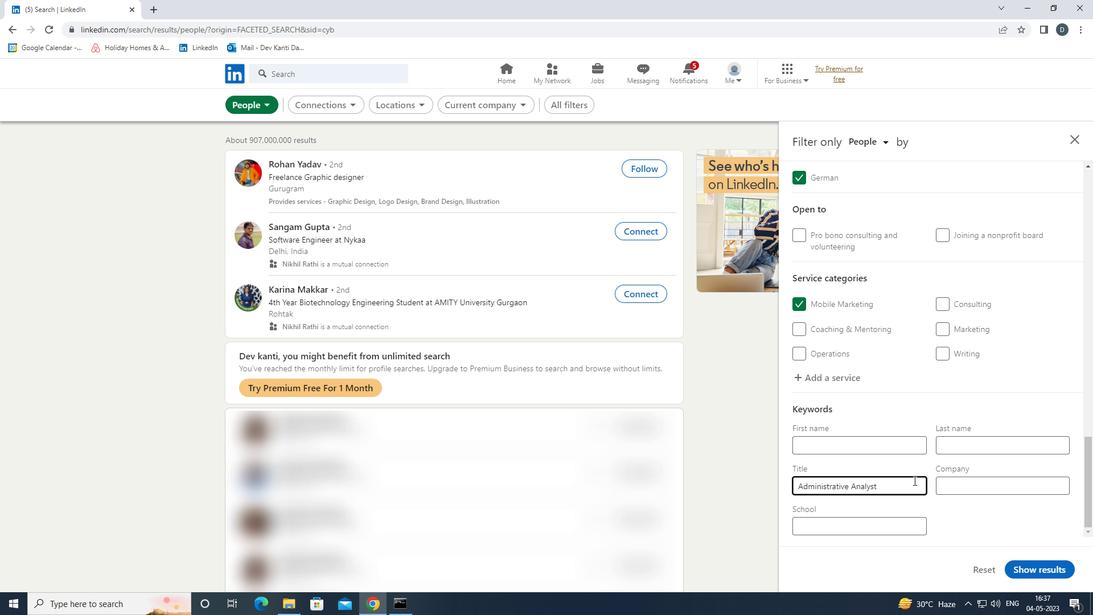 
Action: Mouse pressed left at (1028, 567)
Screenshot: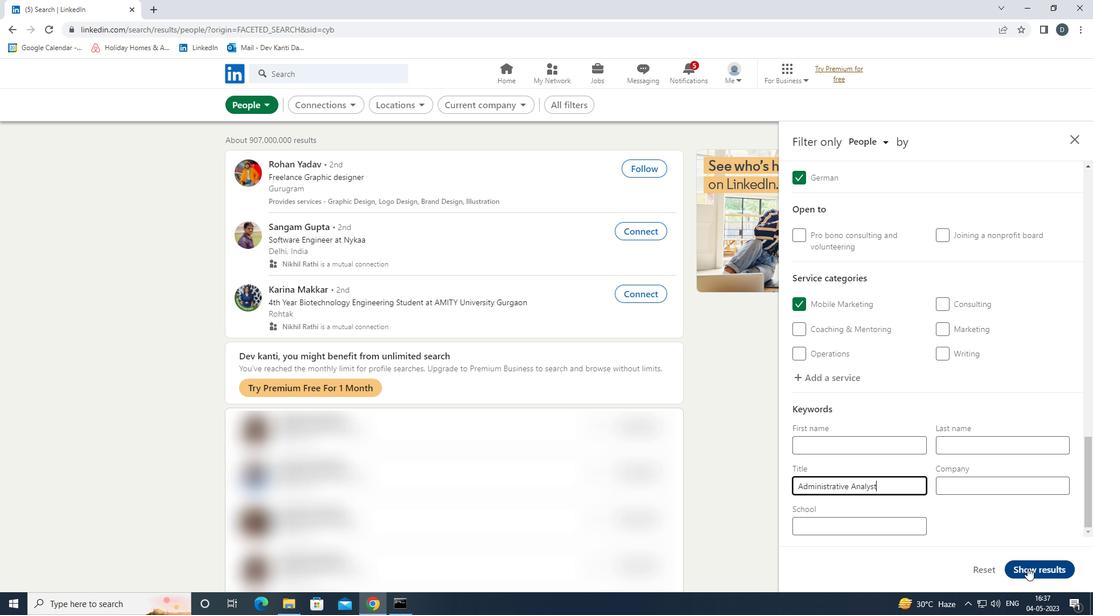 
Action: Mouse moved to (549, 166)
Screenshot: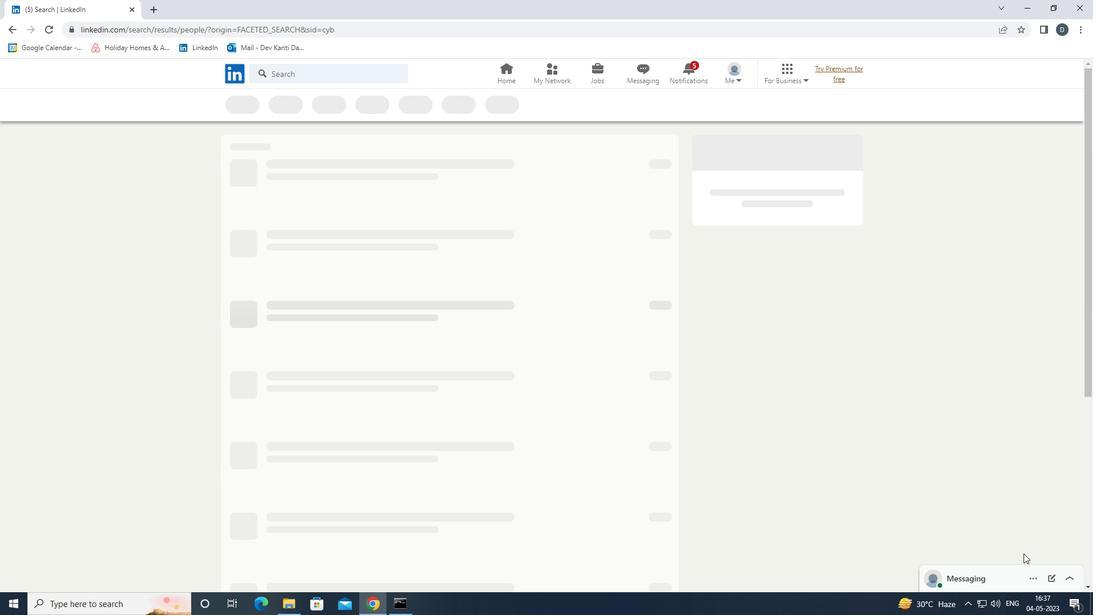 
